 Task: Look for space in Cajueiro, Brazil from 2nd June, 2023 to 15th June, 2023 for 2 adults and 1 pet in price range Rs.10000 to Rs.15000. Place can be entire place with 1  bedroom having 1 bed and 1 bathroom. Property type can be house, flat, guest house, hotel. Booking option can be shelf check-in. Required host language is Spanish.
Action: Mouse moved to (456, 96)
Screenshot: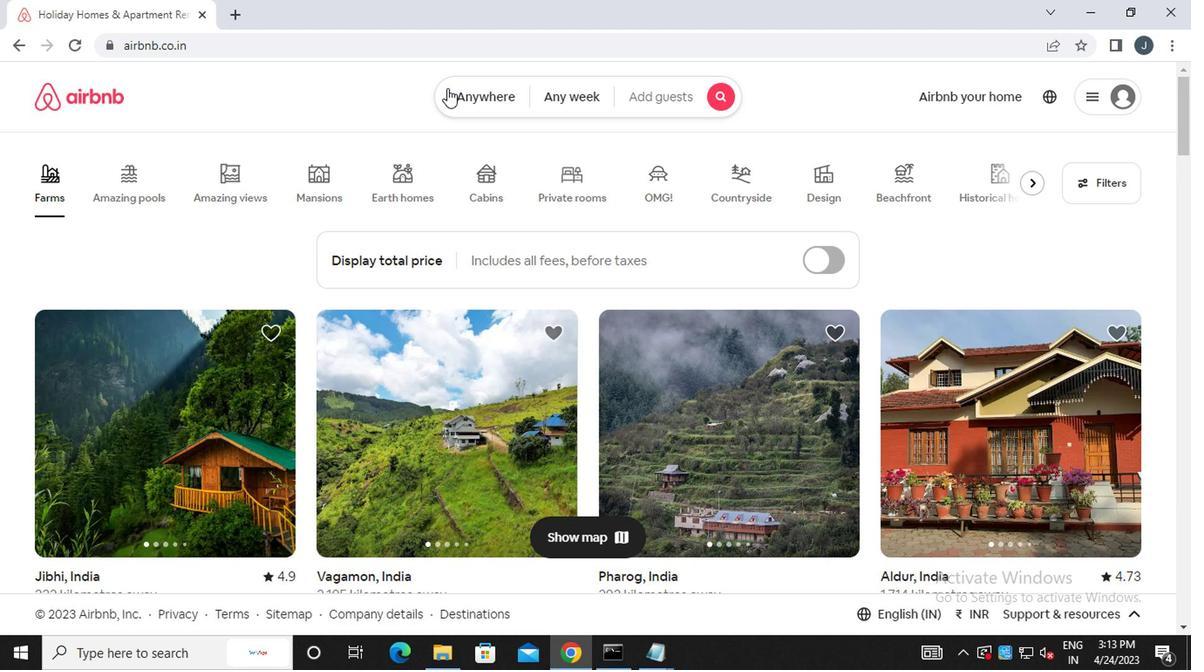 
Action: Mouse pressed left at (456, 96)
Screenshot: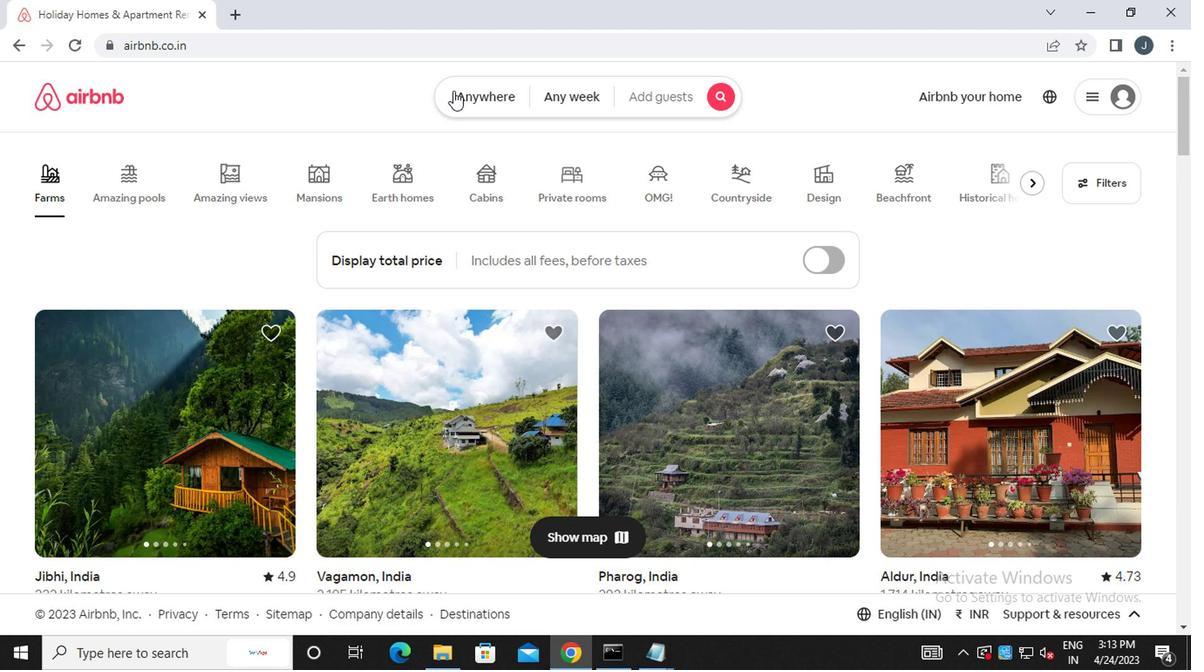 
Action: Mouse moved to (317, 170)
Screenshot: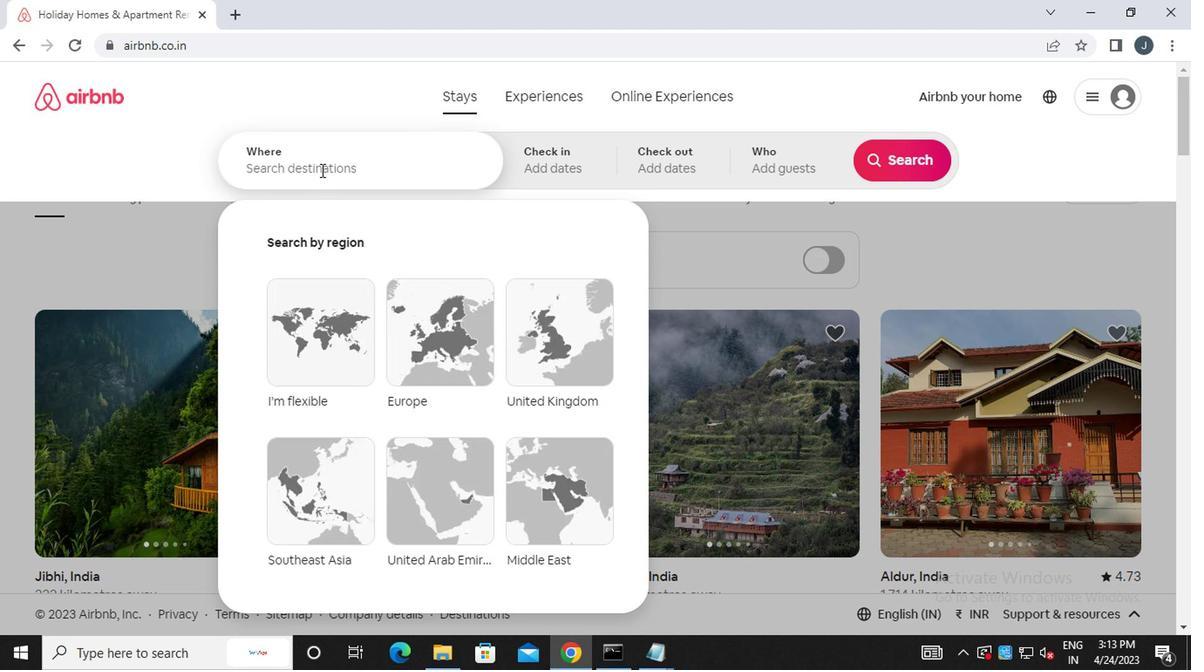 
Action: Mouse pressed left at (317, 170)
Screenshot: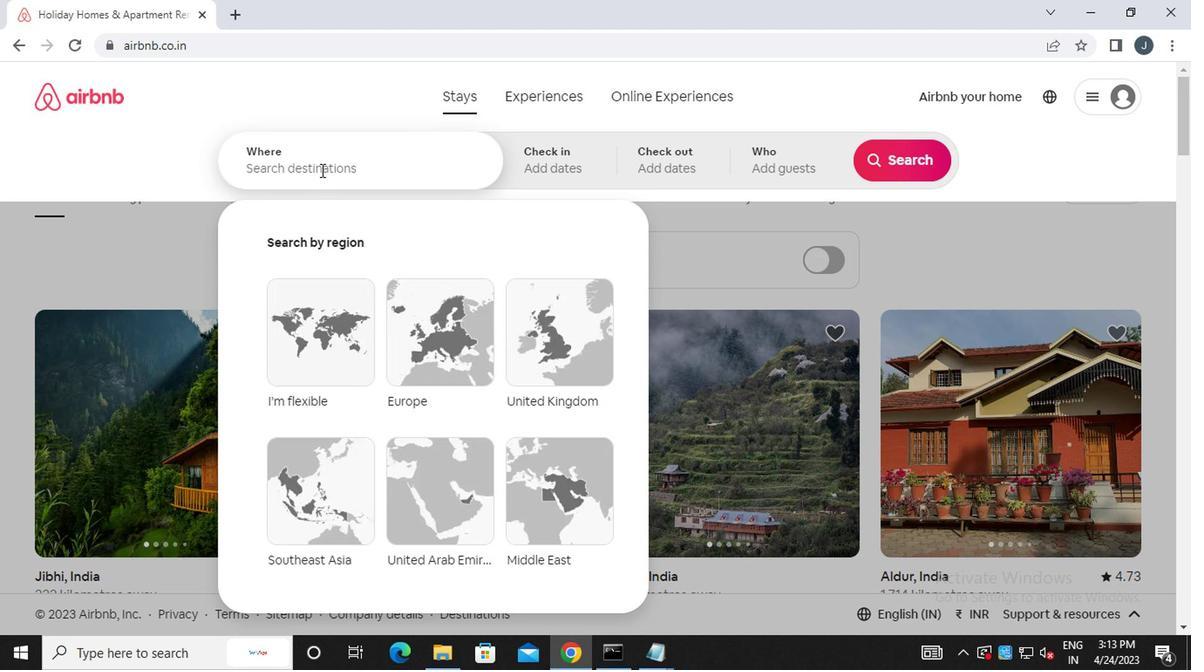 
Action: Key pressed c<Key.caps_lock>ajueiro
Screenshot: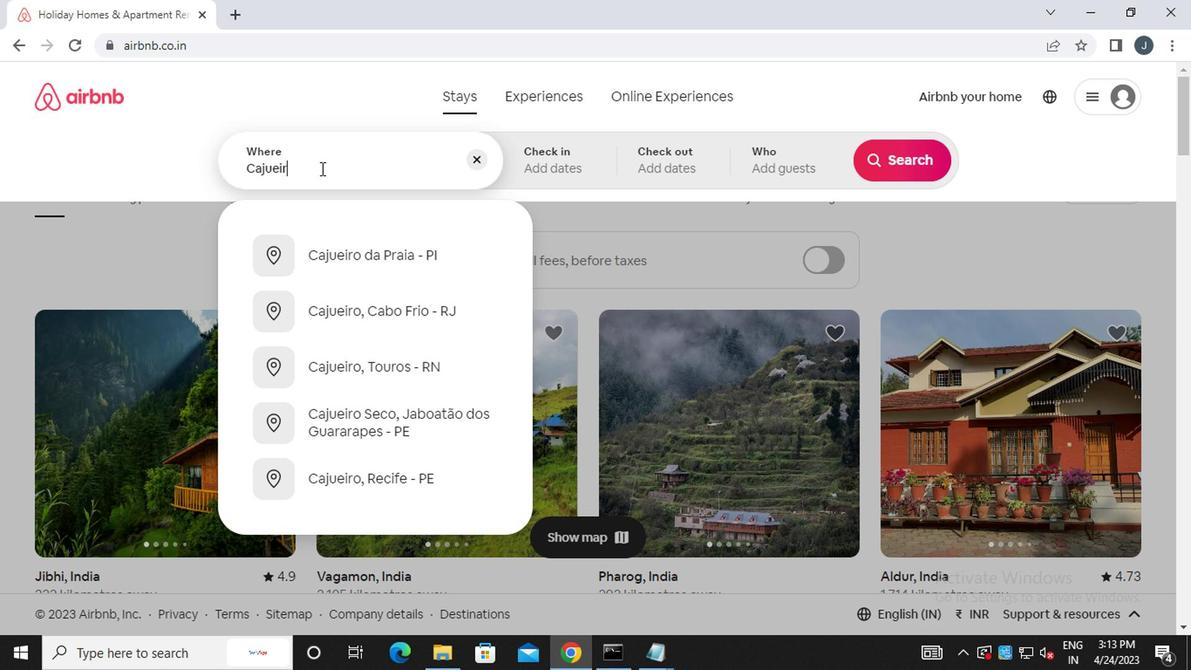 
Action: Mouse moved to (315, 170)
Screenshot: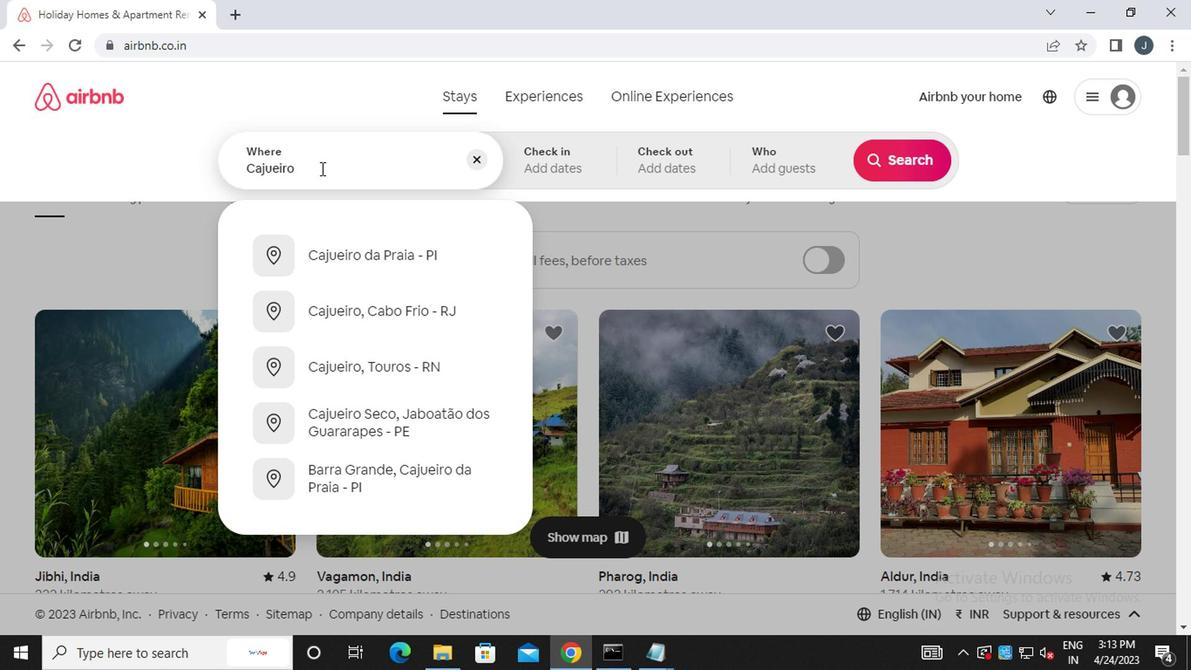 
Action: Key pressed ,<Key.caps_lock>b<Key.caps_lock>razil
Screenshot: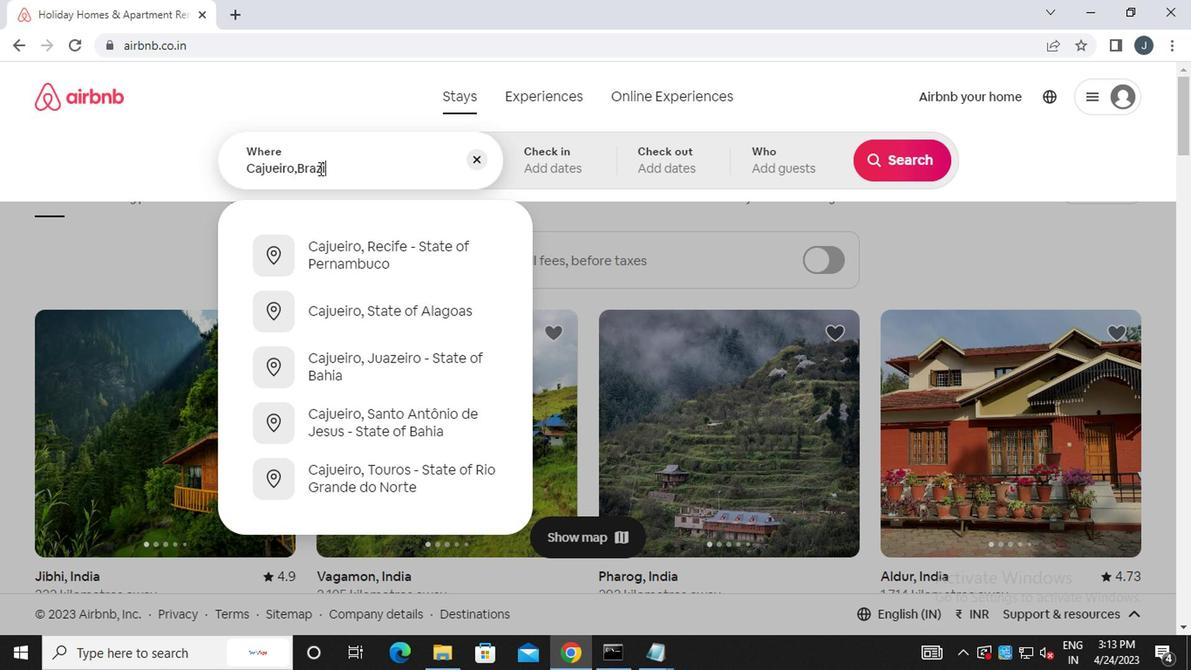 
Action: Mouse moved to (443, 201)
Screenshot: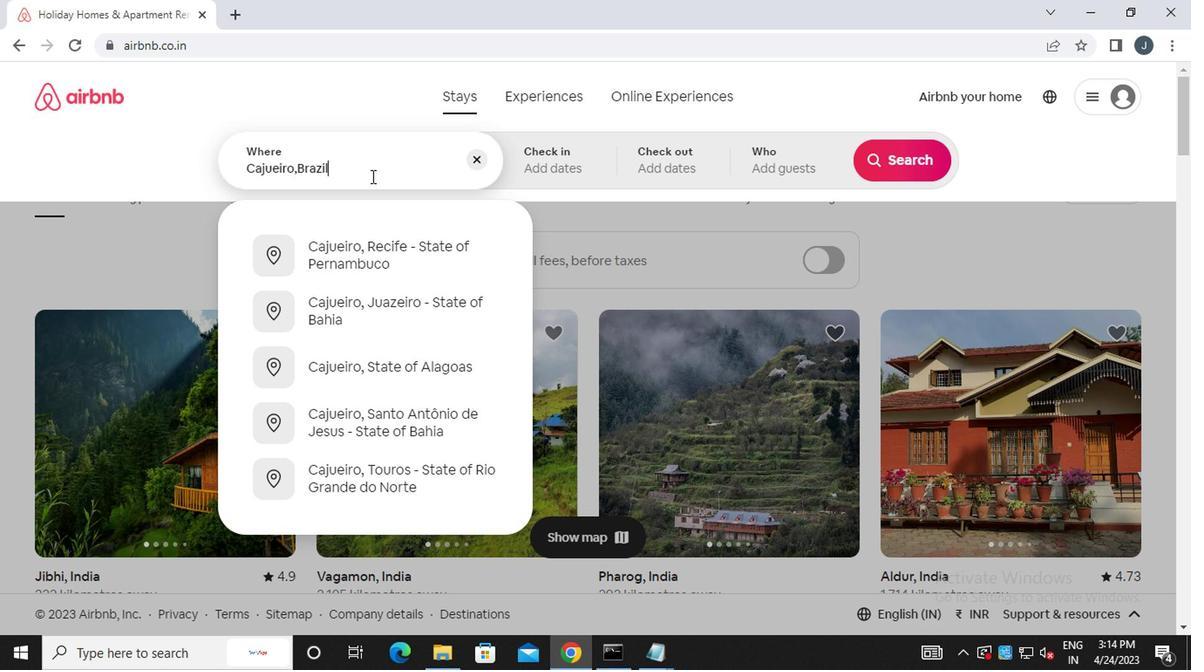
Action: Mouse scrolled (443, 201) with delta (0, 0)
Screenshot: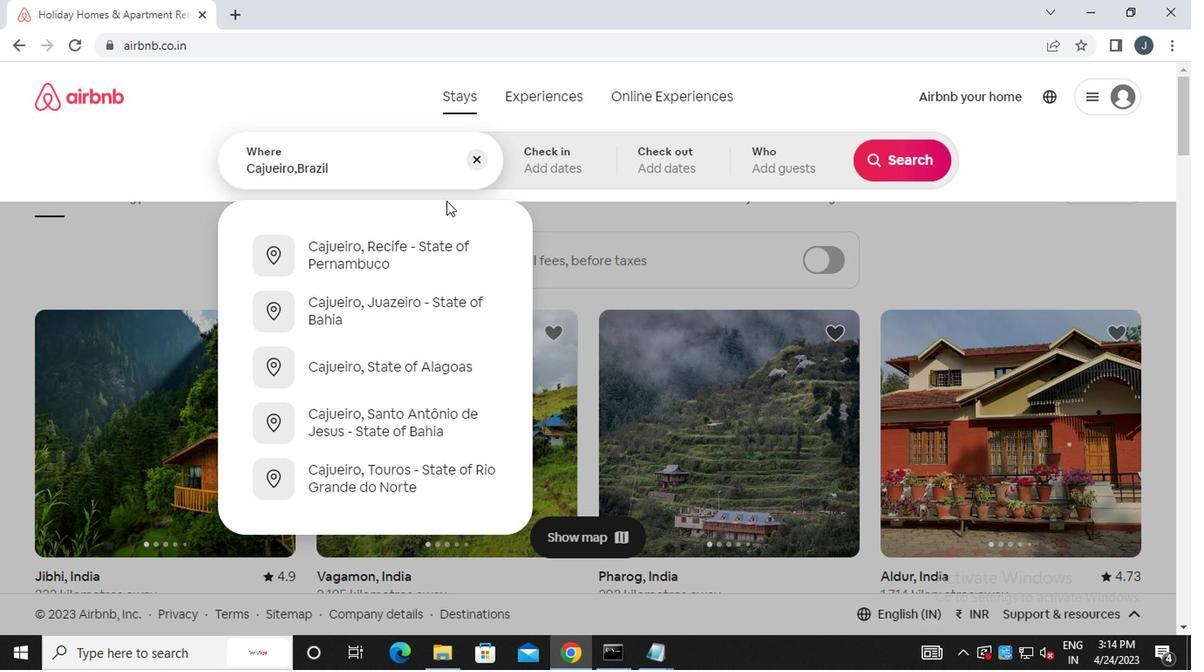 
Action: Mouse moved to (552, 153)
Screenshot: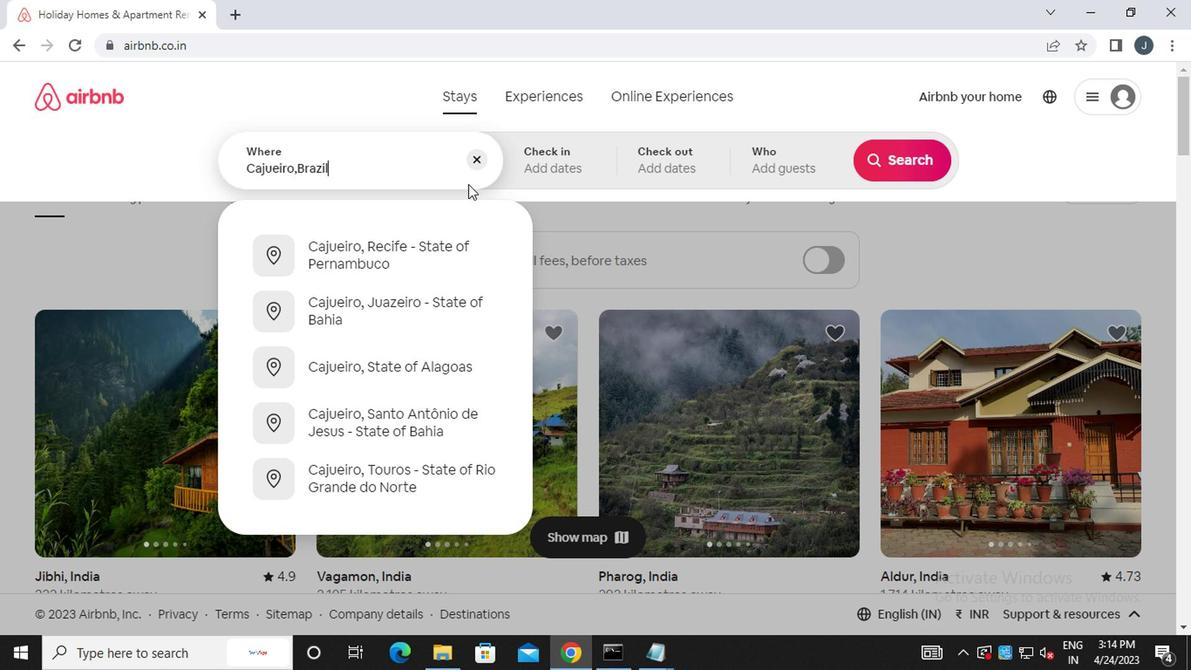 
Action: Mouse pressed left at (552, 153)
Screenshot: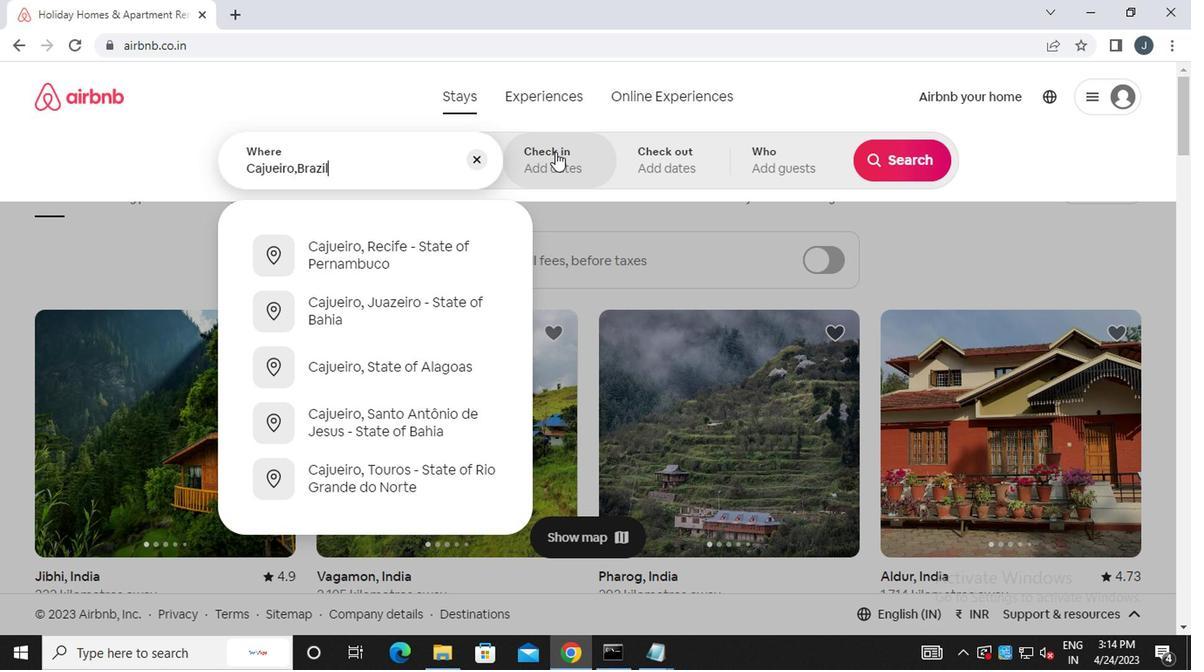 
Action: Mouse moved to (892, 307)
Screenshot: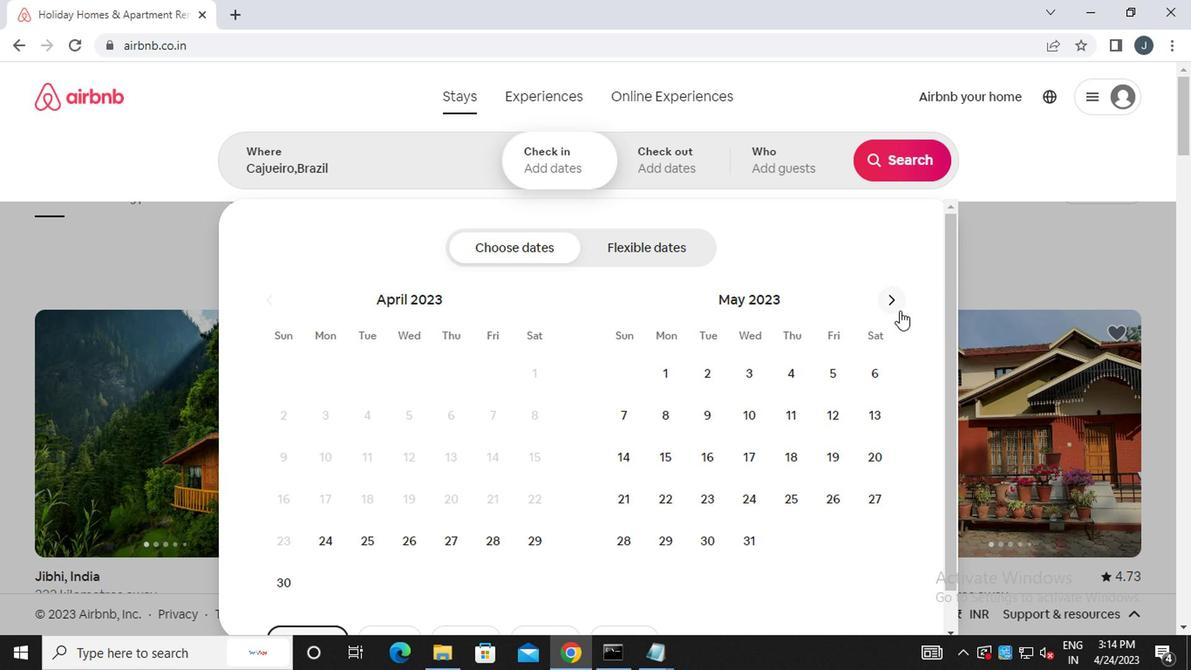 
Action: Mouse pressed left at (892, 307)
Screenshot: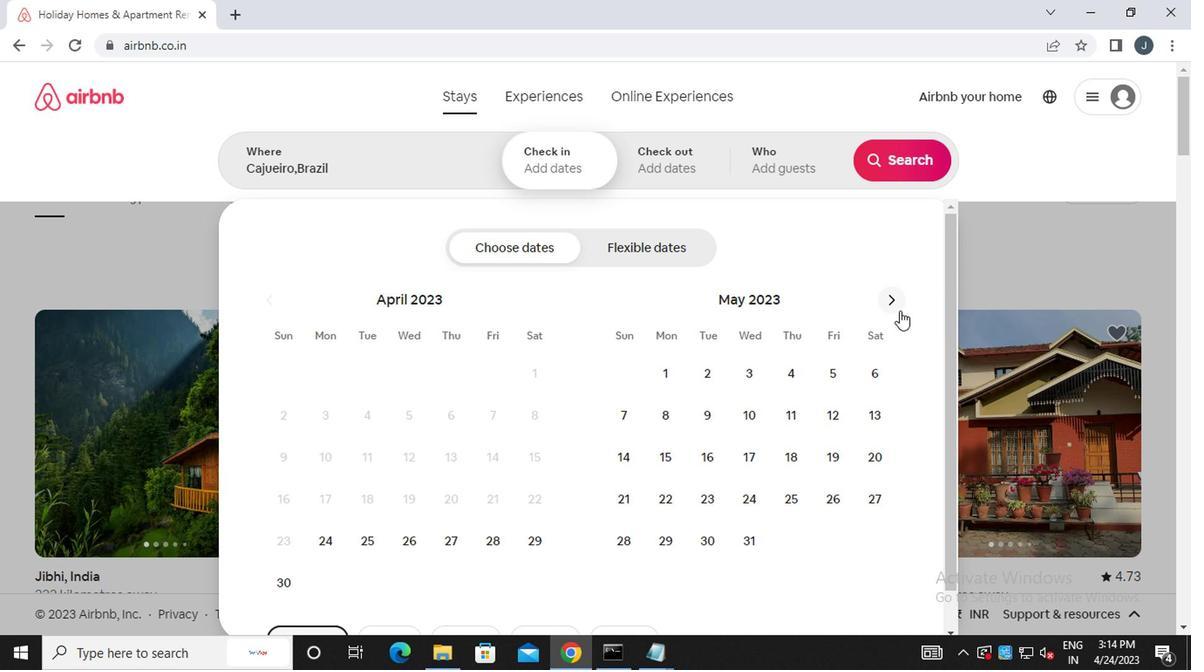 
Action: Mouse pressed left at (892, 307)
Screenshot: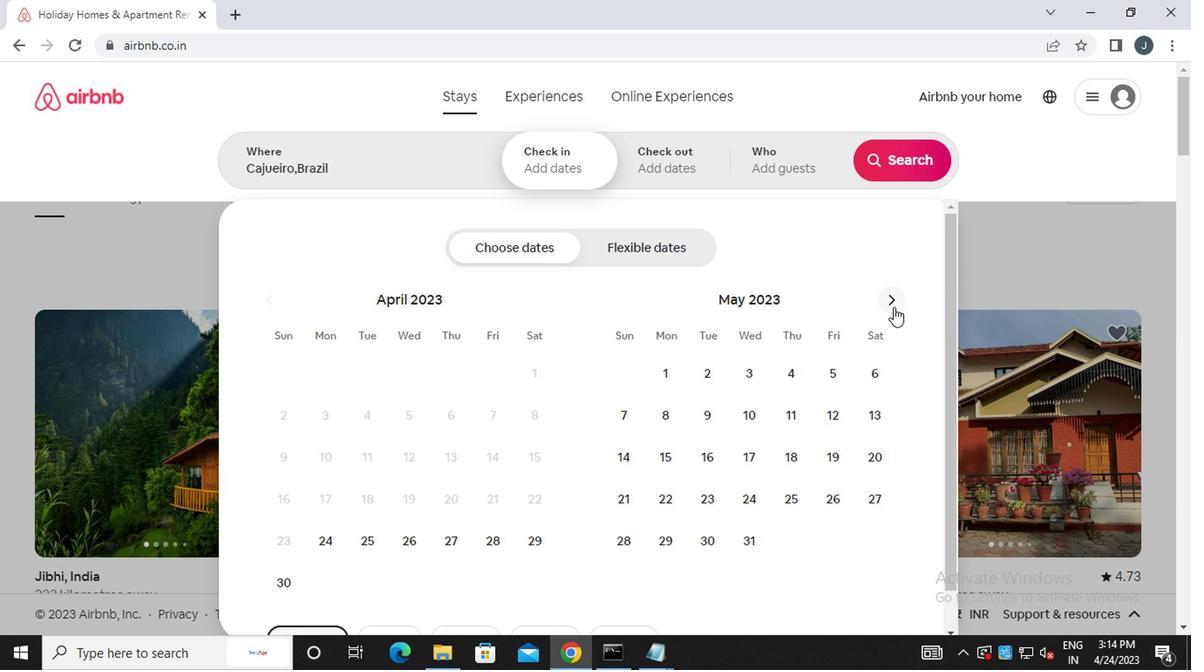 
Action: Mouse moved to (890, 307)
Screenshot: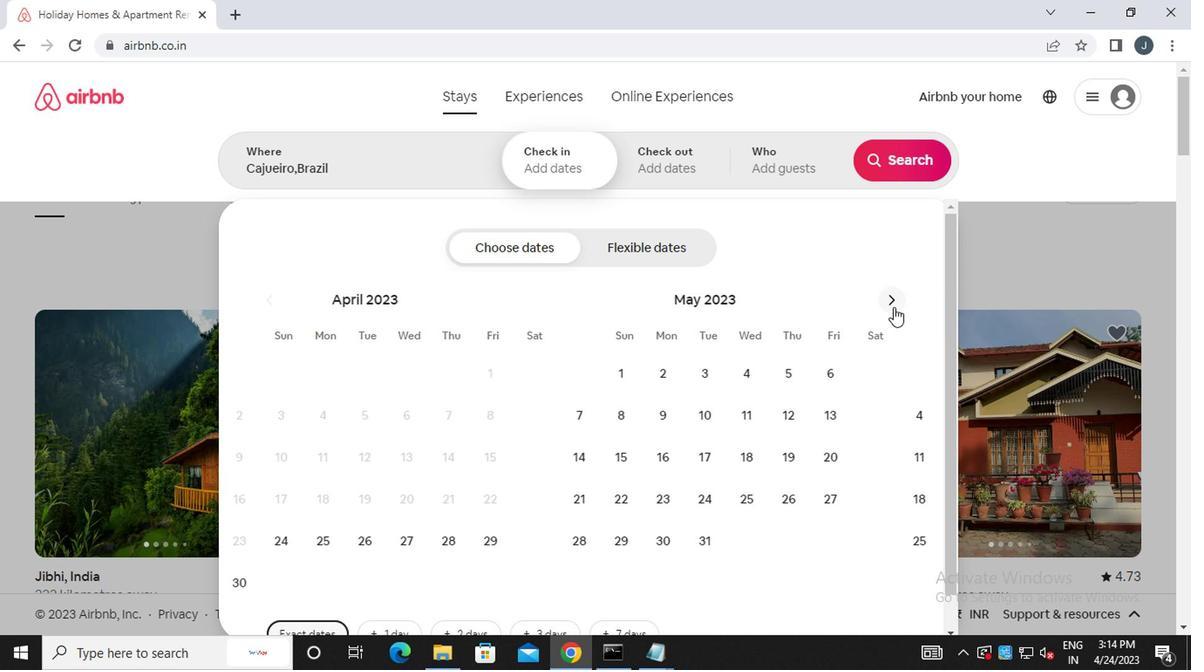 
Action: Mouse pressed left at (890, 307)
Screenshot: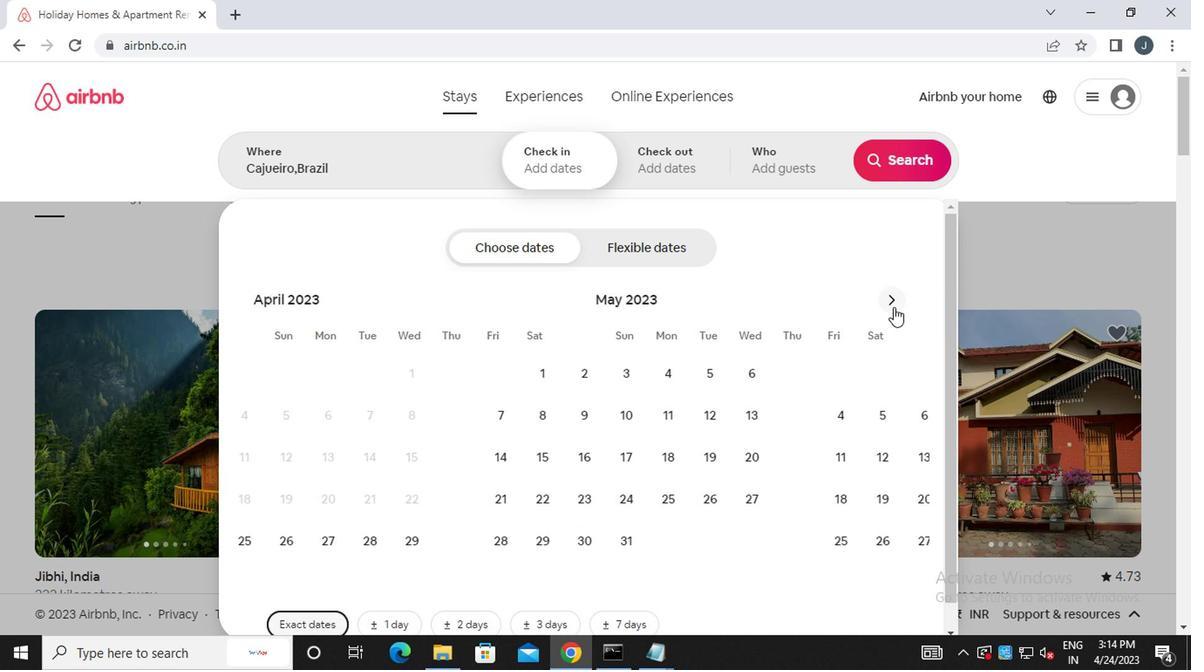
Action: Mouse moved to (481, 370)
Screenshot: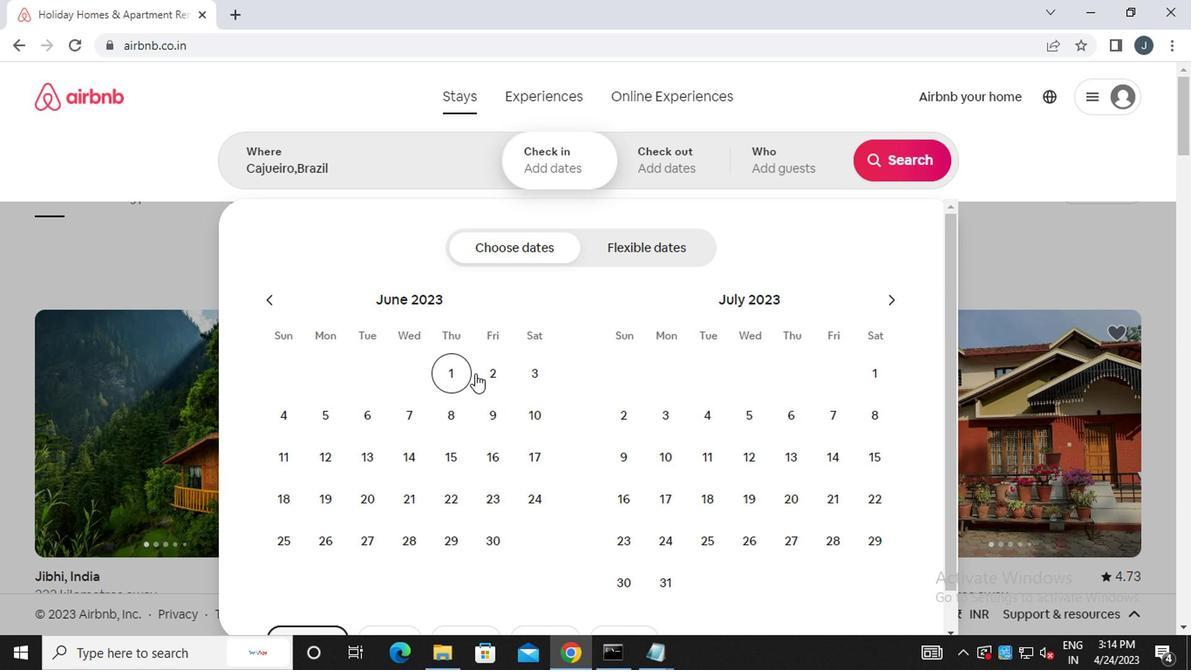 
Action: Mouse pressed left at (481, 370)
Screenshot: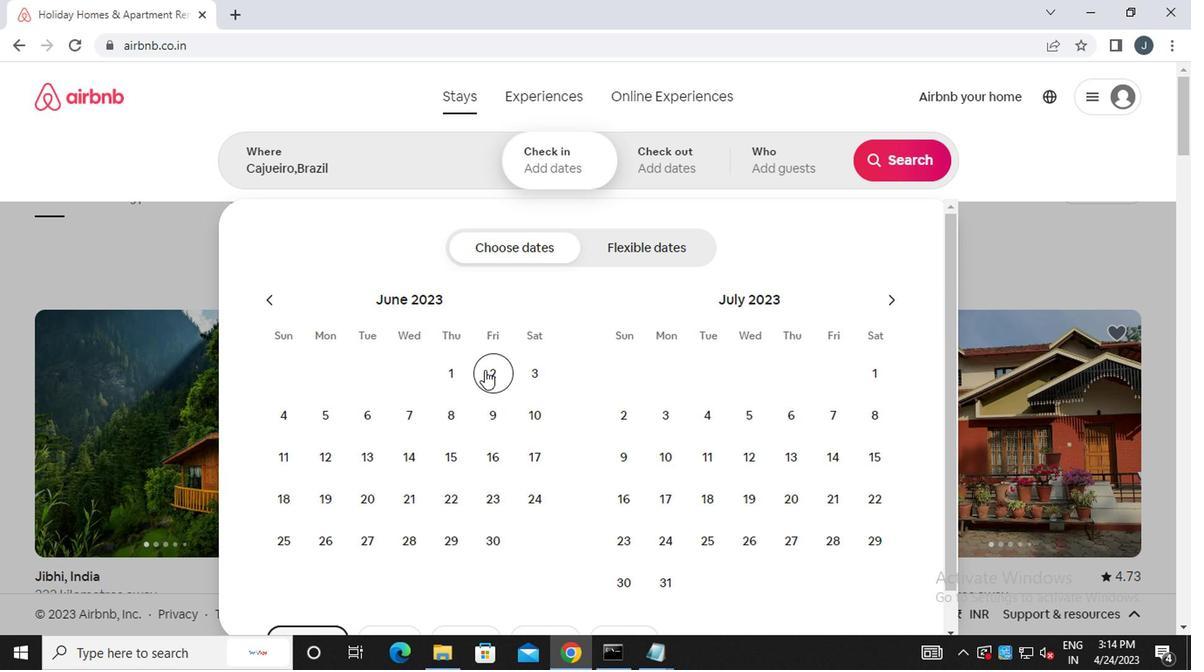 
Action: Mouse moved to (432, 458)
Screenshot: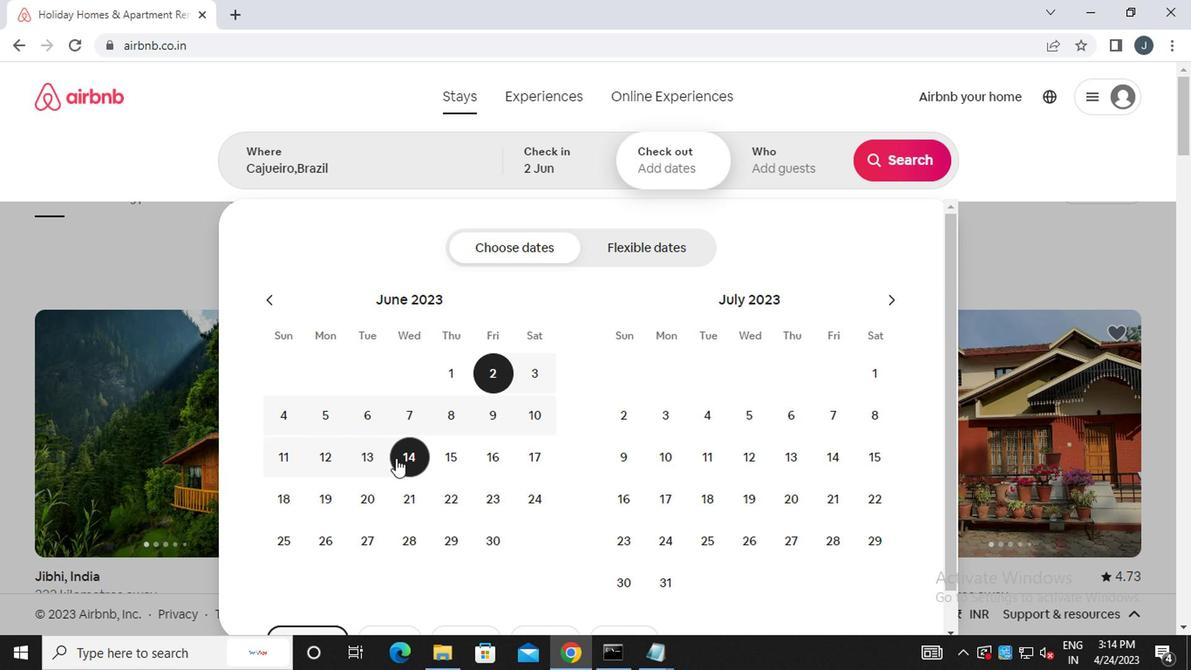 
Action: Mouse pressed left at (432, 458)
Screenshot: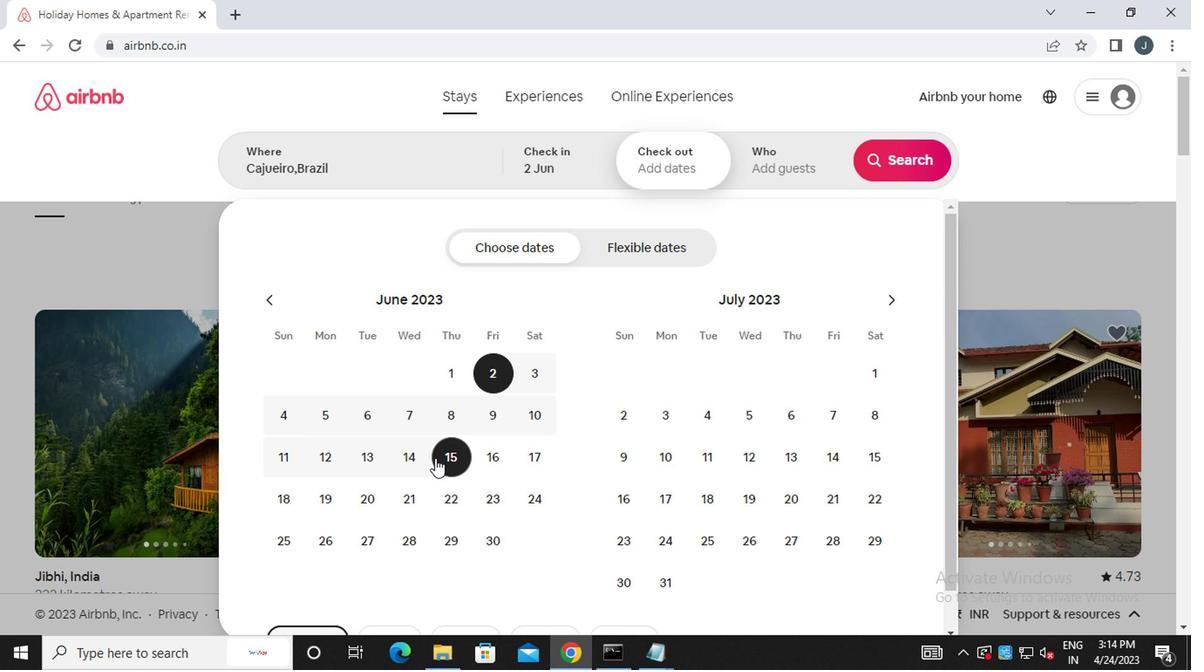 
Action: Mouse moved to (780, 174)
Screenshot: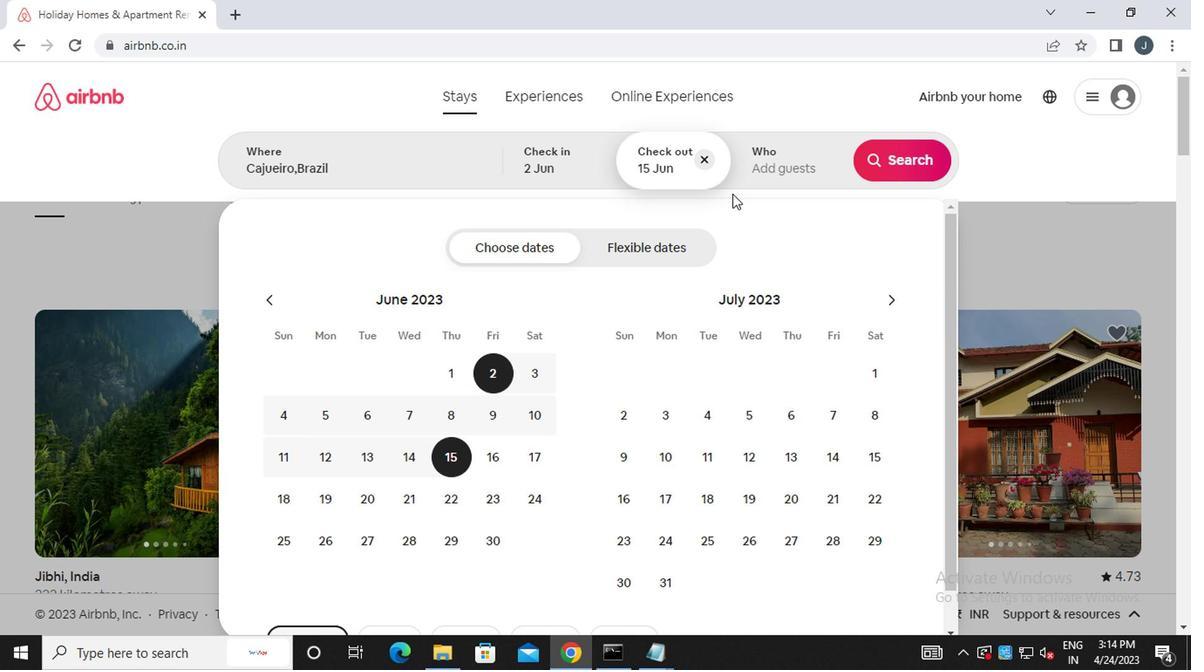 
Action: Mouse pressed left at (780, 174)
Screenshot: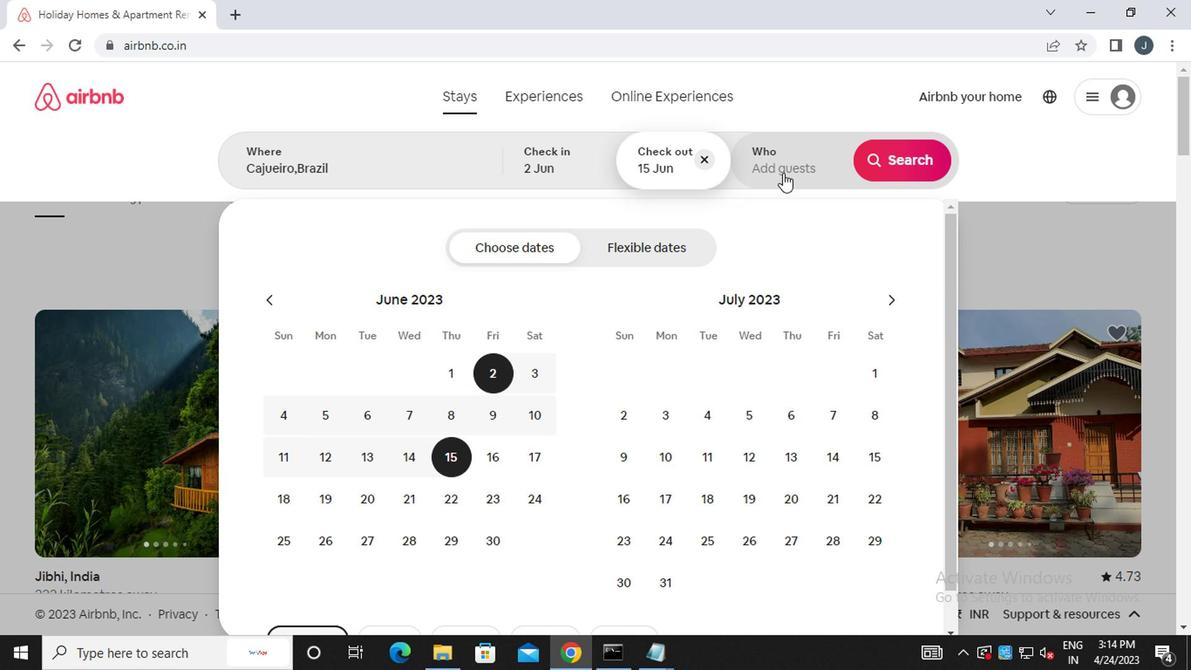 
Action: Mouse moved to (900, 255)
Screenshot: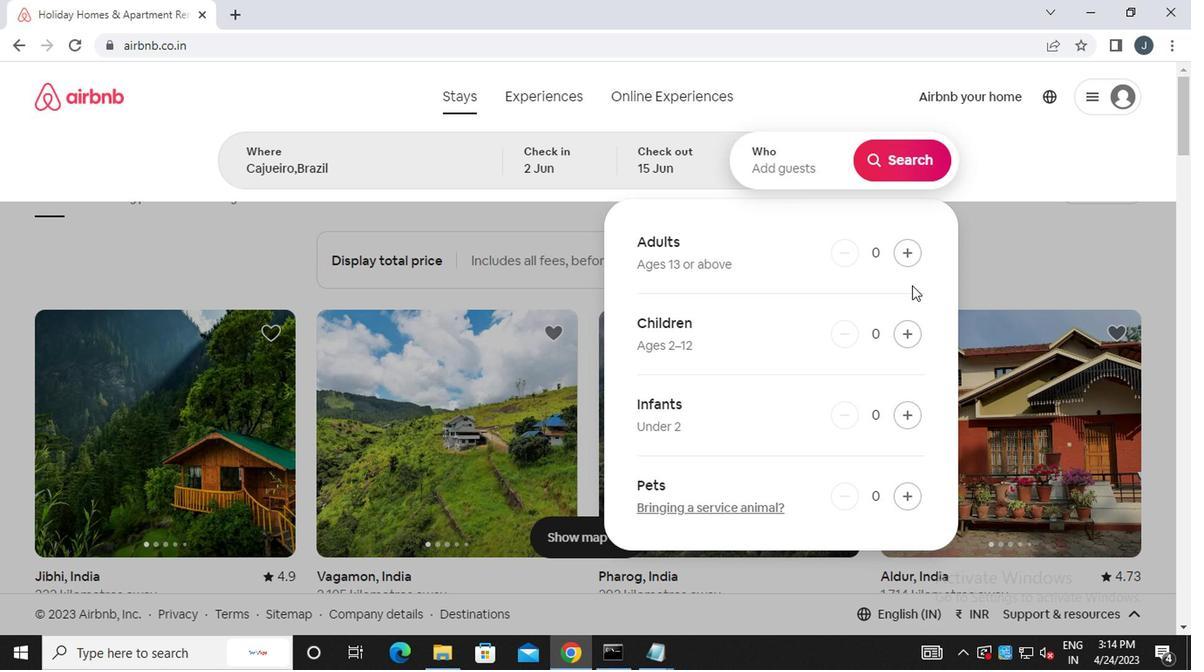 
Action: Mouse pressed left at (900, 255)
Screenshot: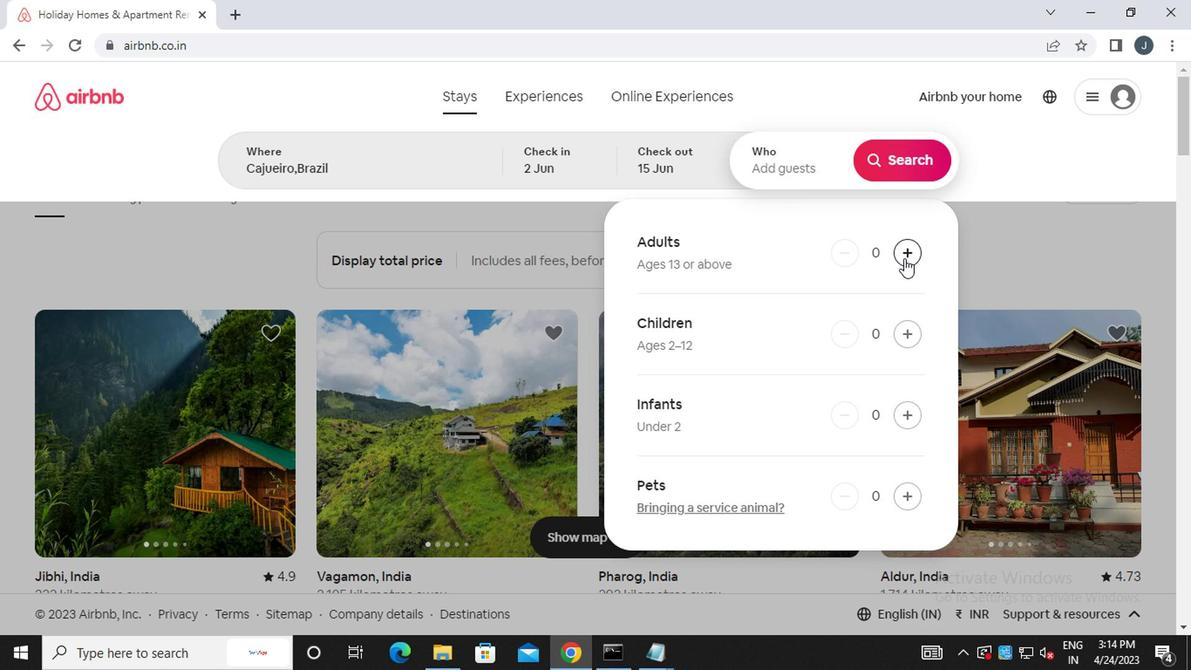 
Action: Mouse pressed left at (900, 255)
Screenshot: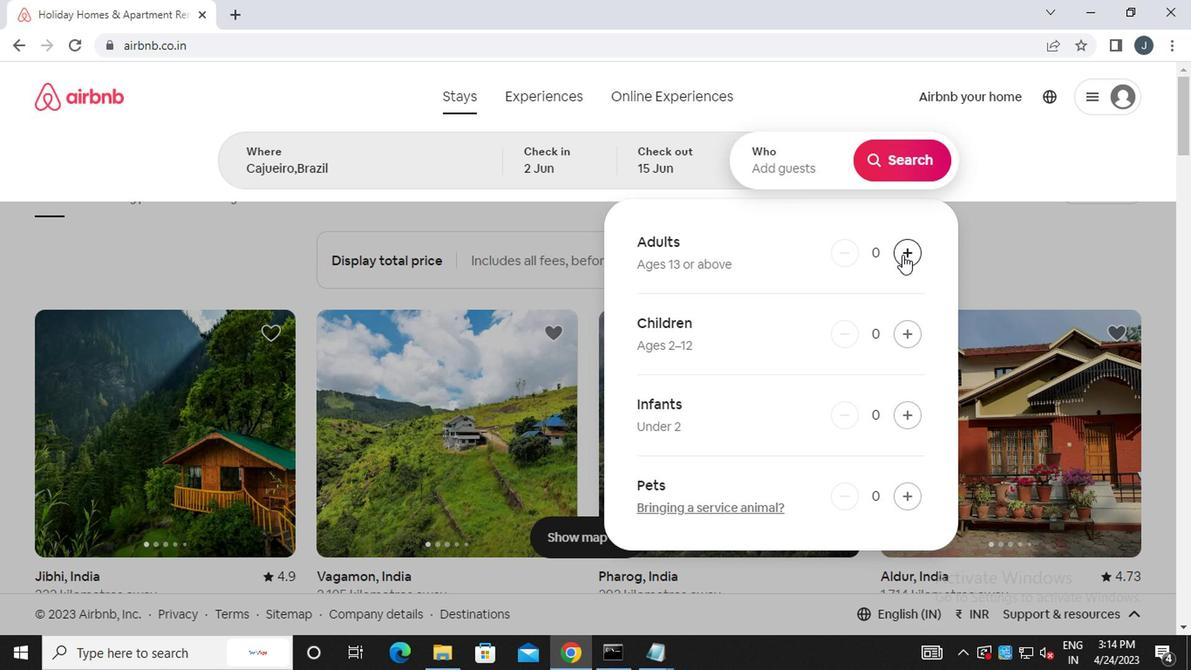 
Action: Mouse moved to (907, 504)
Screenshot: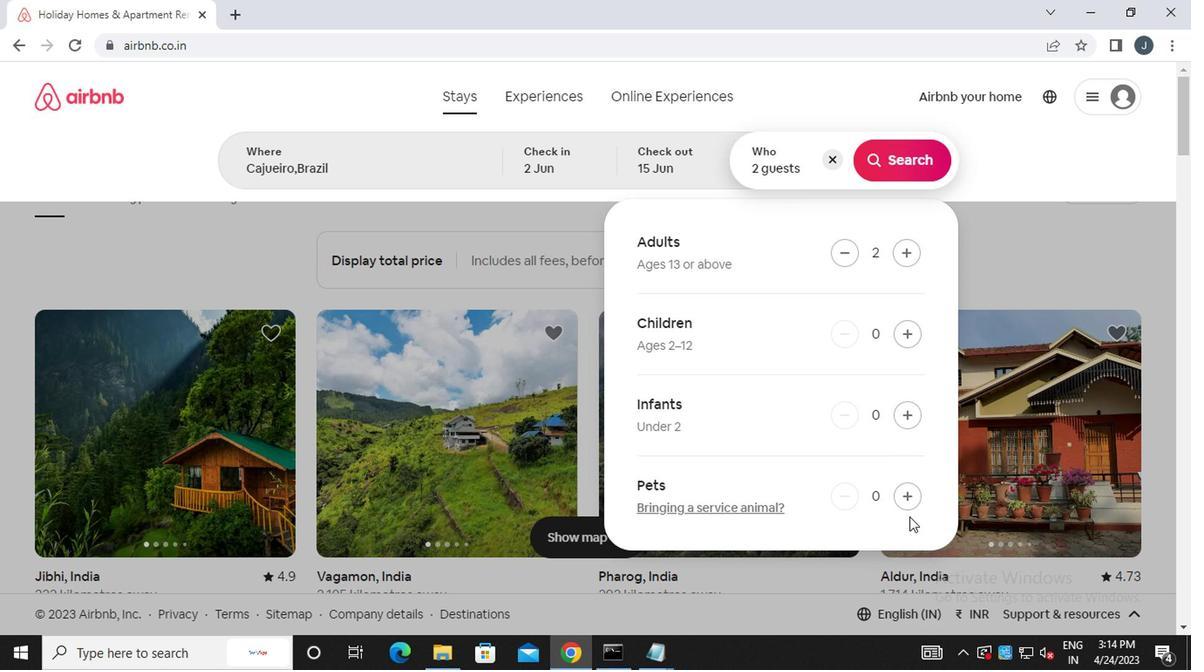 
Action: Mouse pressed left at (907, 504)
Screenshot: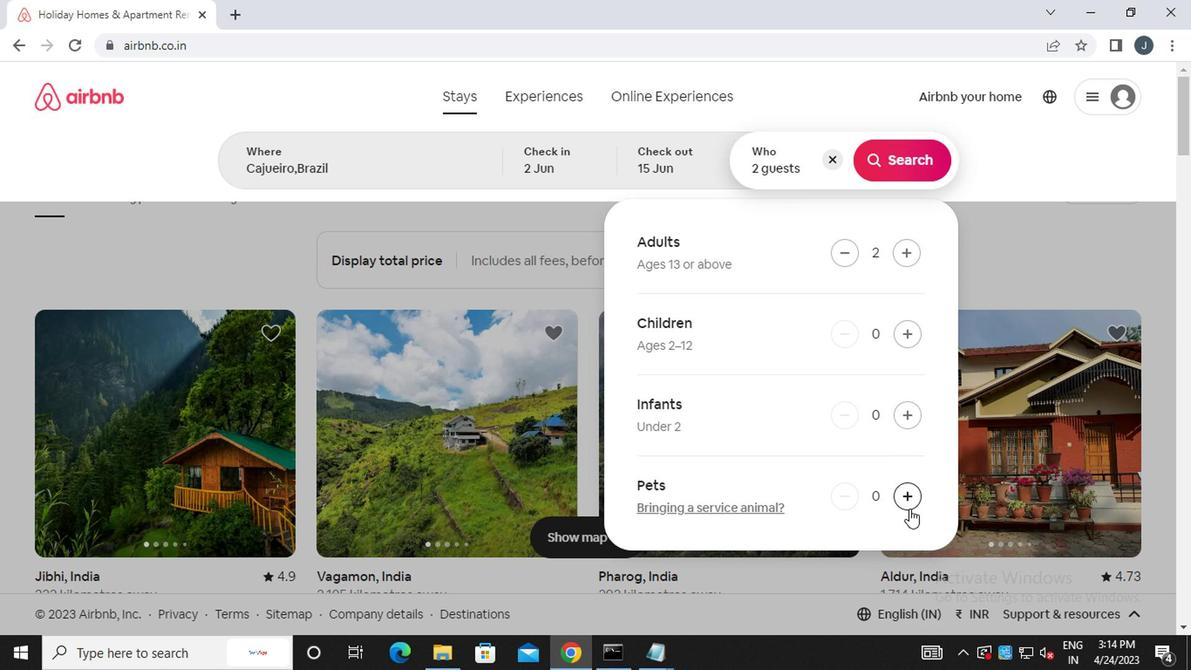 
Action: Mouse moved to (915, 160)
Screenshot: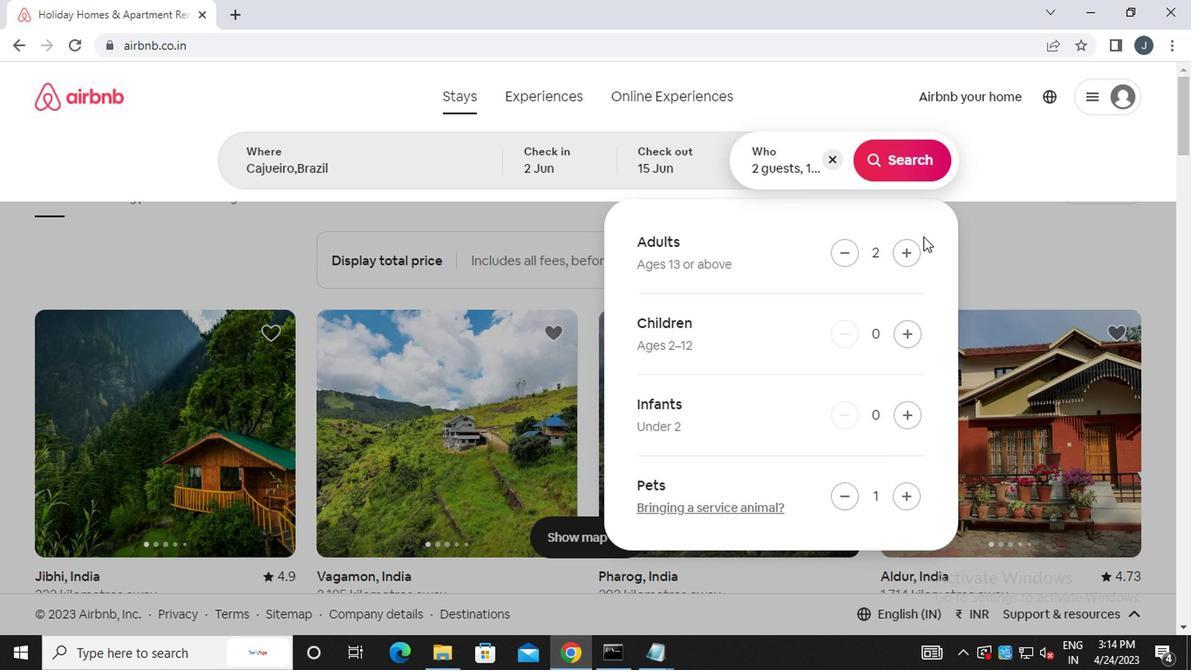 
Action: Mouse pressed left at (915, 160)
Screenshot: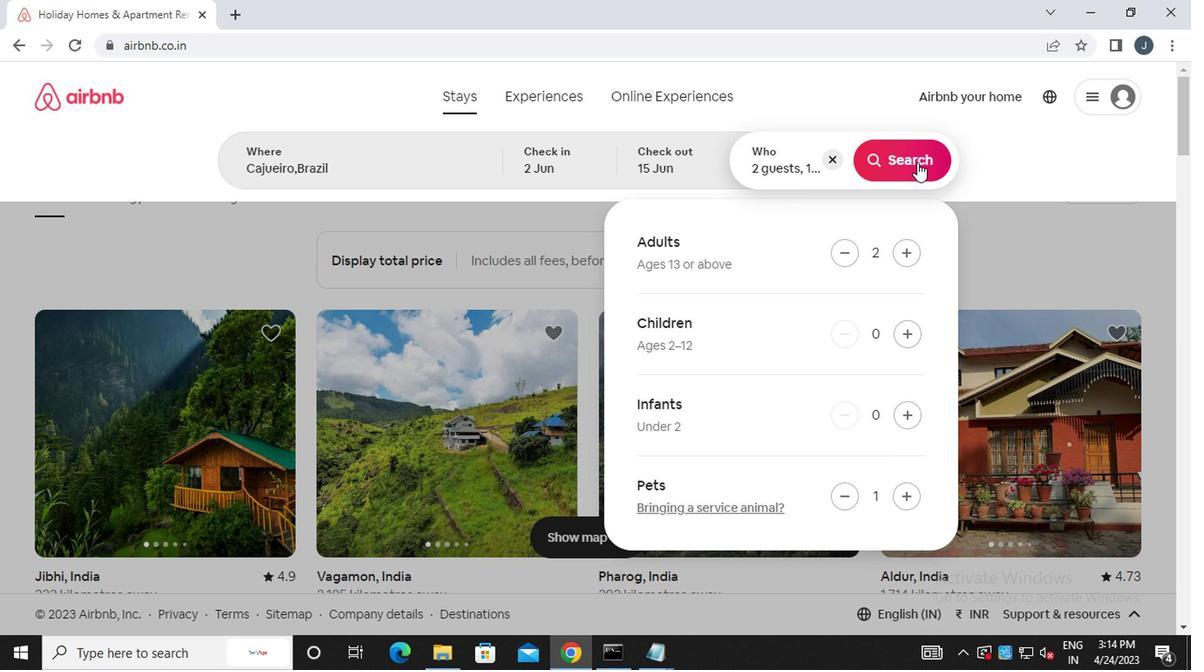 
Action: Mouse moved to (1119, 165)
Screenshot: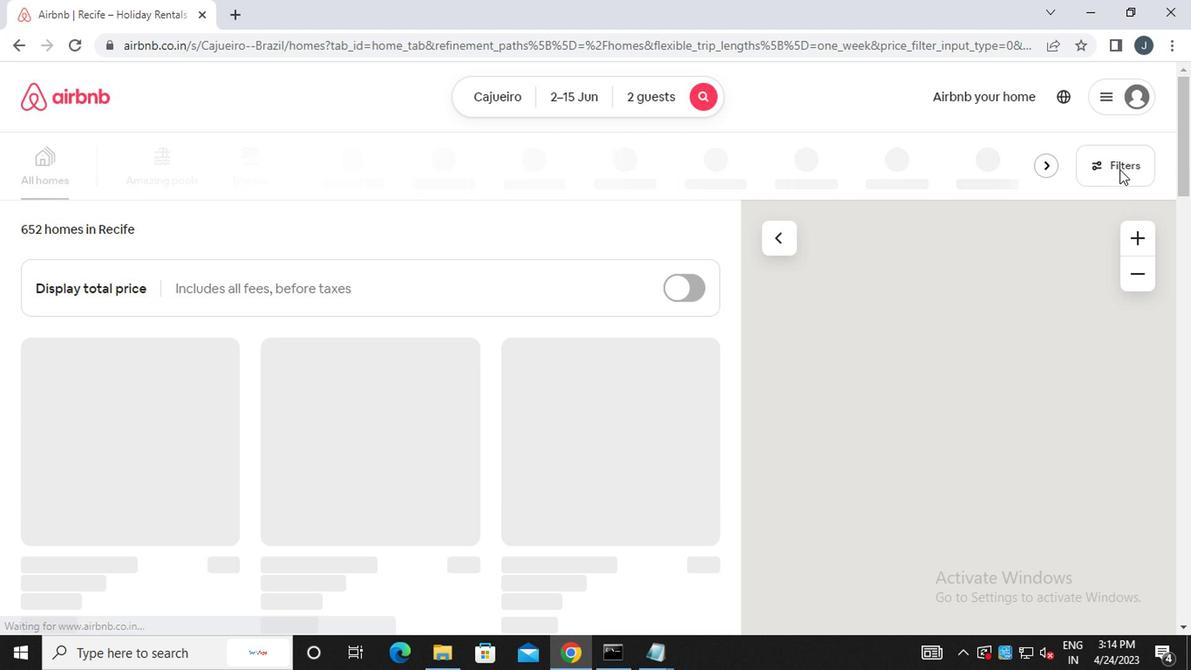 
Action: Mouse pressed left at (1119, 165)
Screenshot: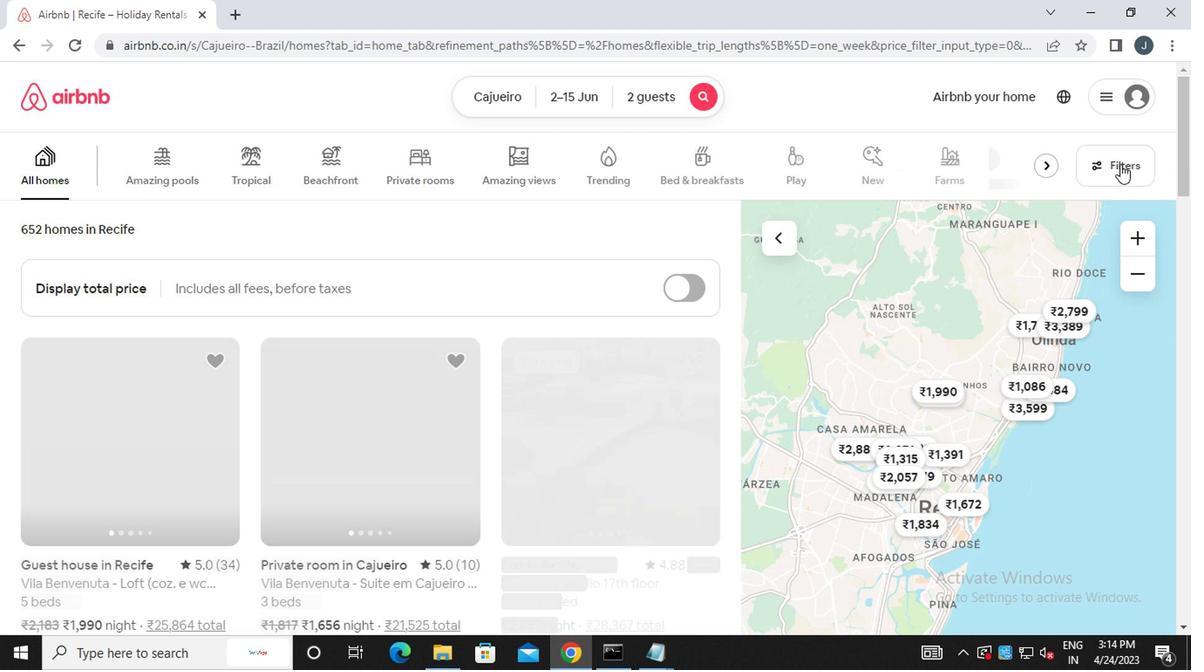 
Action: Mouse moved to (413, 385)
Screenshot: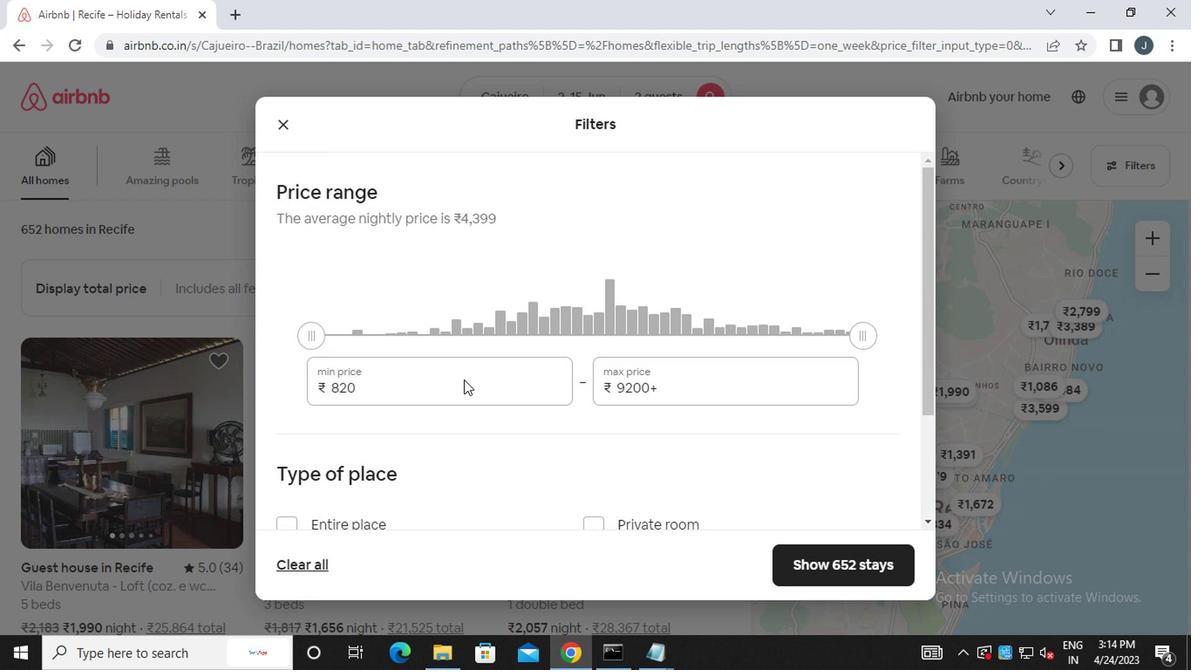 
Action: Mouse pressed left at (413, 385)
Screenshot: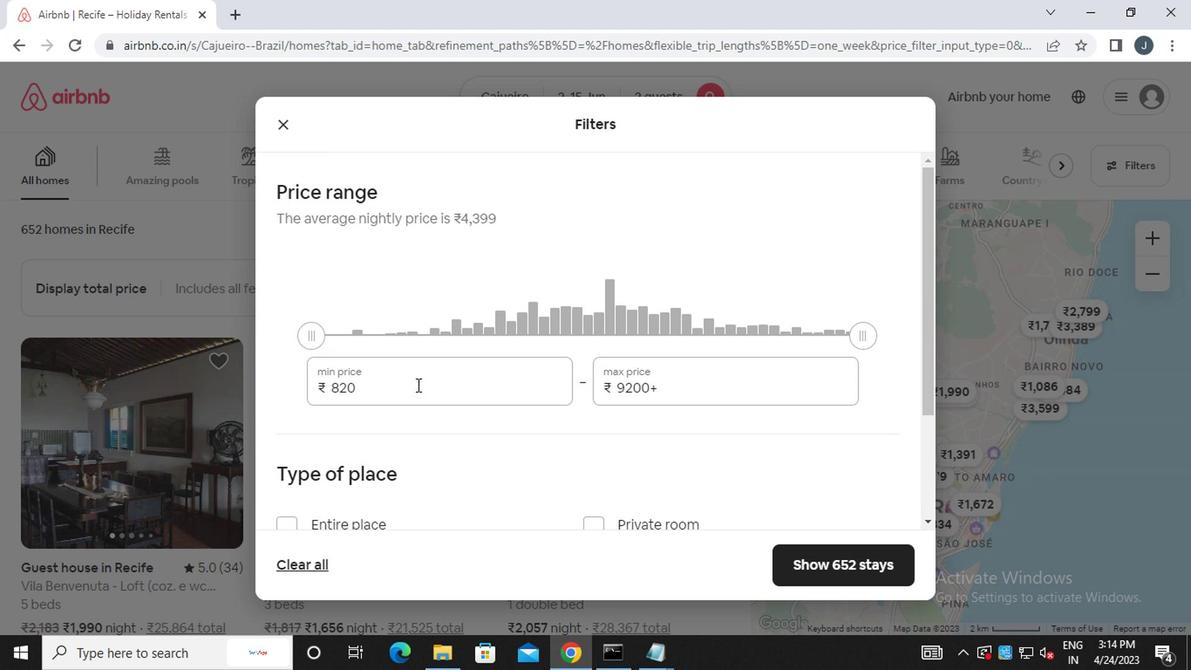 
Action: Mouse moved to (409, 385)
Screenshot: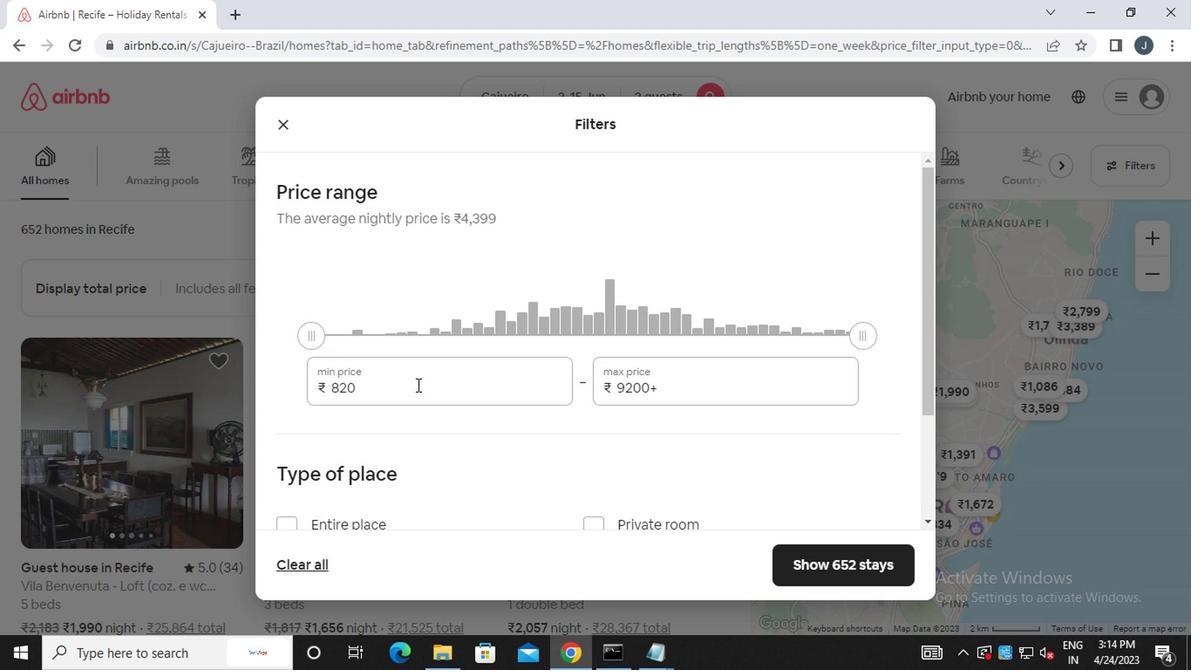 
Action: Key pressed <Key.backspace><Key.backspace><Key.backspace><<97>><<96>><<96>><<96>><<96>>
Screenshot: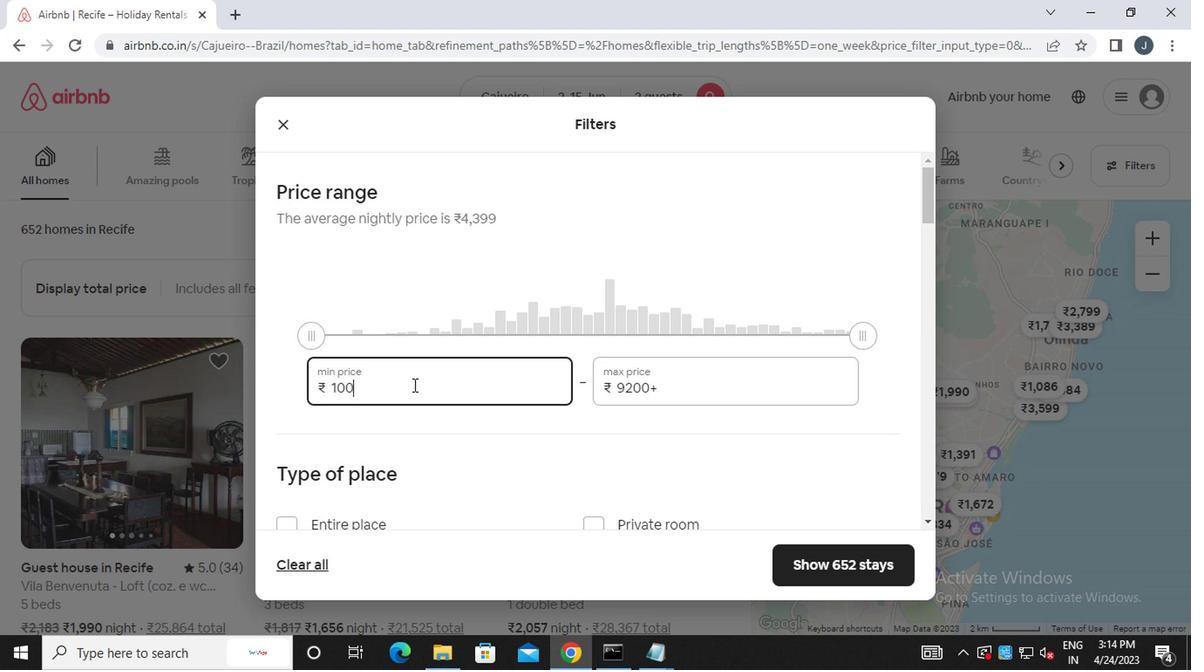 
Action: Mouse moved to (673, 392)
Screenshot: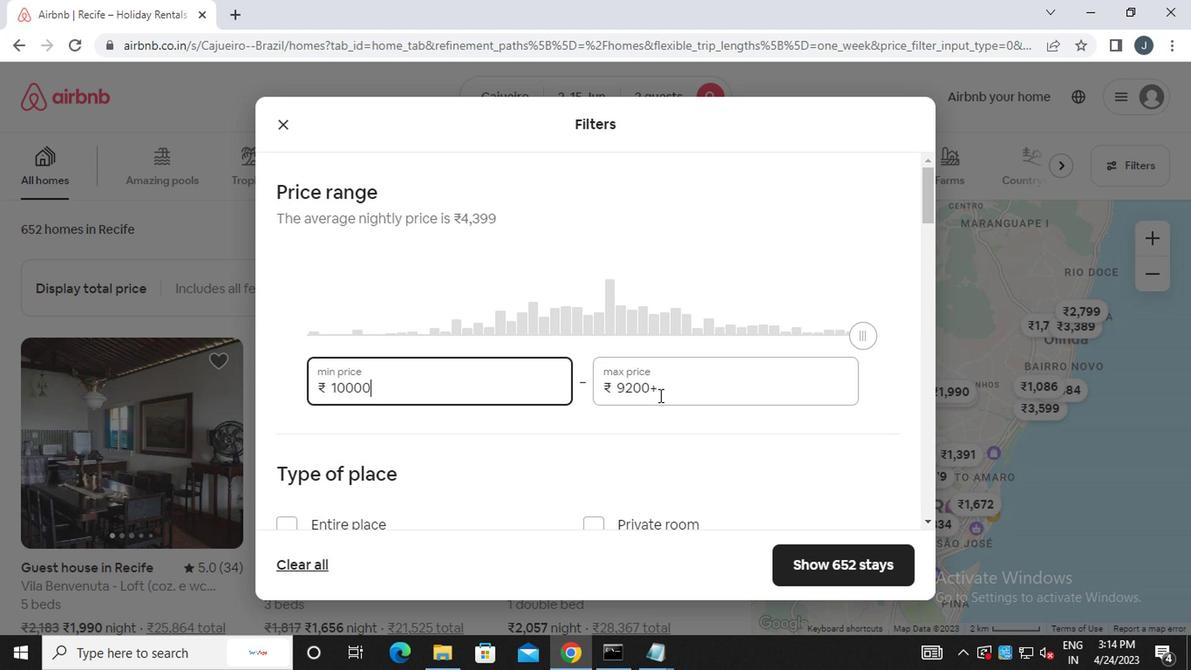
Action: Mouse pressed left at (673, 392)
Screenshot: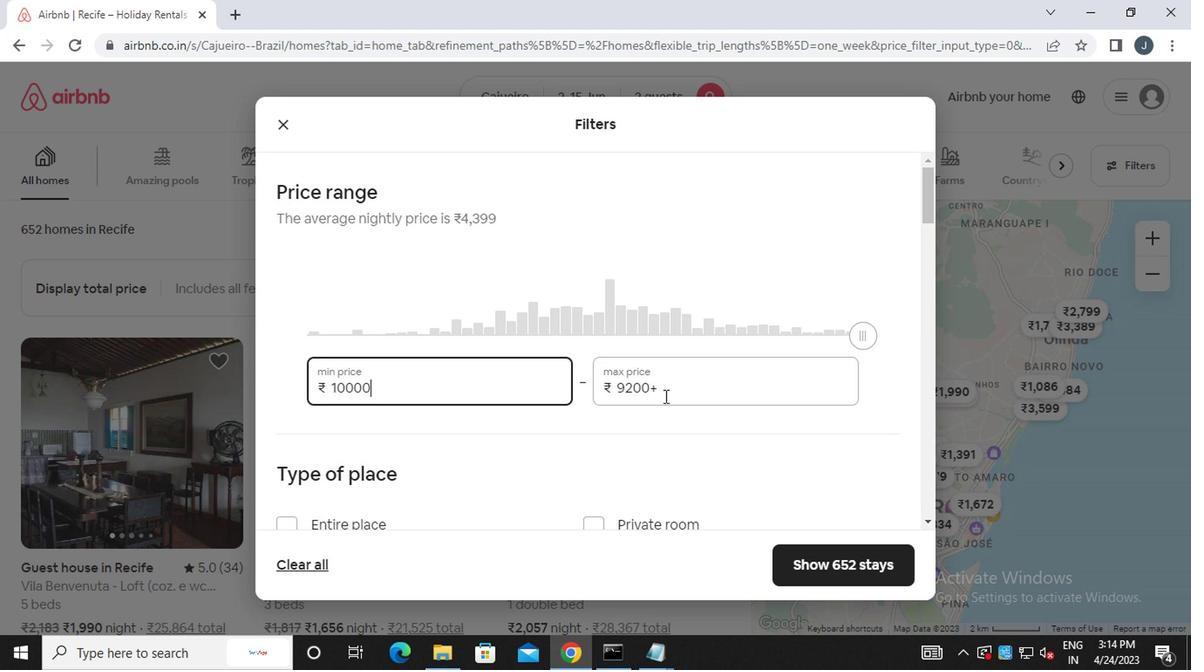 
Action: Mouse moved to (667, 392)
Screenshot: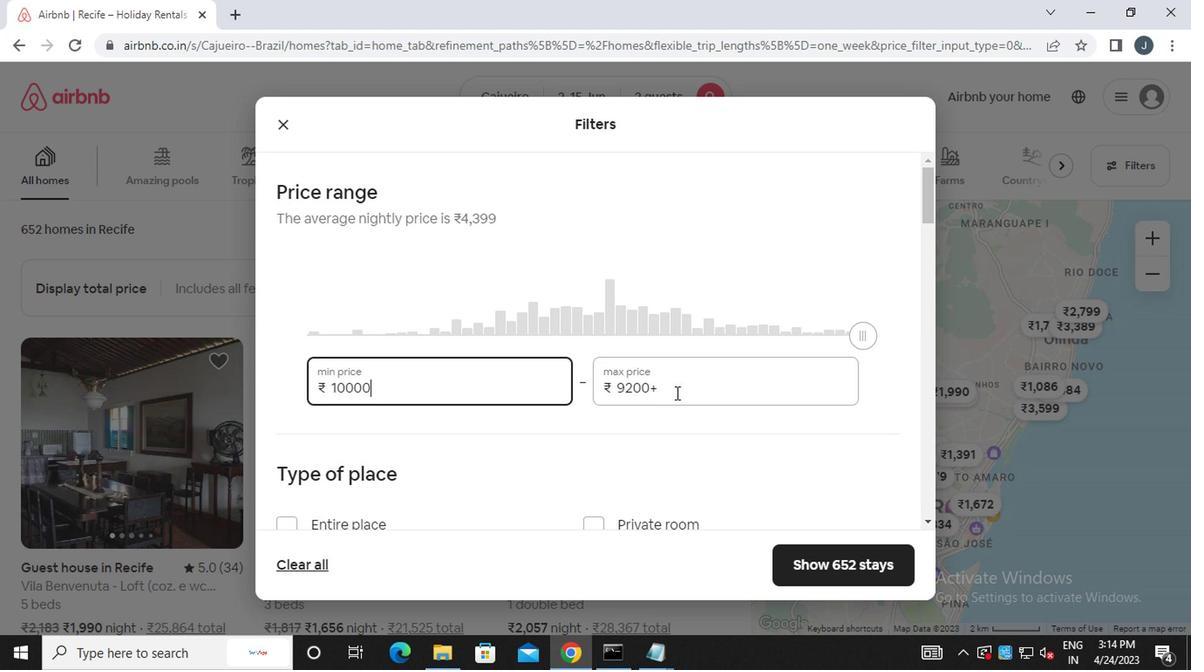 
Action: Key pressed <Key.backspace><Key.backspace><Key.backspace><Key.backspace><Key.backspace><Key.backspace><Key.backspace><Key.backspace><Key.backspace><Key.backspace><Key.backspace><Key.backspace><Key.backspace><Key.backspace><Key.backspace><Key.backspace><<97>><<101>><<96>><<96>><<96>>
Screenshot: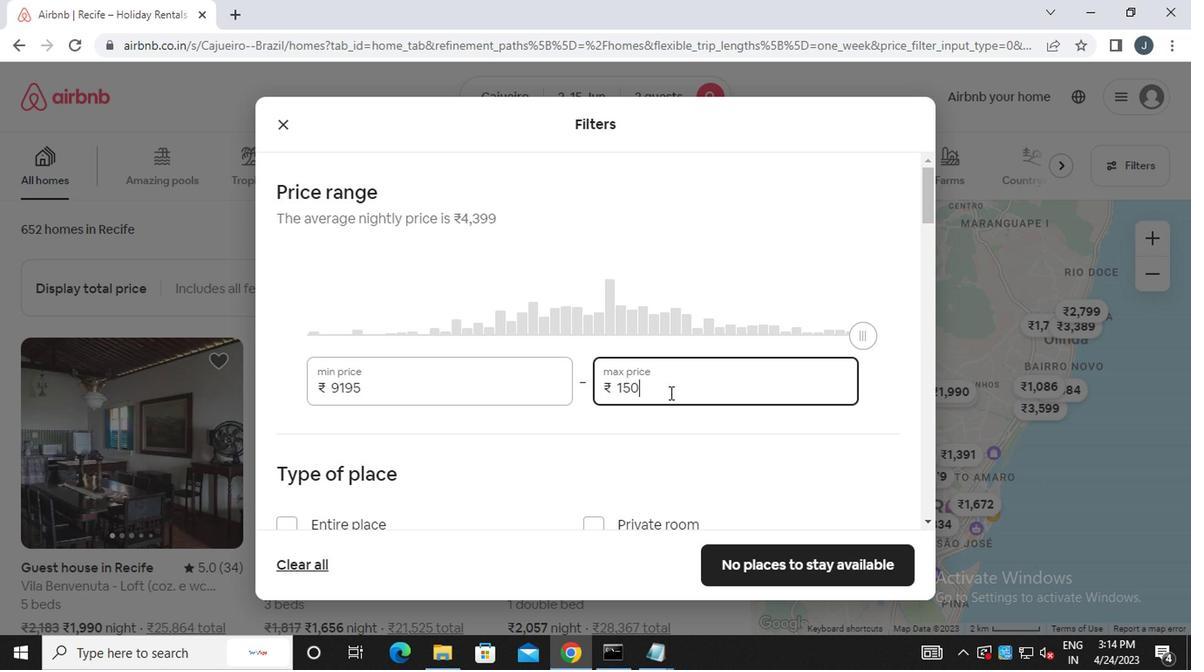 
Action: Mouse scrolled (667, 392) with delta (0, 0)
Screenshot: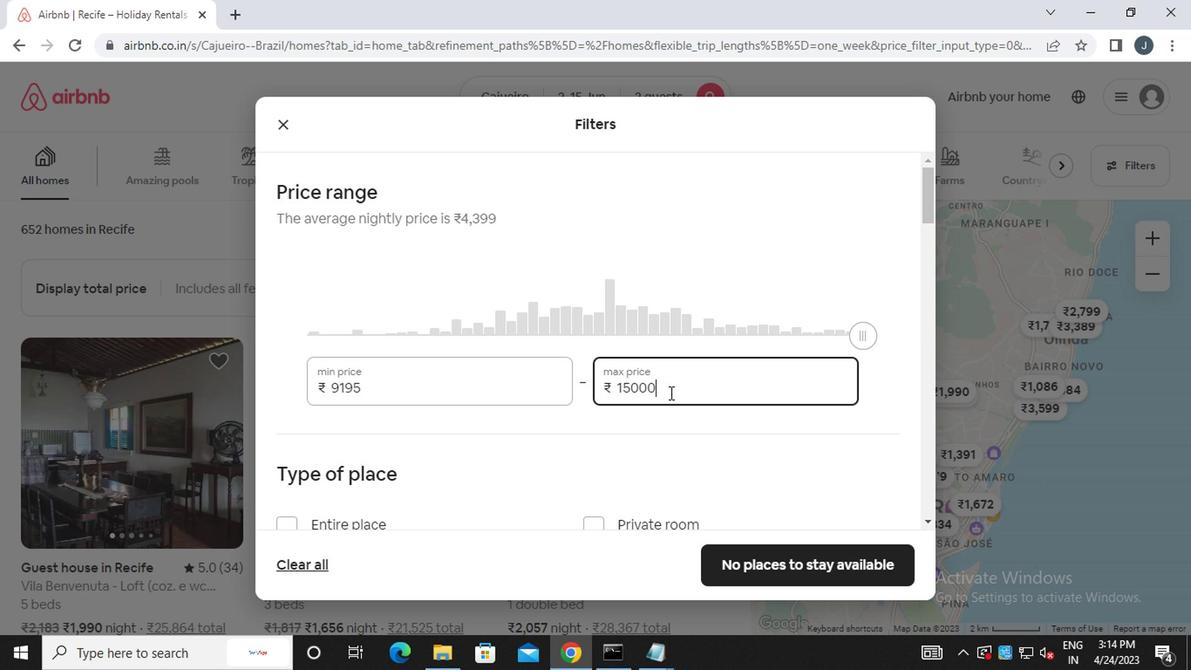 
Action: Mouse moved to (667, 392)
Screenshot: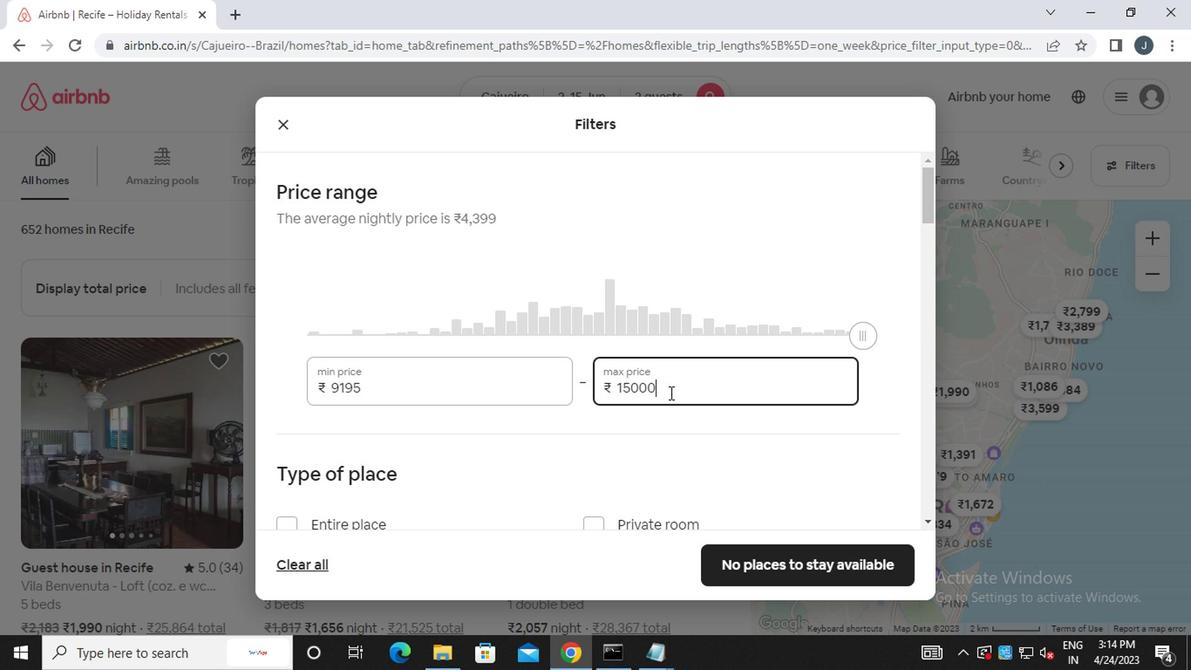 
Action: Mouse scrolled (667, 392) with delta (0, 0)
Screenshot: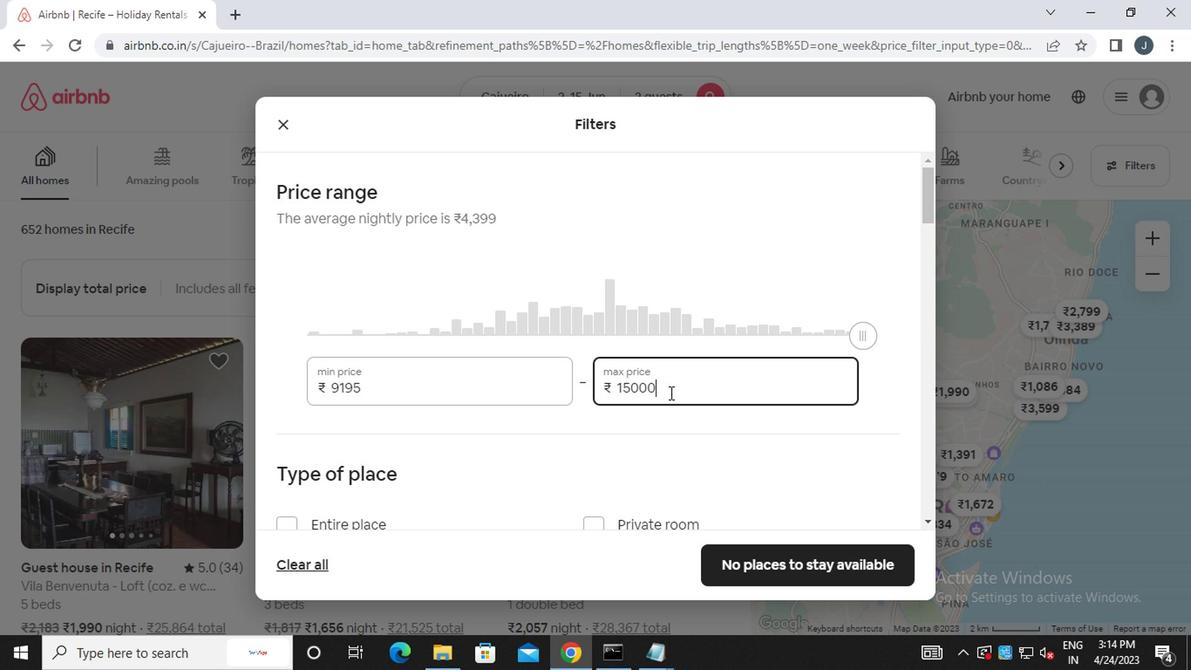 
Action: Mouse moved to (263, 355)
Screenshot: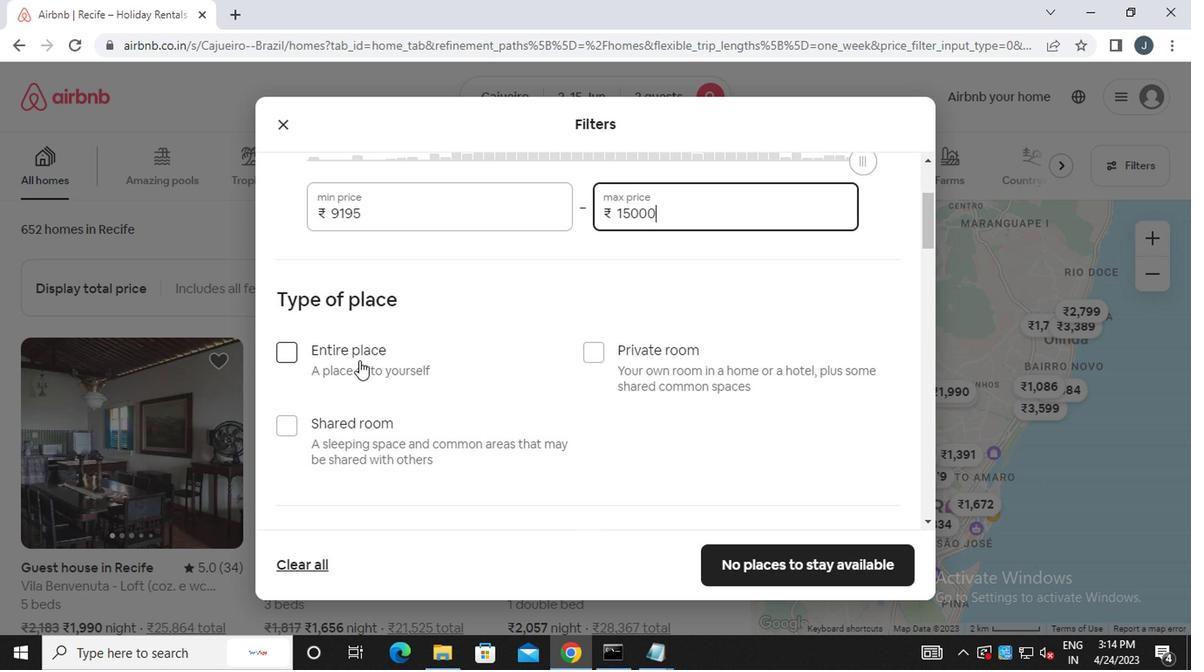 
Action: Mouse pressed left at (263, 355)
Screenshot: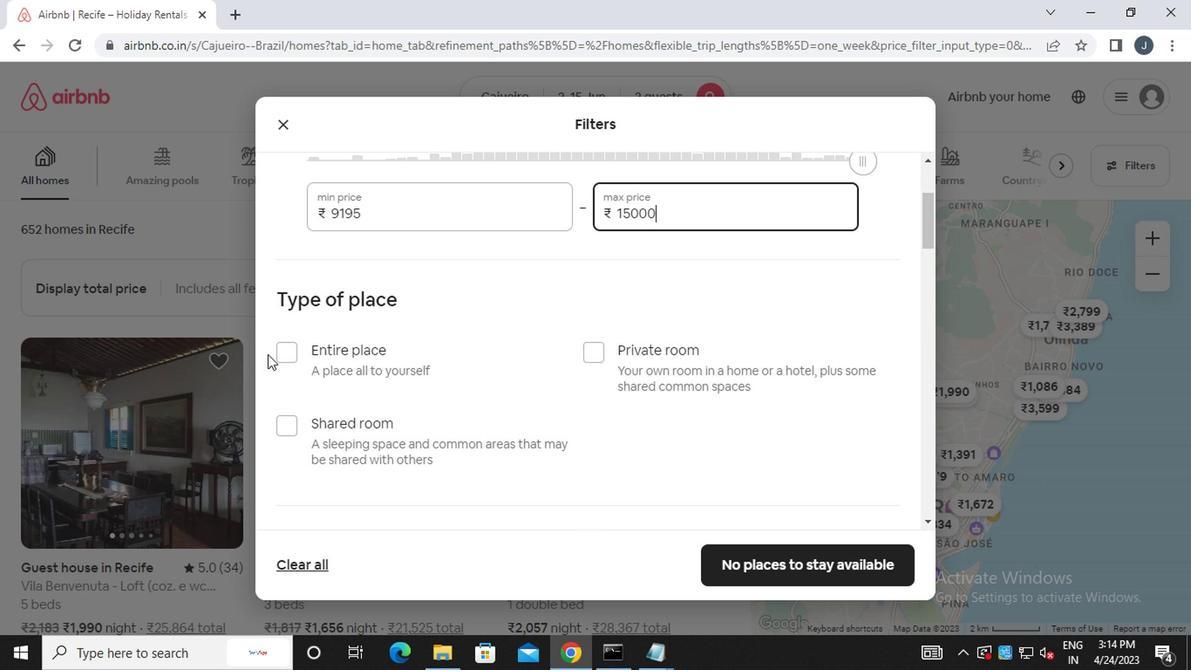 
Action: Mouse moved to (283, 359)
Screenshot: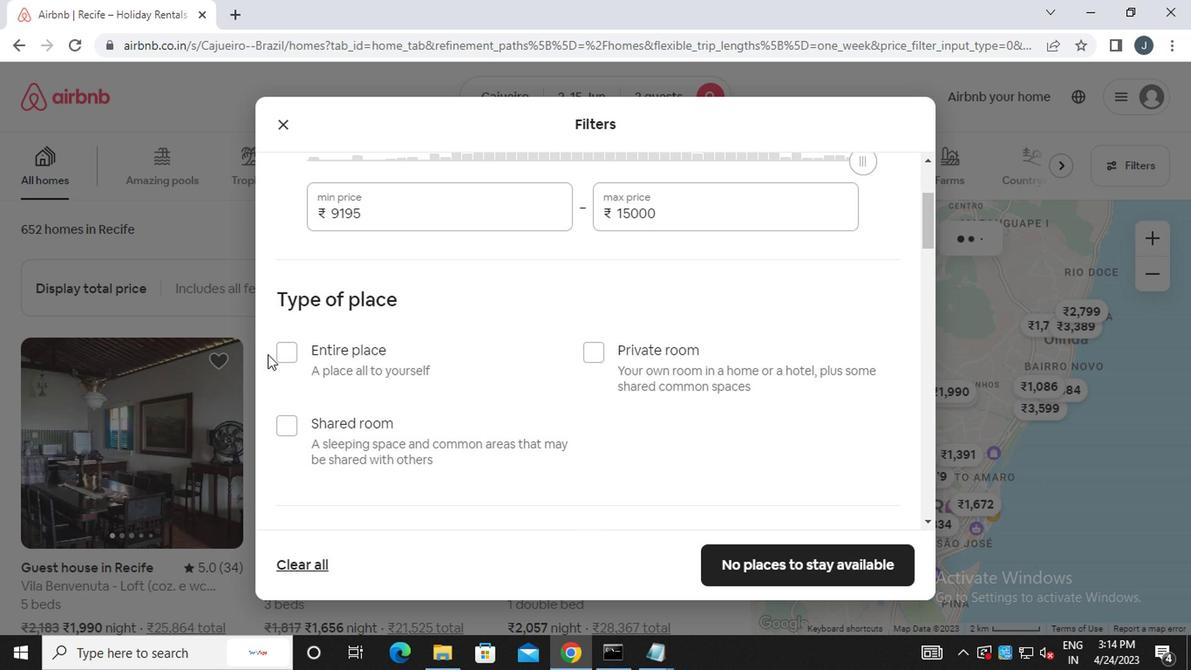 
Action: Mouse pressed left at (283, 359)
Screenshot: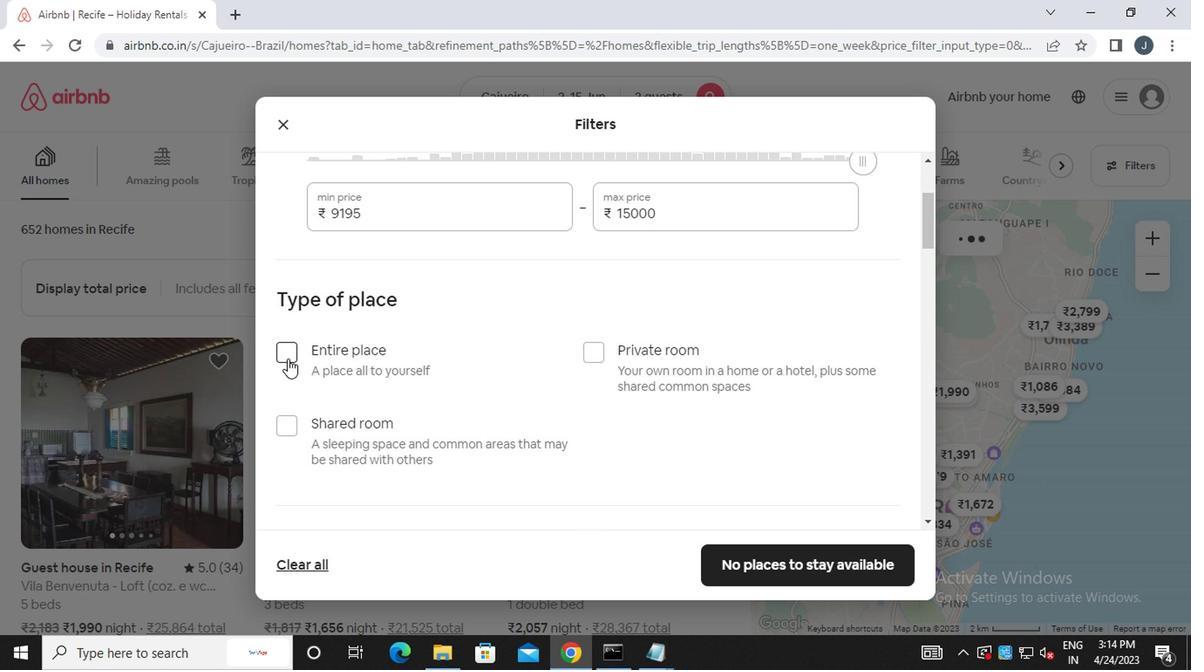 
Action: Mouse moved to (370, 381)
Screenshot: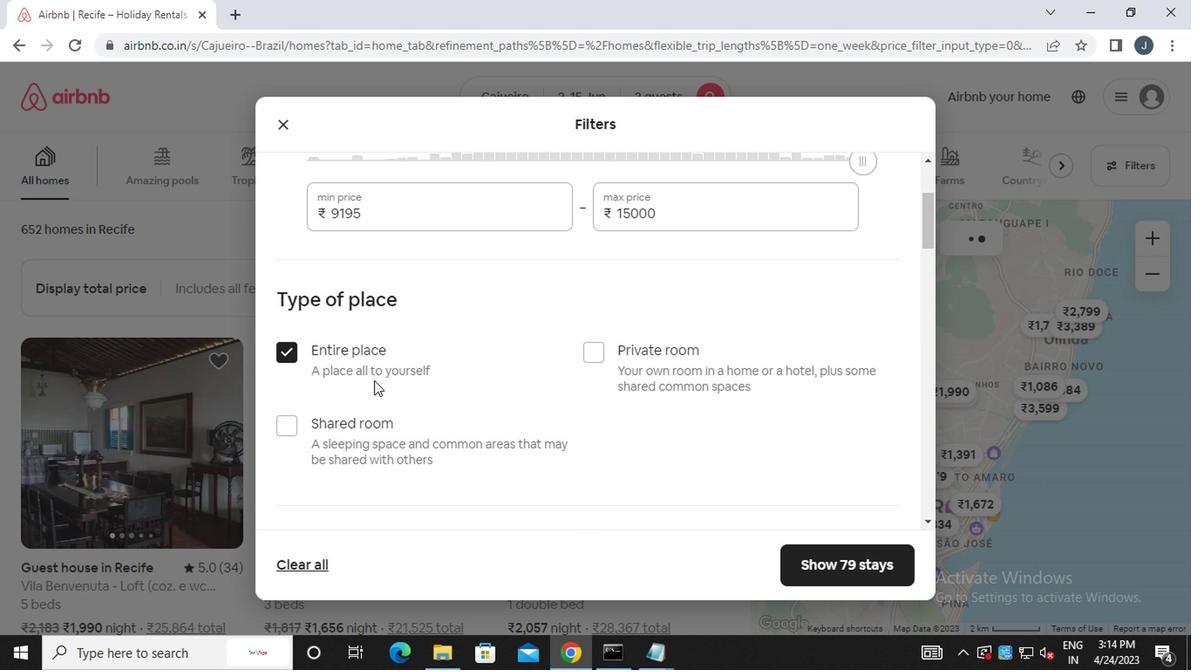 
Action: Mouse scrolled (370, 379) with delta (0, -1)
Screenshot: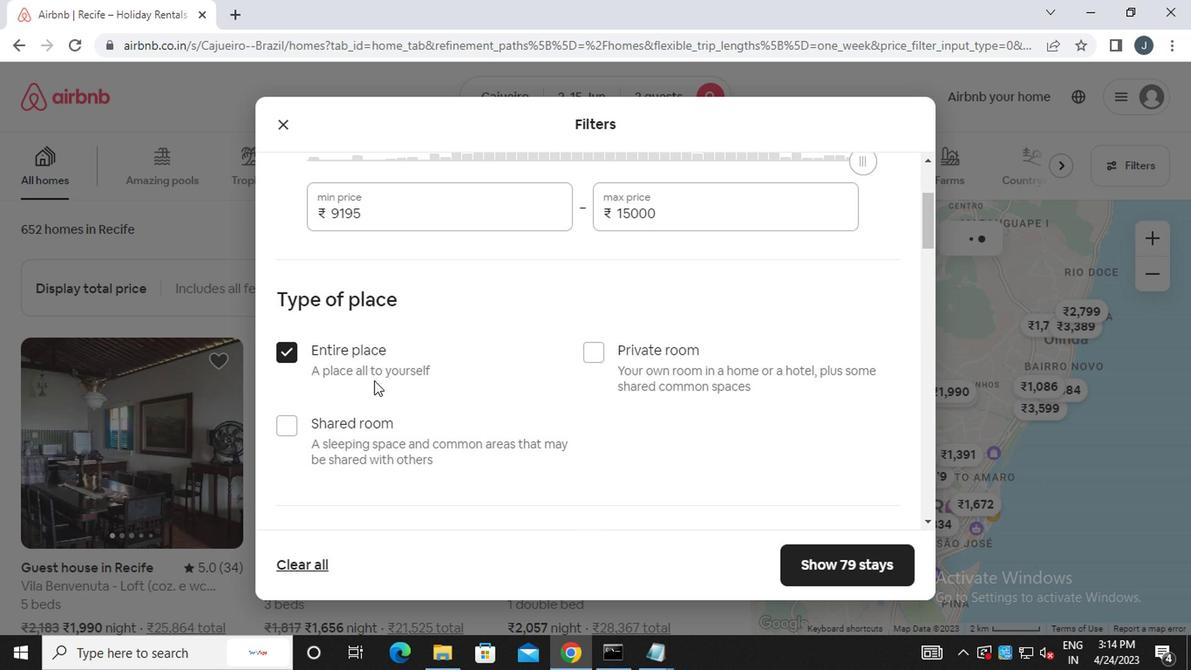 
Action: Mouse scrolled (370, 379) with delta (0, -1)
Screenshot: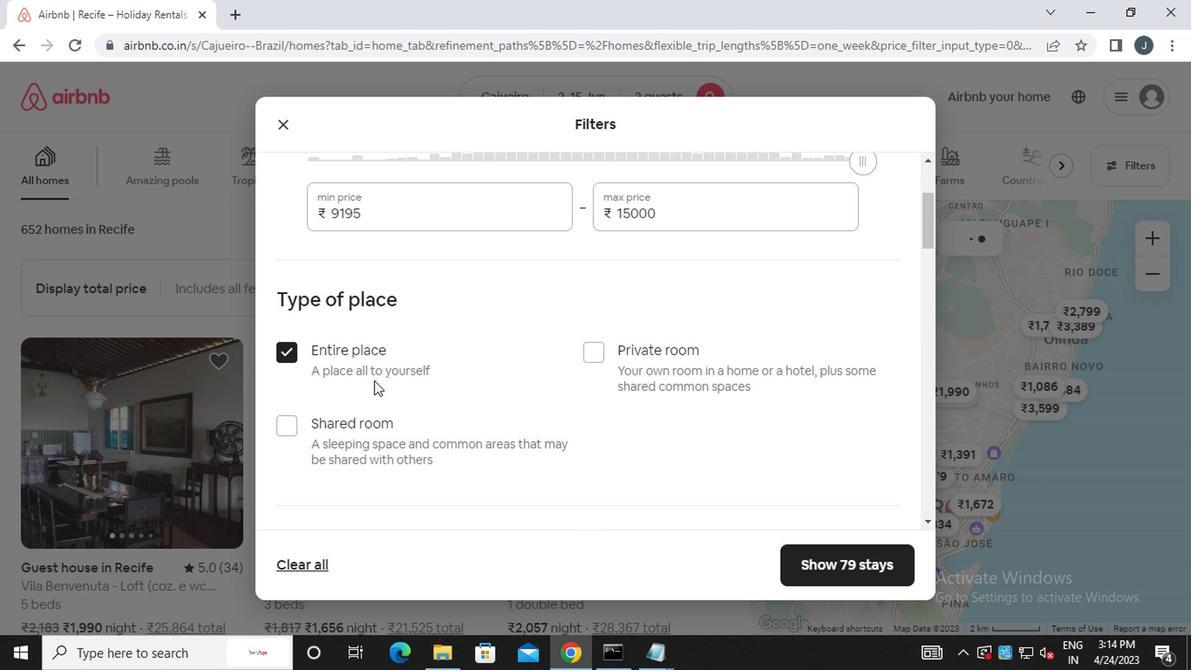 
Action: Mouse scrolled (370, 379) with delta (0, -1)
Screenshot: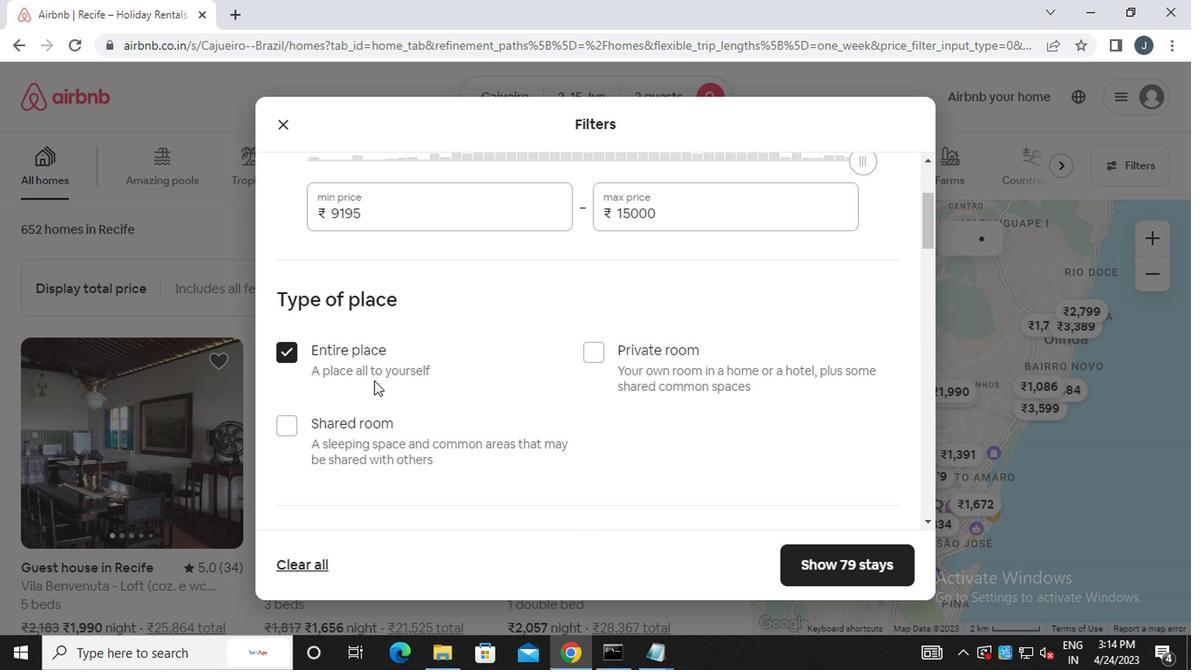
Action: Mouse moved to (360, 405)
Screenshot: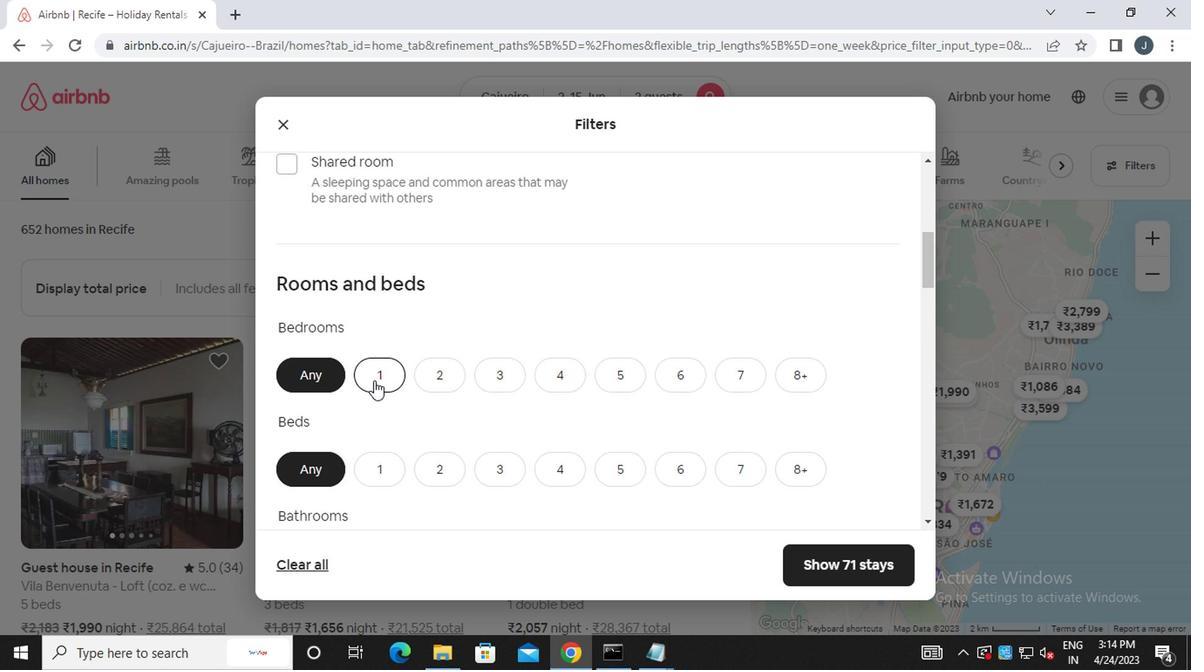 
Action: Mouse scrolled (360, 405) with delta (0, 0)
Screenshot: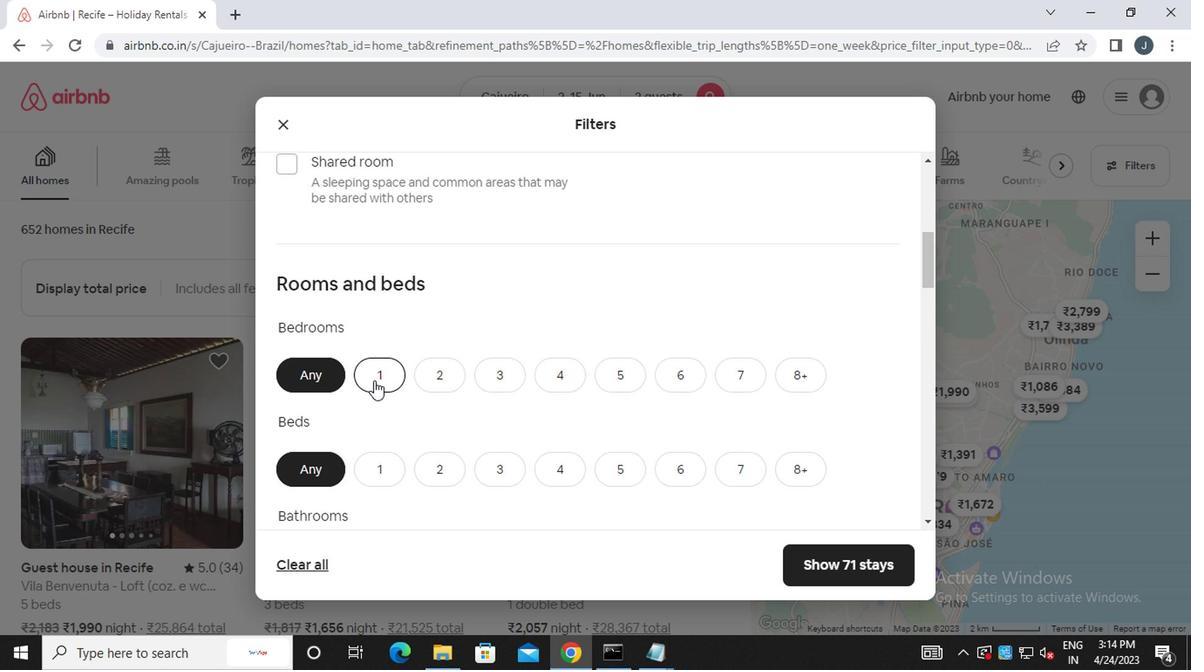 
Action: Mouse moved to (377, 286)
Screenshot: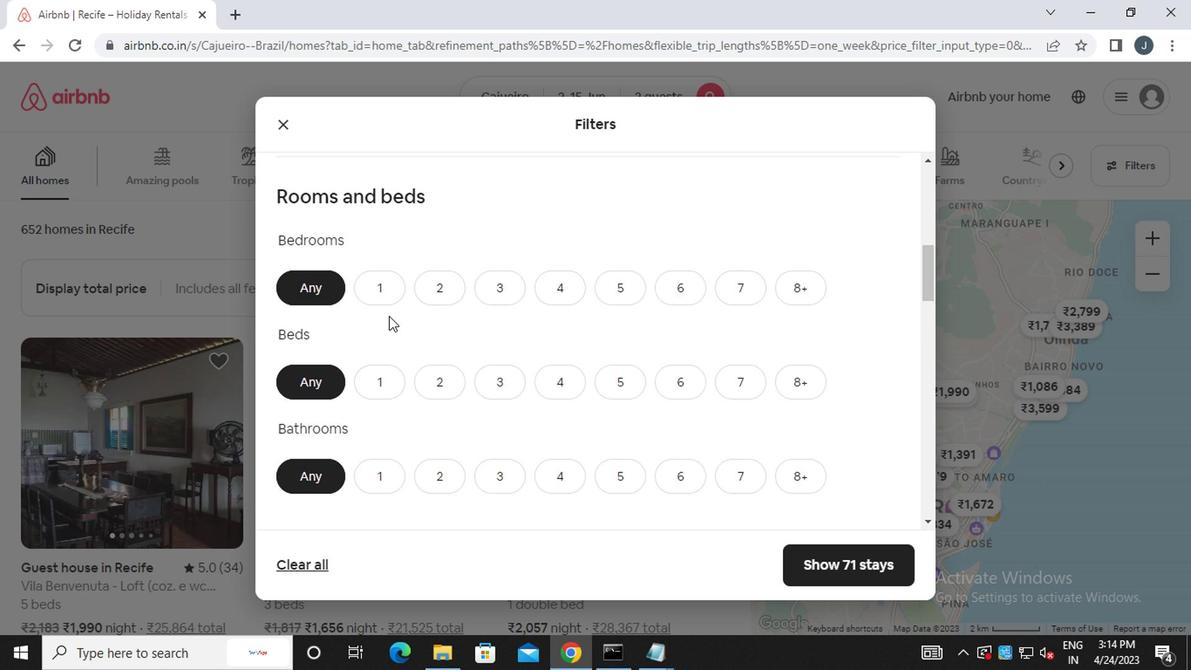 
Action: Mouse pressed left at (377, 286)
Screenshot: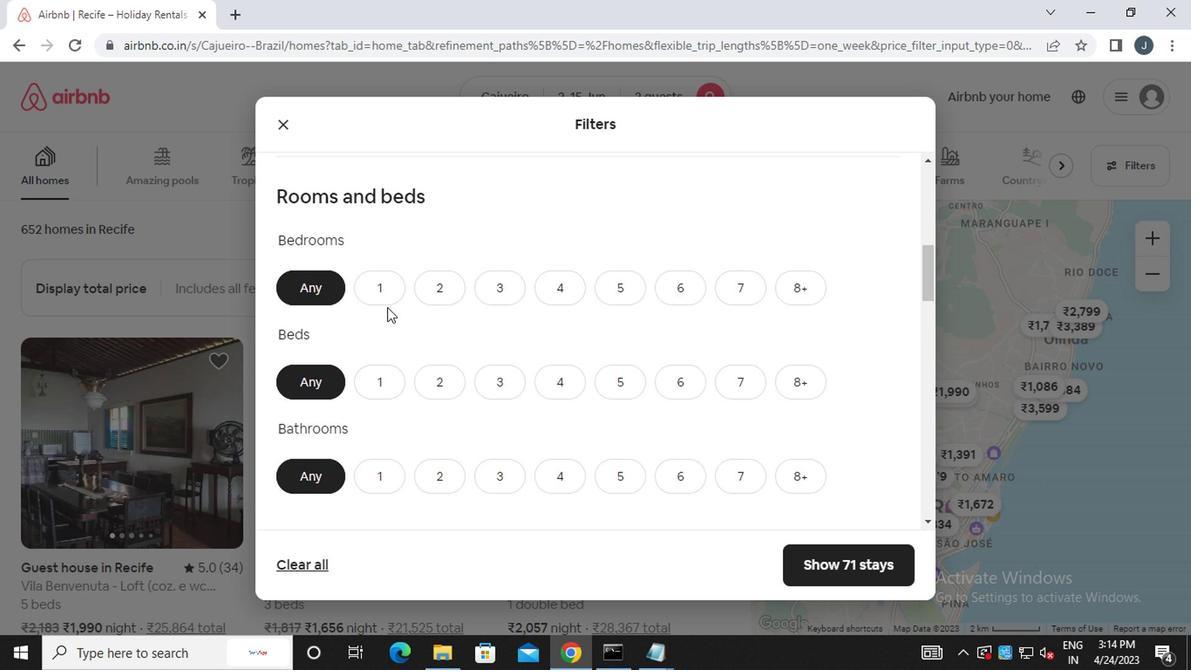 
Action: Mouse moved to (381, 382)
Screenshot: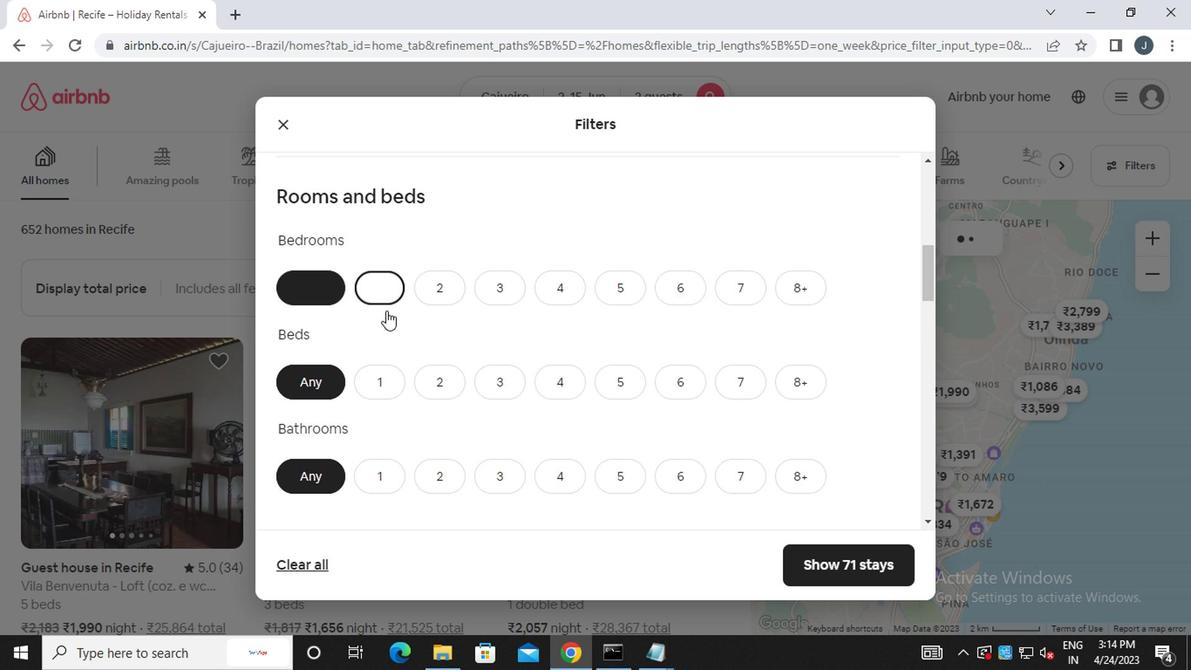 
Action: Mouse pressed left at (381, 382)
Screenshot: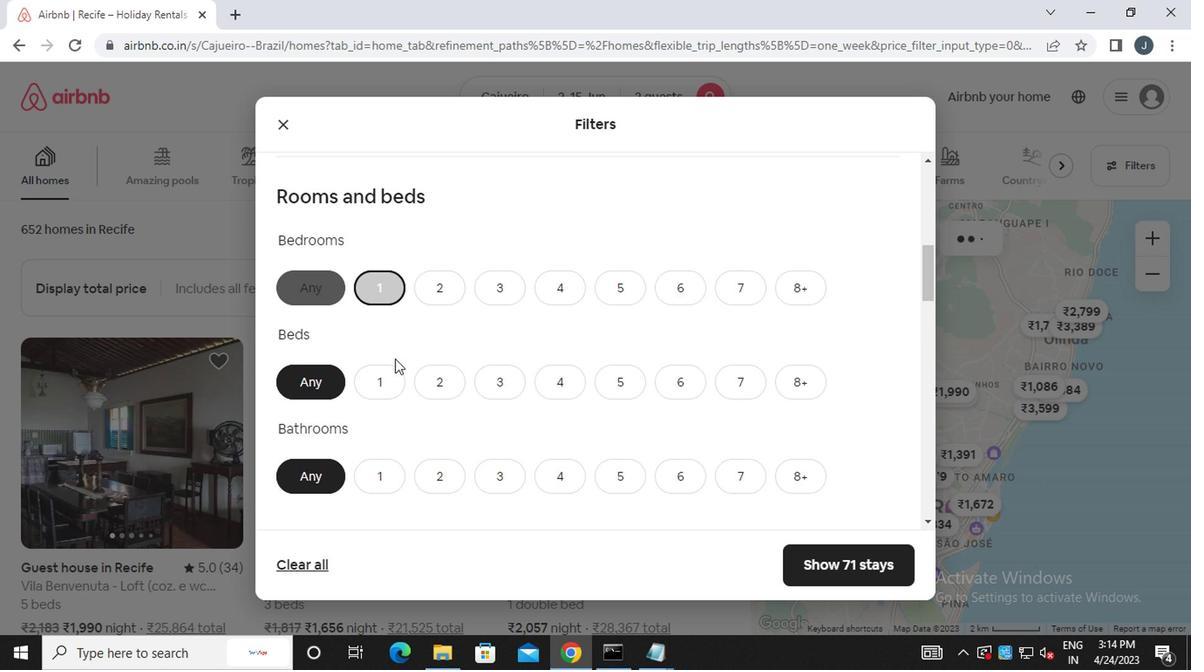
Action: Mouse moved to (383, 468)
Screenshot: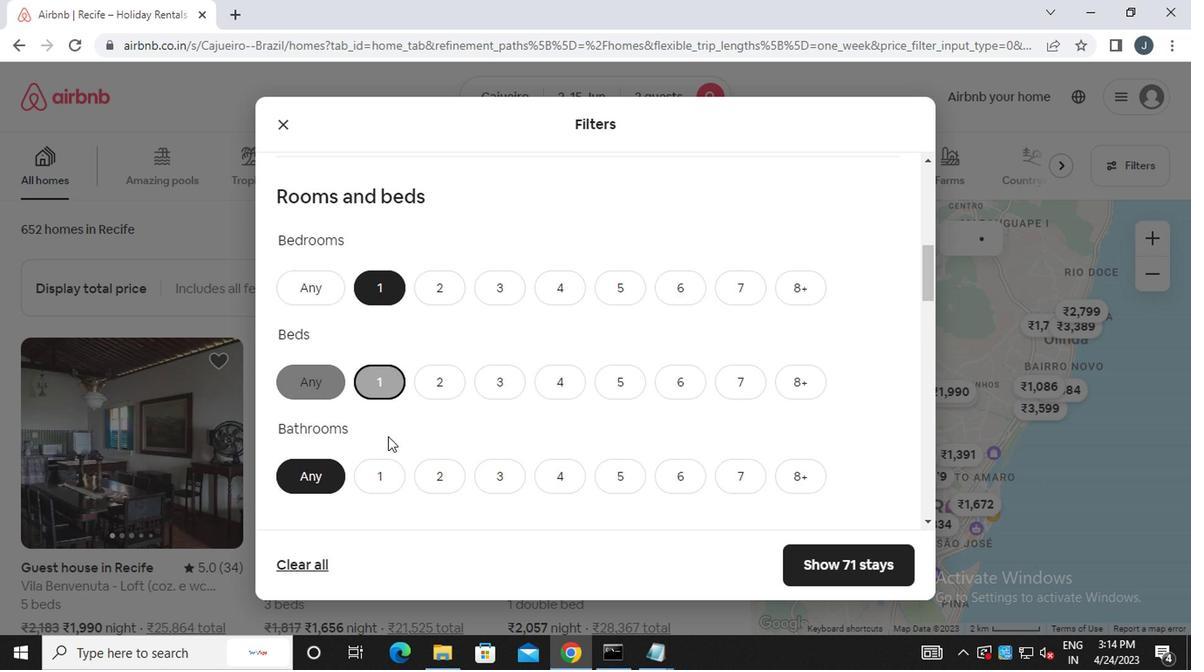 
Action: Mouse pressed left at (383, 468)
Screenshot: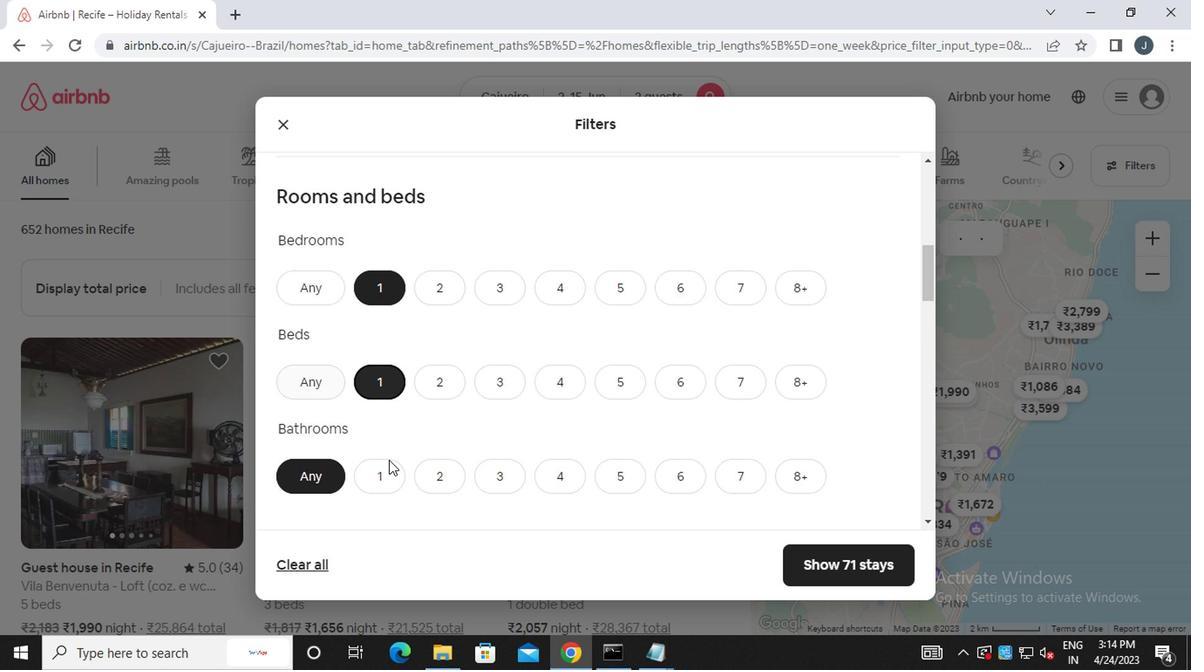 
Action: Mouse scrolled (383, 467) with delta (0, -1)
Screenshot: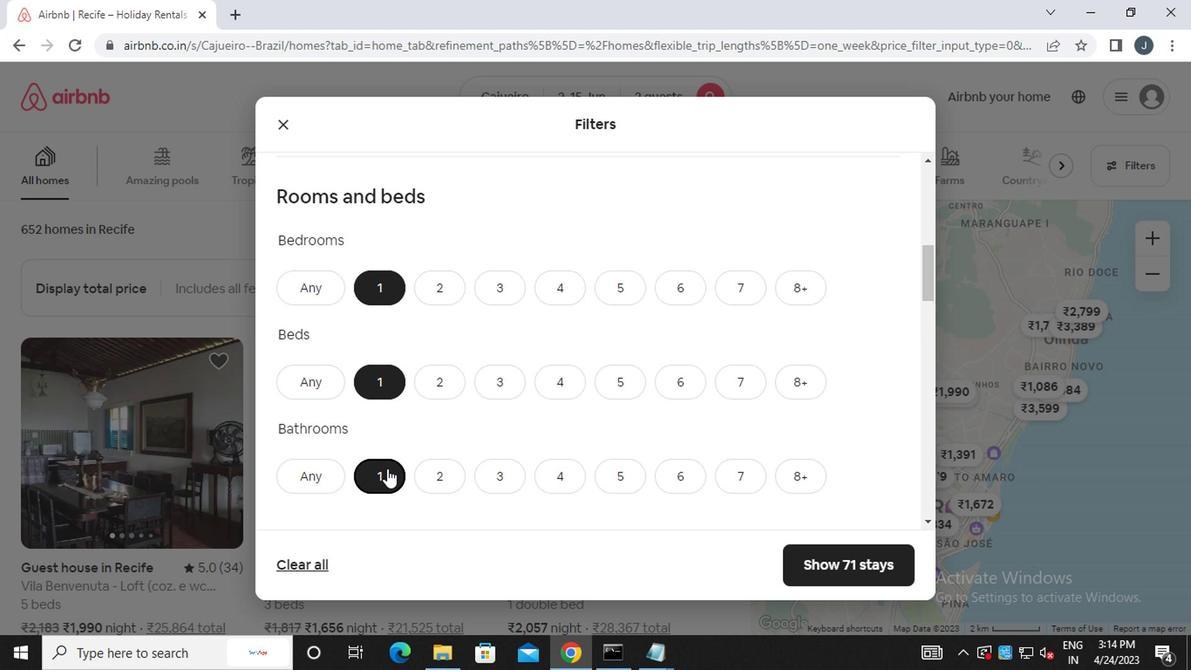 
Action: Mouse scrolled (383, 467) with delta (0, -1)
Screenshot: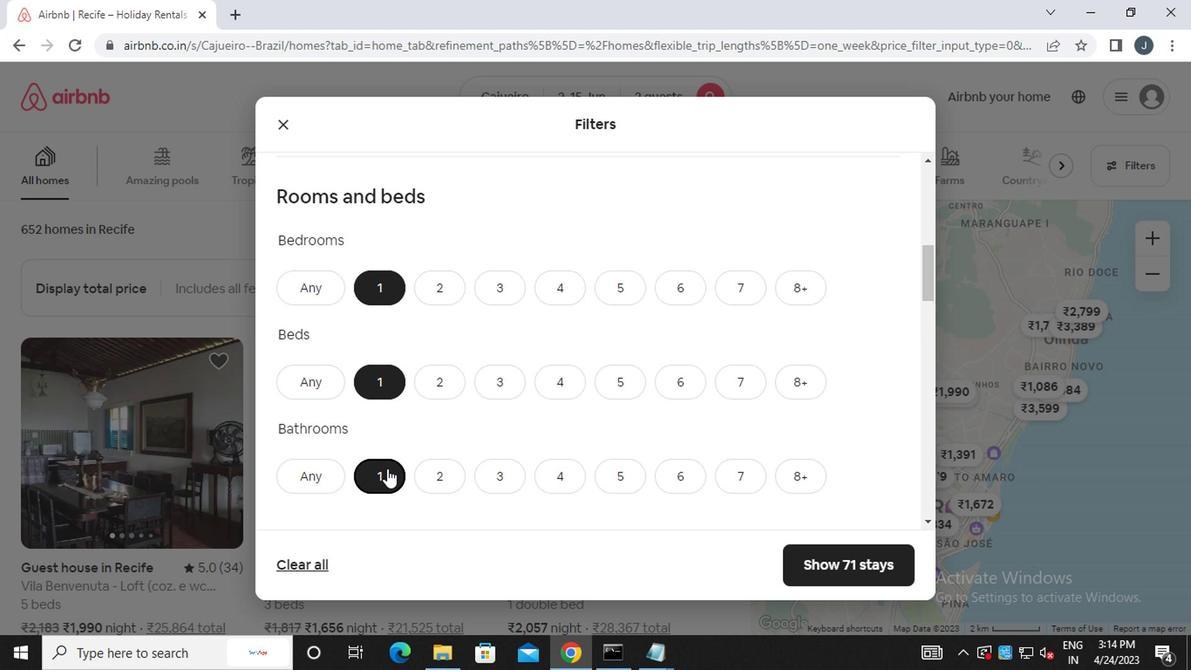 
Action: Mouse scrolled (383, 467) with delta (0, -1)
Screenshot: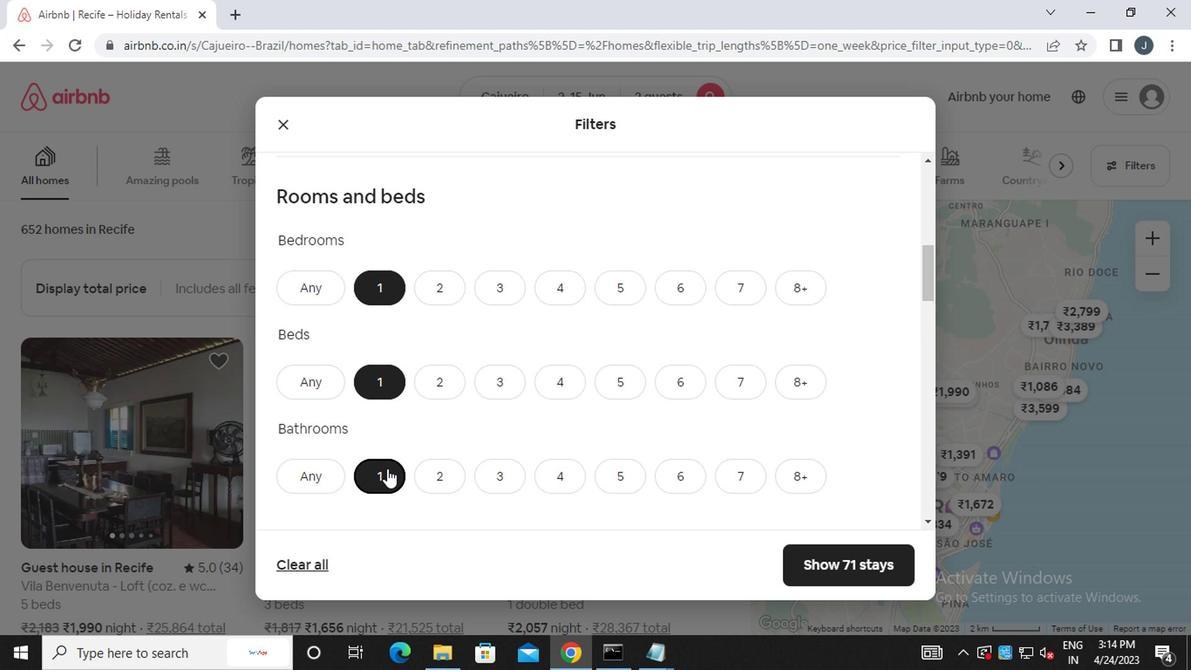 
Action: Mouse scrolled (383, 467) with delta (0, -1)
Screenshot: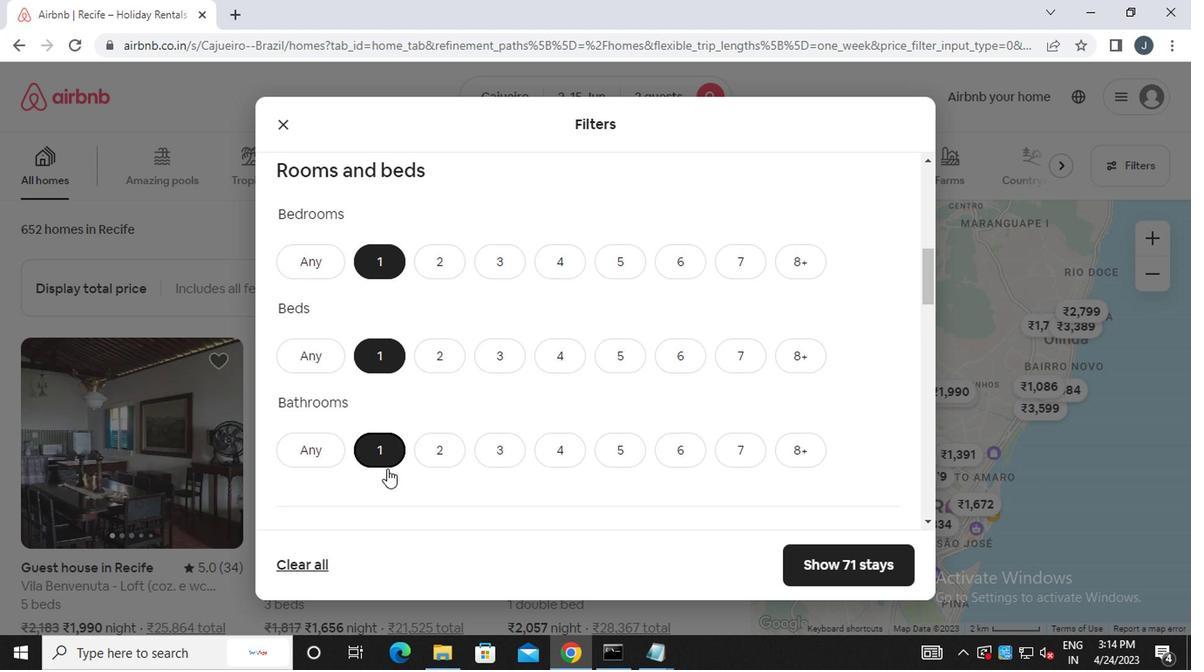 
Action: Mouse moved to (375, 338)
Screenshot: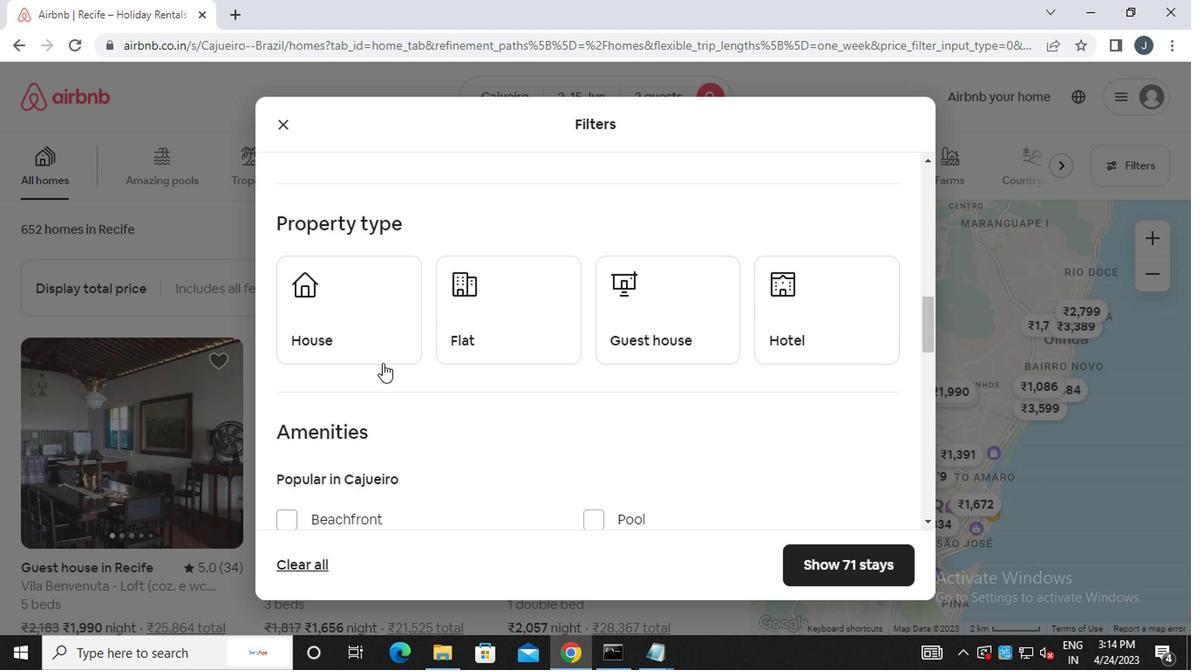 
Action: Mouse pressed left at (375, 338)
Screenshot: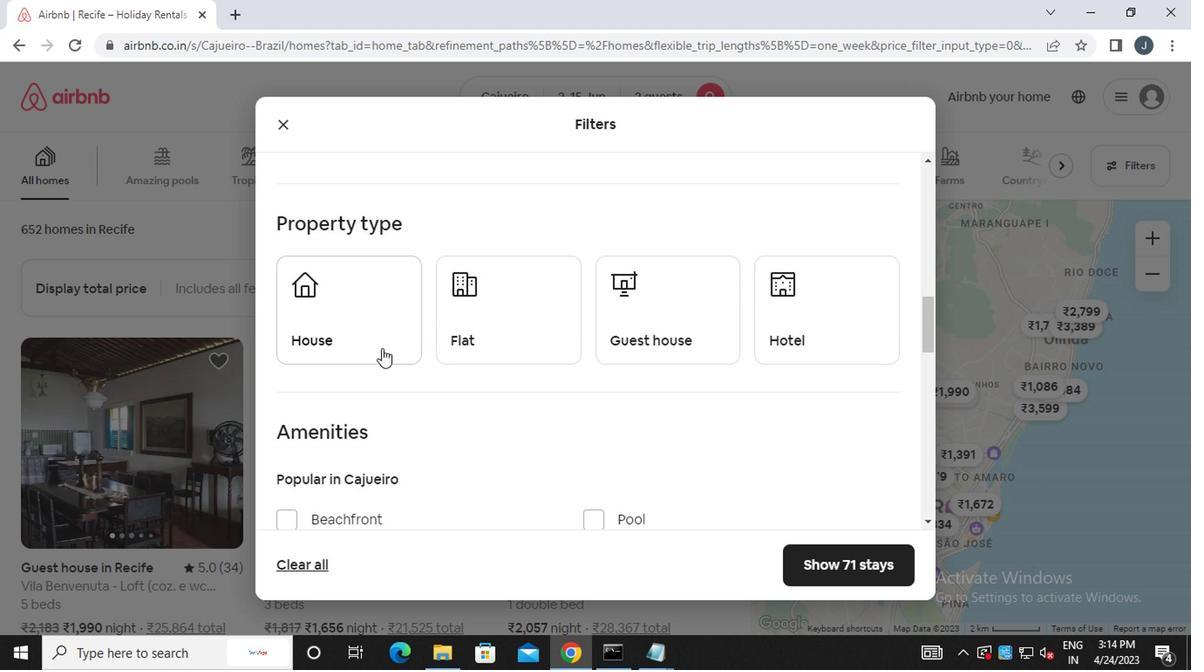 
Action: Mouse moved to (507, 333)
Screenshot: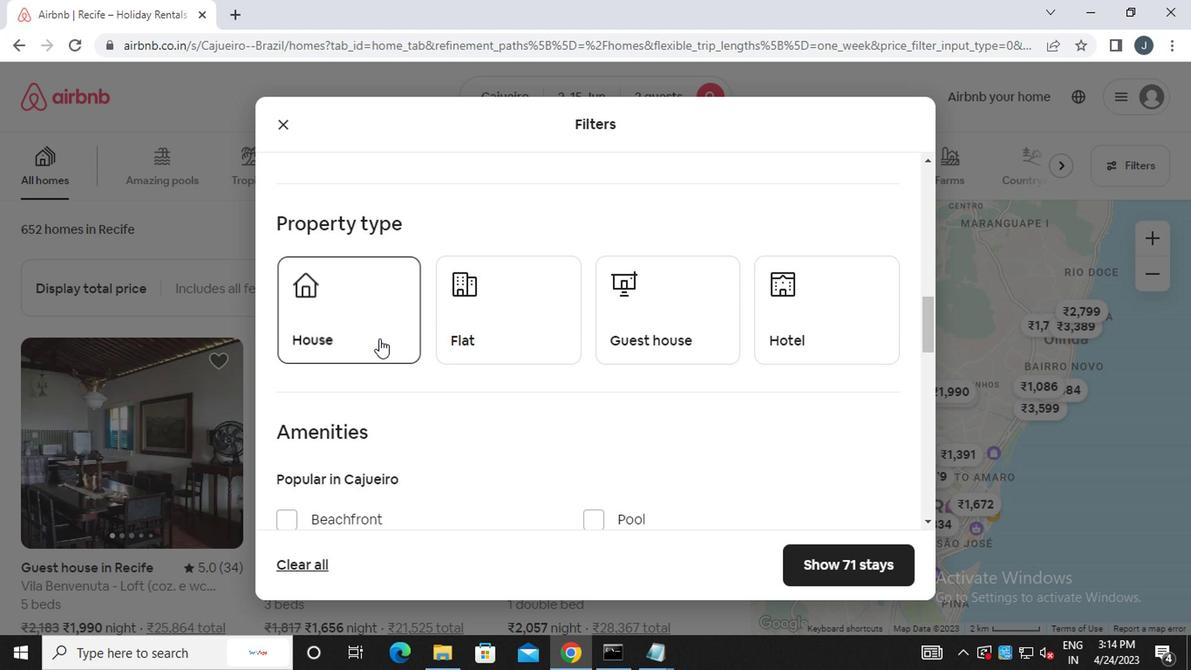 
Action: Mouse pressed left at (507, 333)
Screenshot: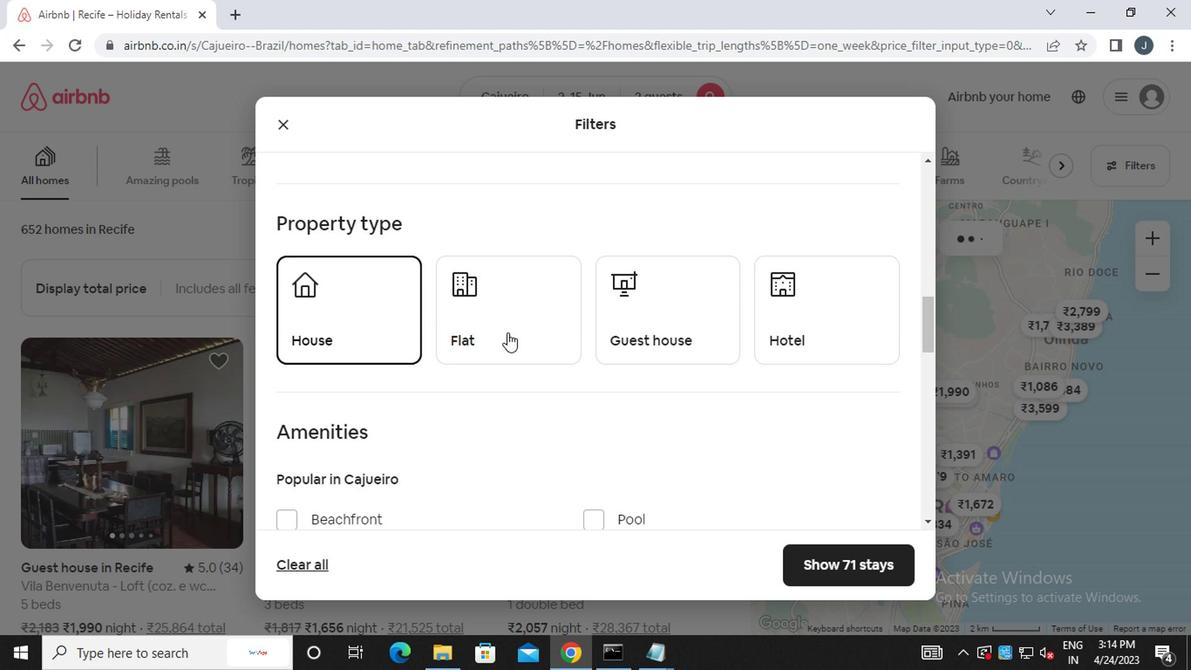 
Action: Mouse moved to (642, 321)
Screenshot: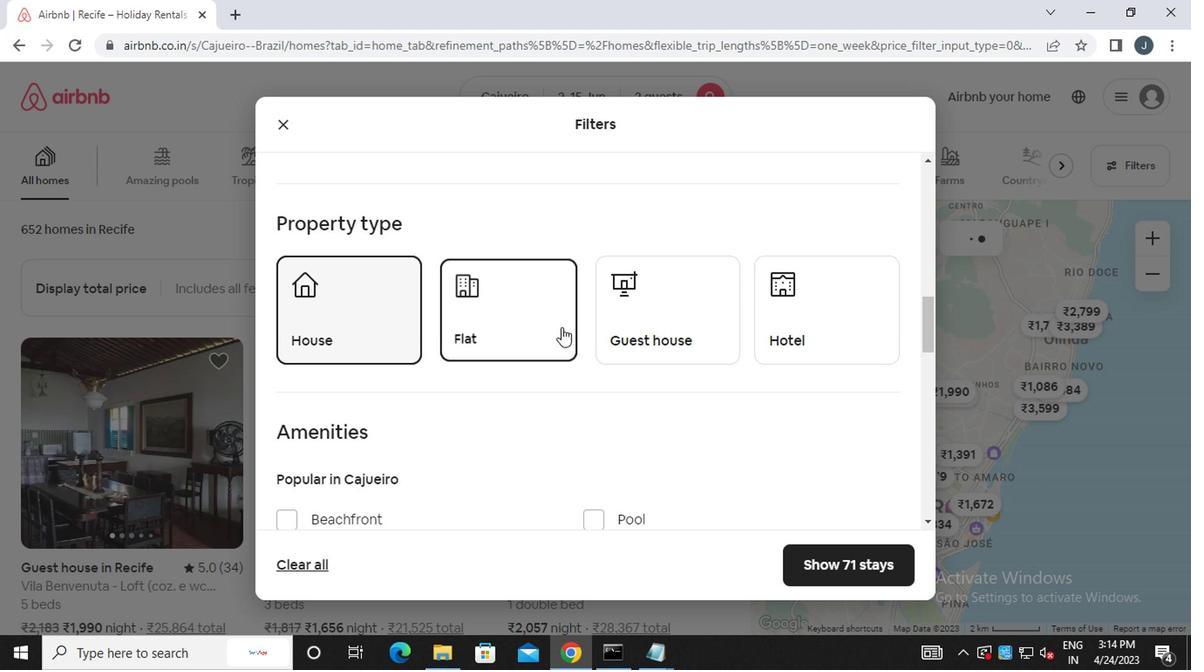 
Action: Mouse pressed left at (642, 321)
Screenshot: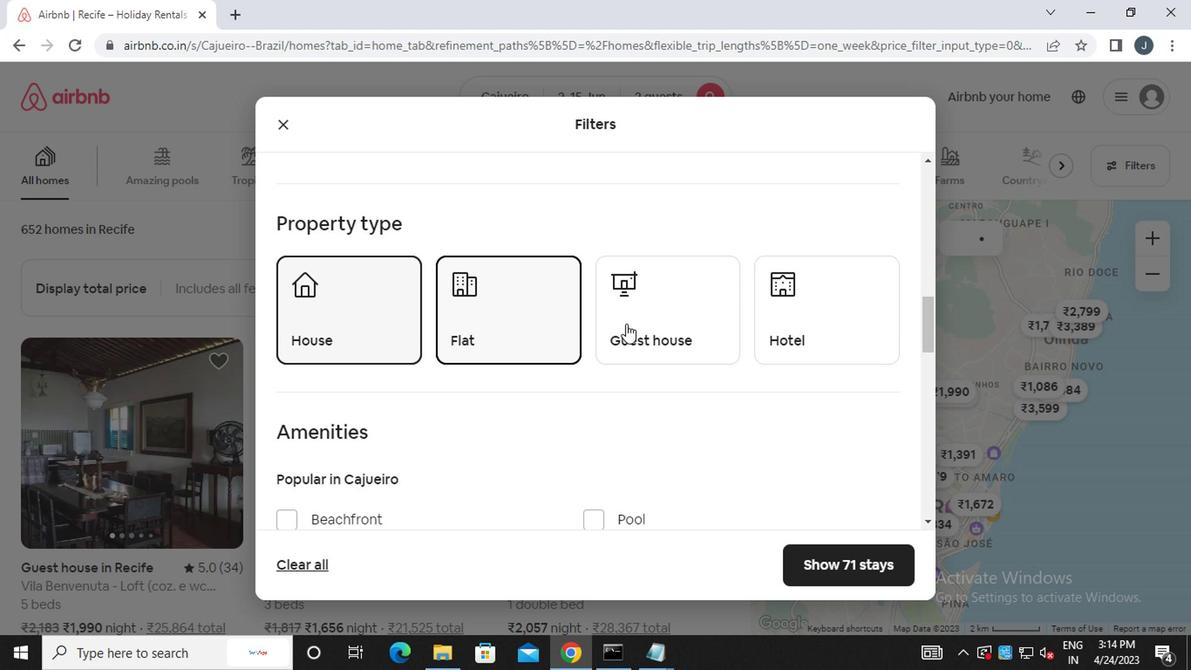 
Action: Mouse moved to (767, 320)
Screenshot: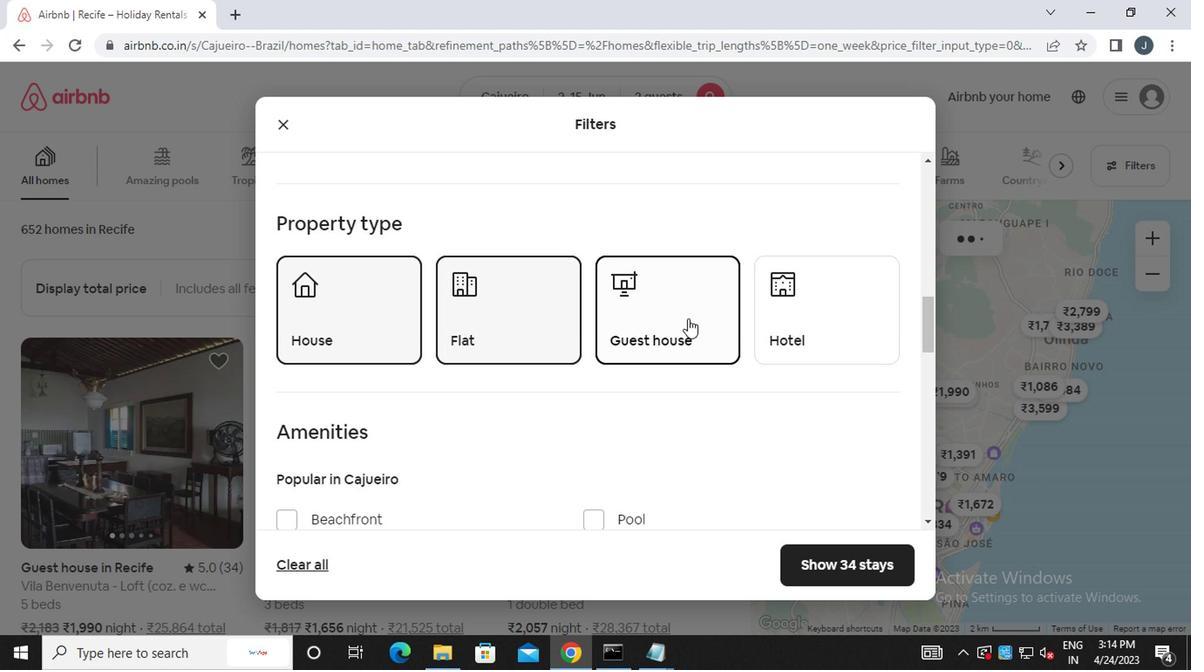 
Action: Mouse pressed left at (767, 320)
Screenshot: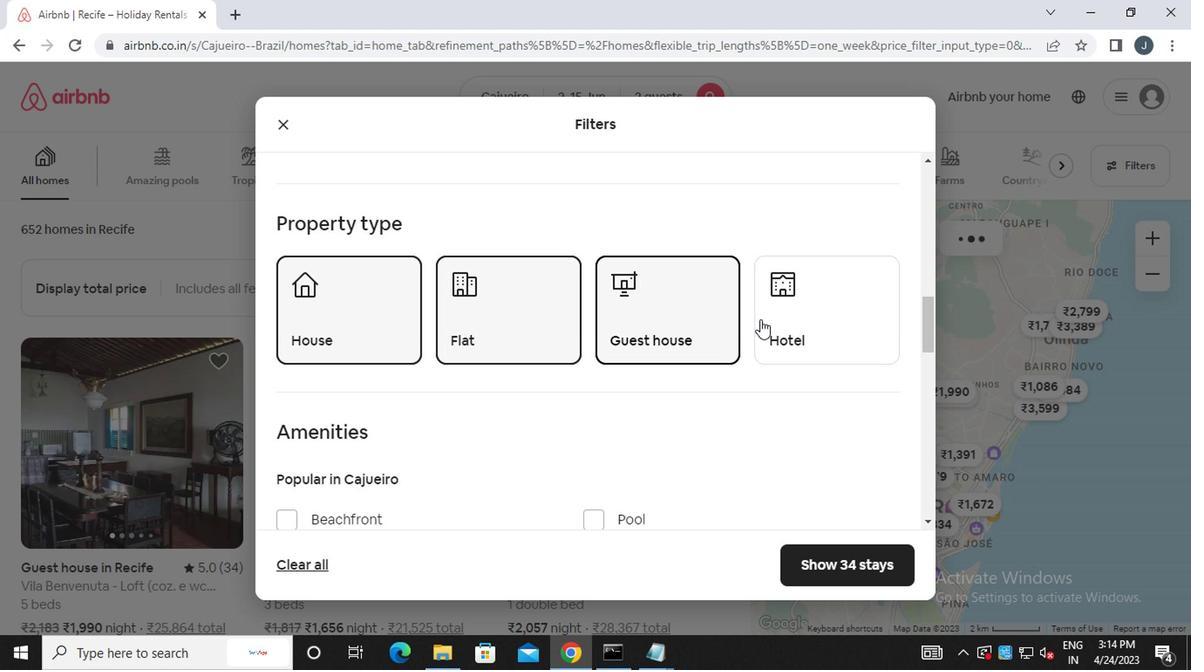 
Action: Mouse moved to (767, 320)
Screenshot: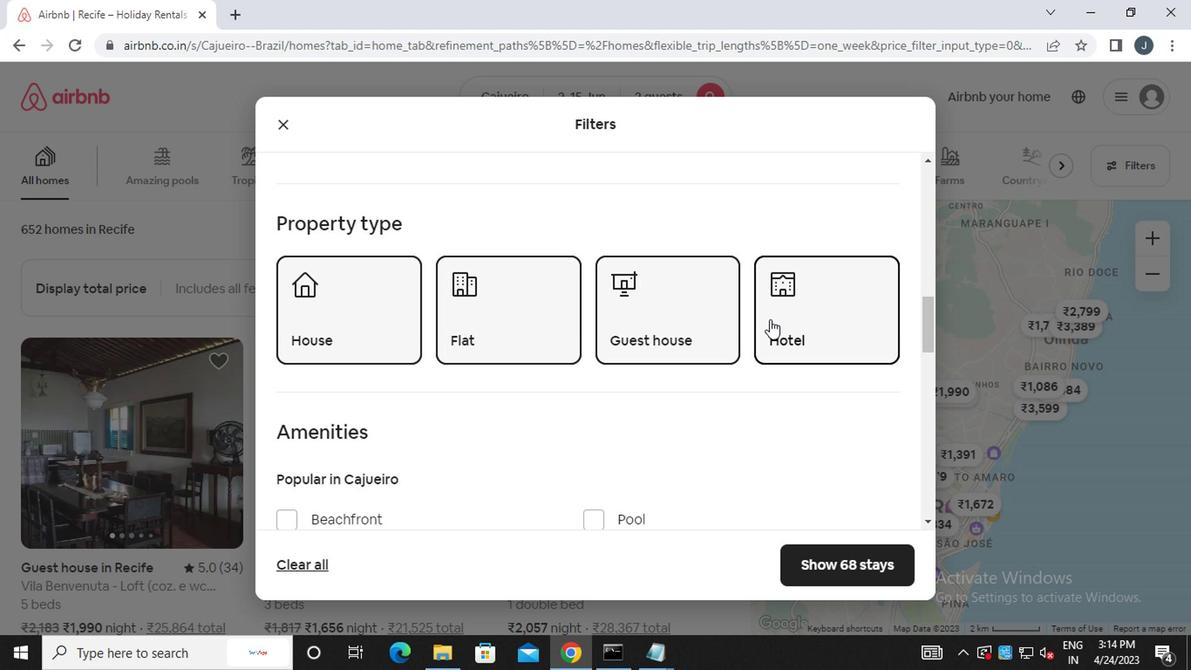 
Action: Mouse scrolled (767, 319) with delta (0, -1)
Screenshot: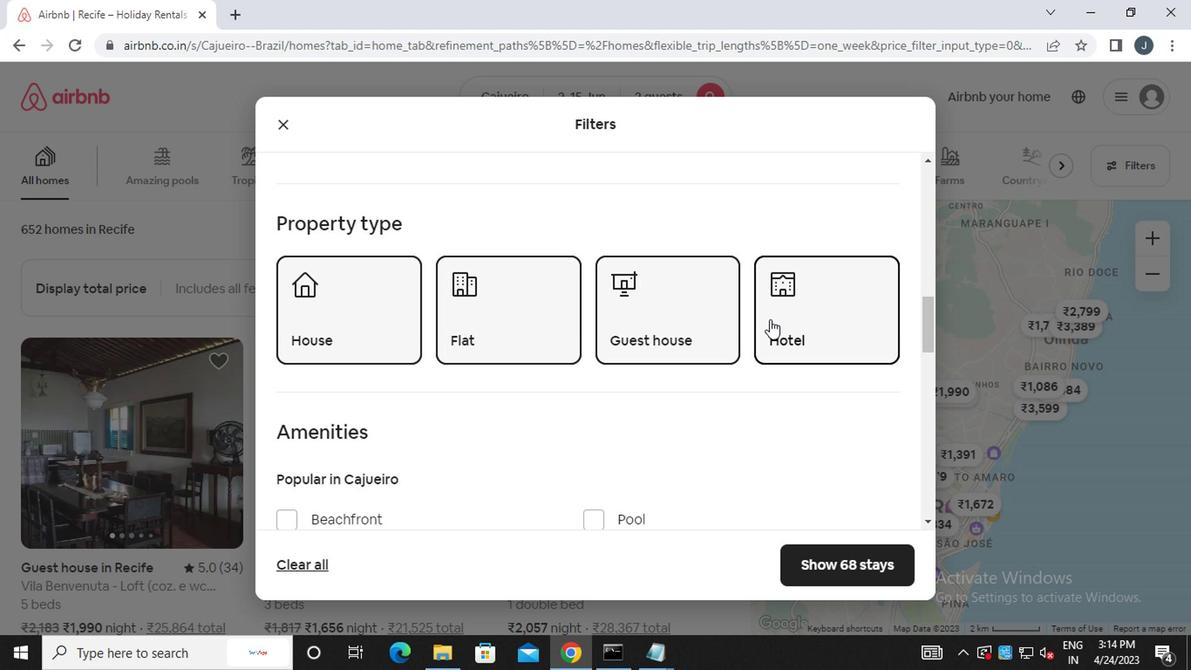 
Action: Mouse moved to (766, 320)
Screenshot: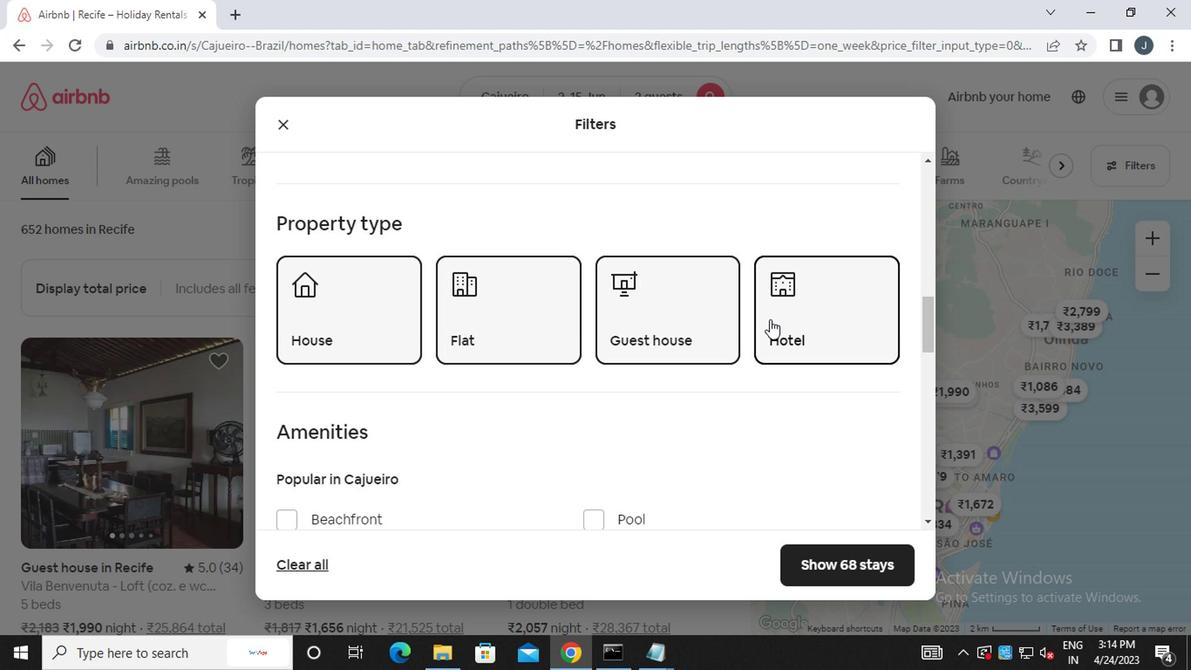 
Action: Mouse scrolled (766, 320) with delta (0, 0)
Screenshot: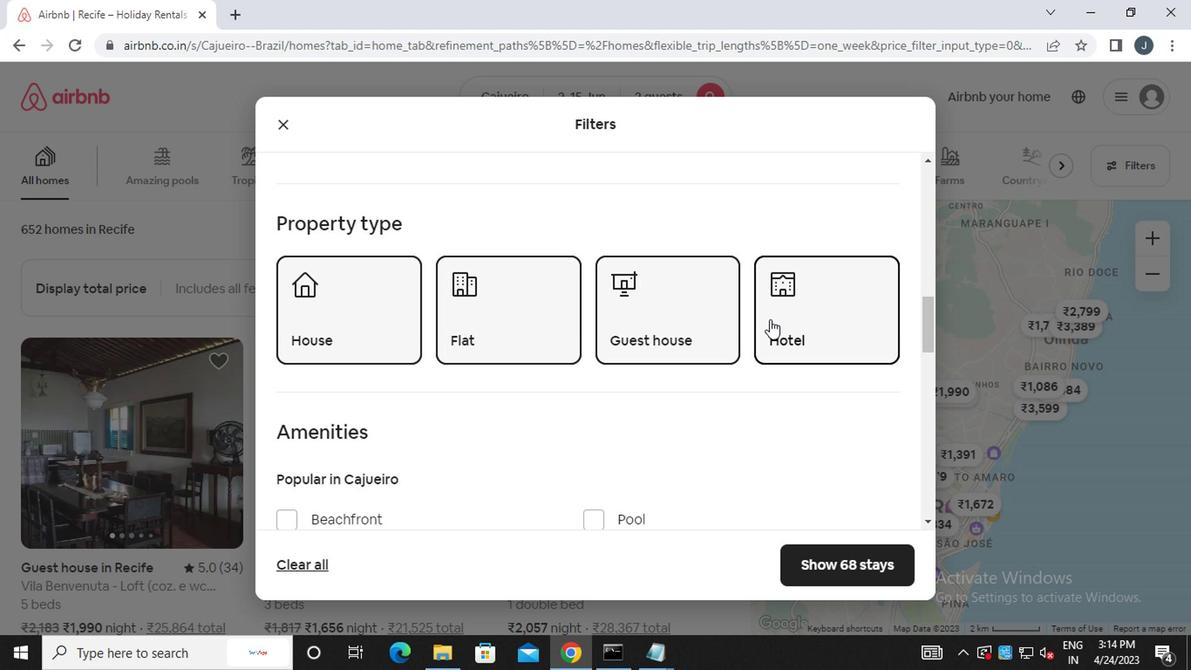 
Action: Mouse scrolled (766, 320) with delta (0, 0)
Screenshot: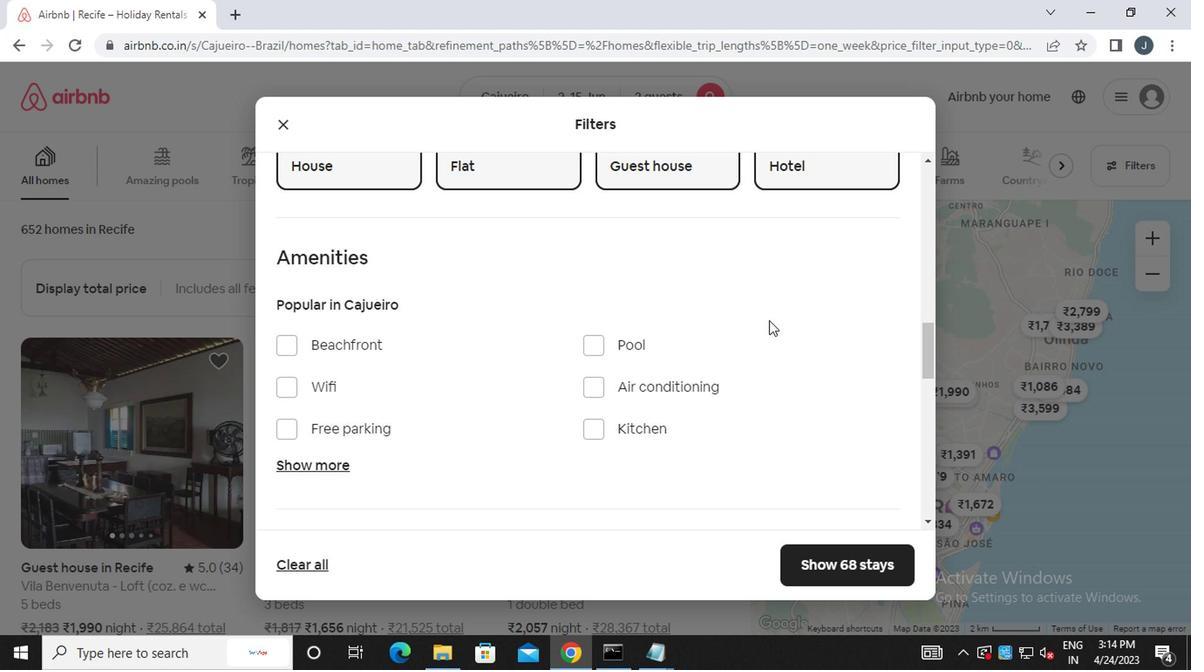 
Action: Mouse scrolled (766, 320) with delta (0, 0)
Screenshot: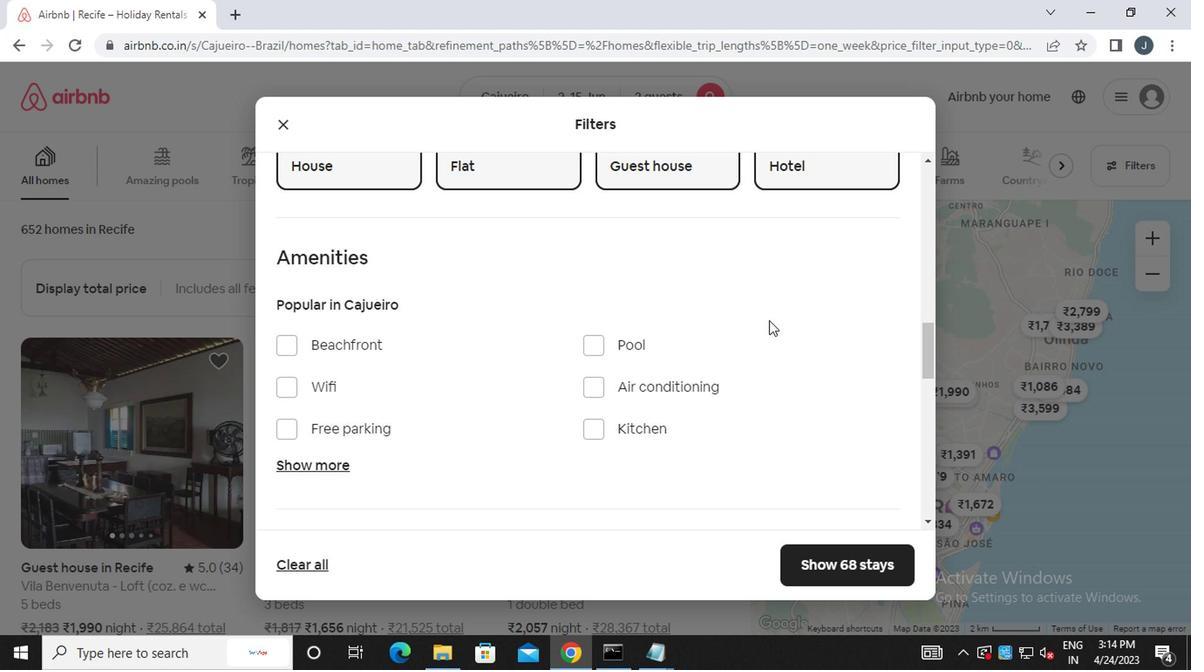 
Action: Mouse scrolled (766, 320) with delta (0, 0)
Screenshot: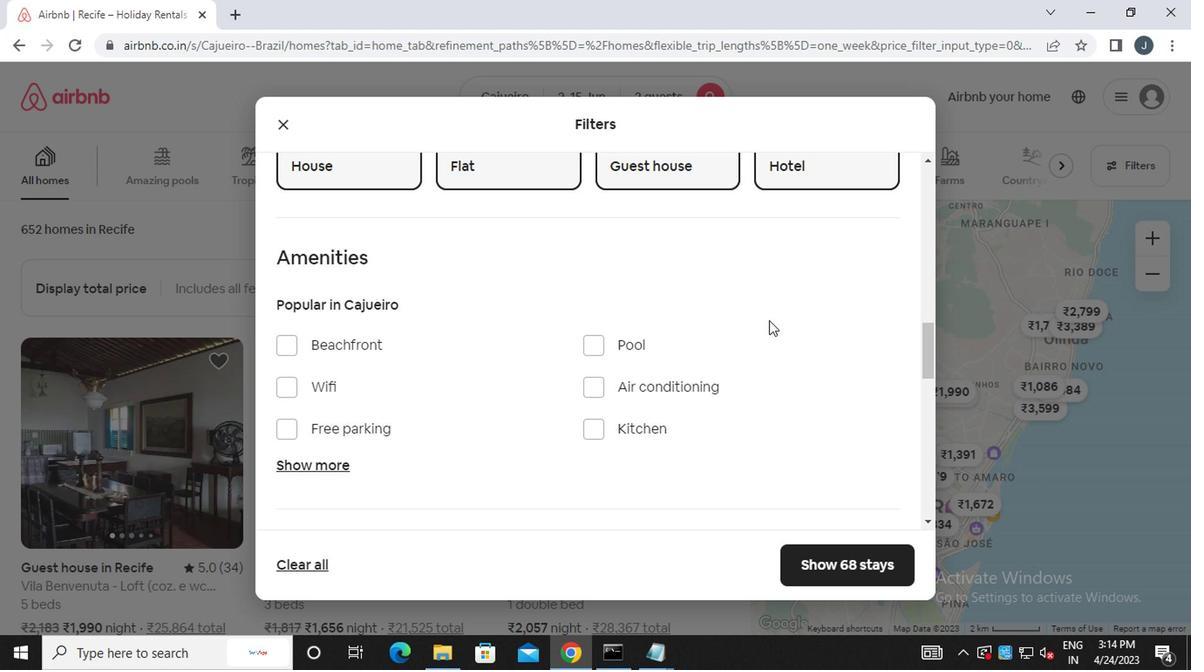 
Action: Mouse scrolled (766, 320) with delta (0, 0)
Screenshot: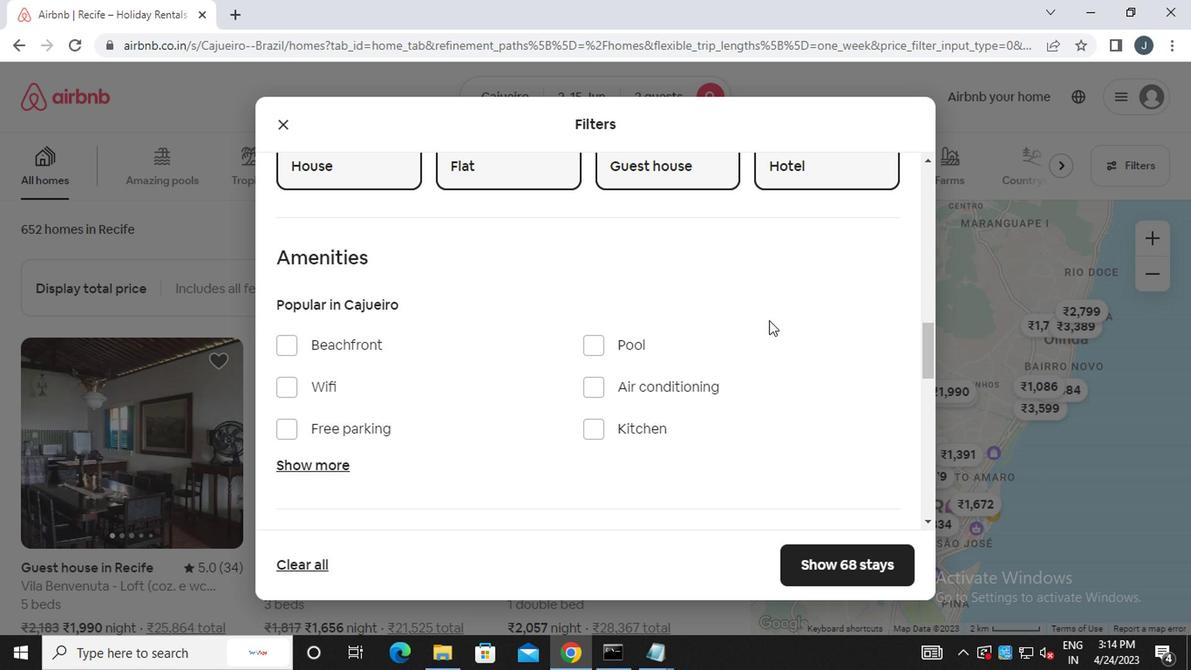 
Action: Mouse moved to (848, 319)
Screenshot: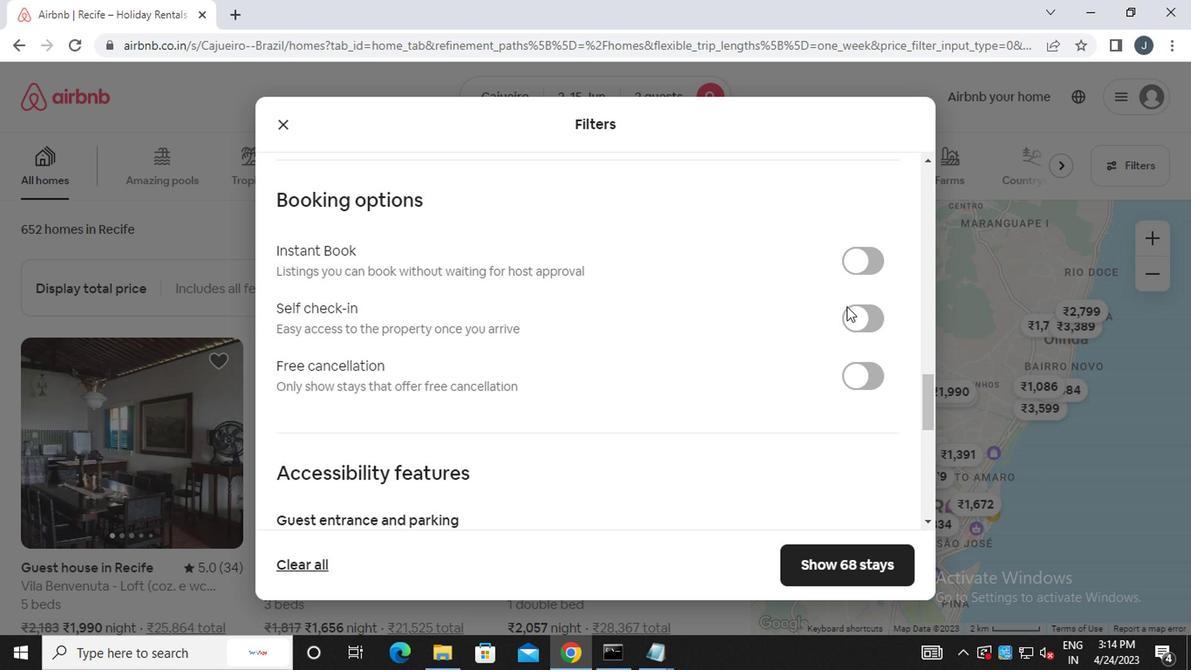 
Action: Mouse pressed left at (848, 319)
Screenshot: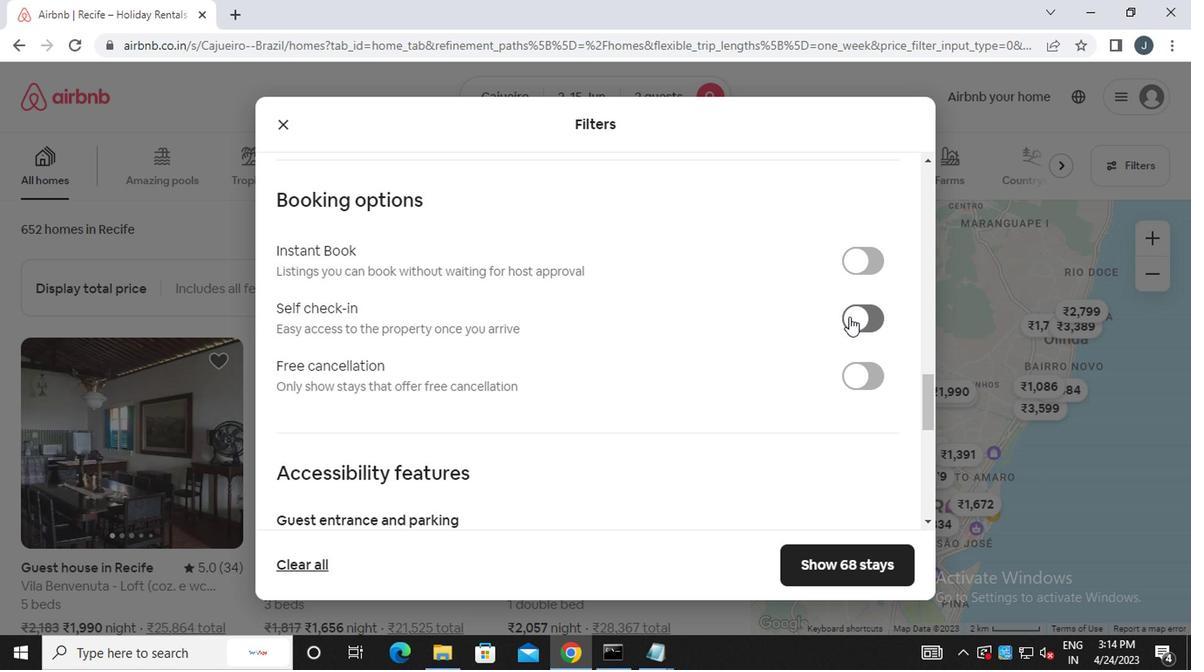
Action: Mouse moved to (791, 355)
Screenshot: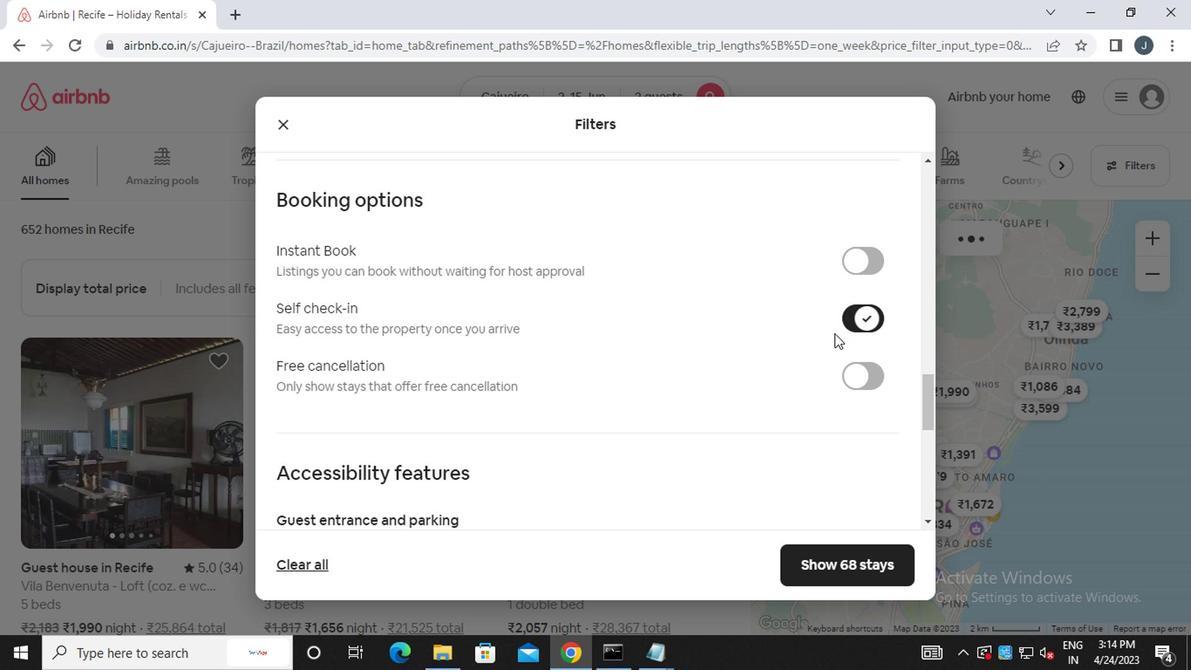 
Action: Mouse scrolled (791, 355) with delta (0, 0)
Screenshot: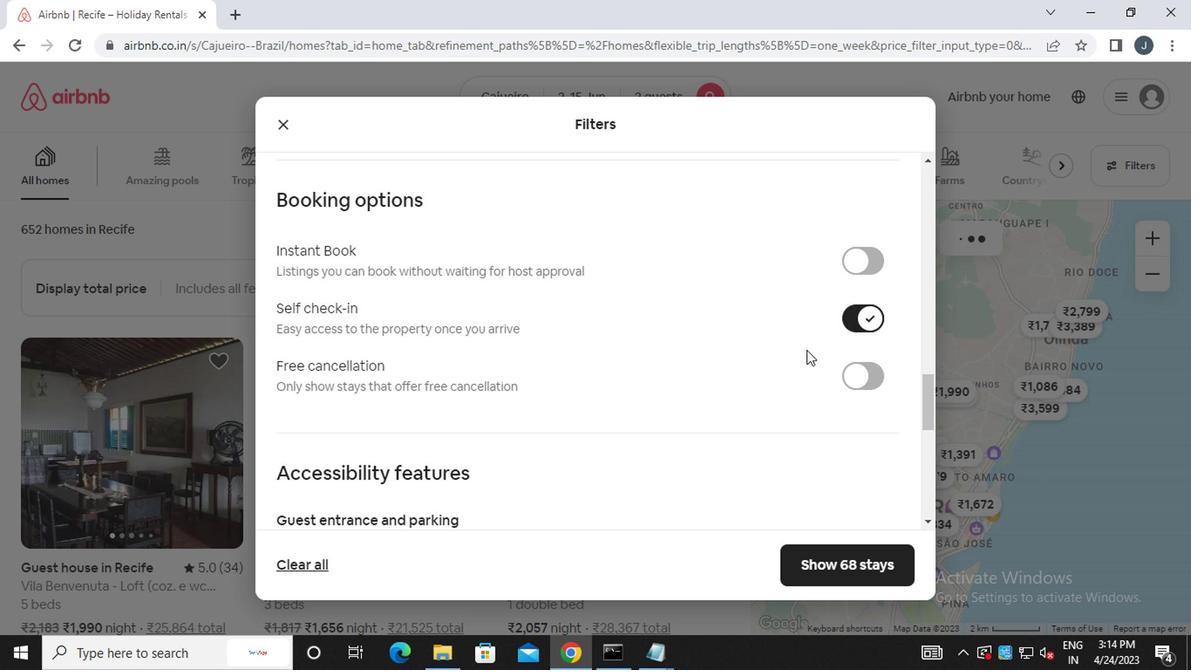 
Action: Mouse scrolled (791, 355) with delta (0, 0)
Screenshot: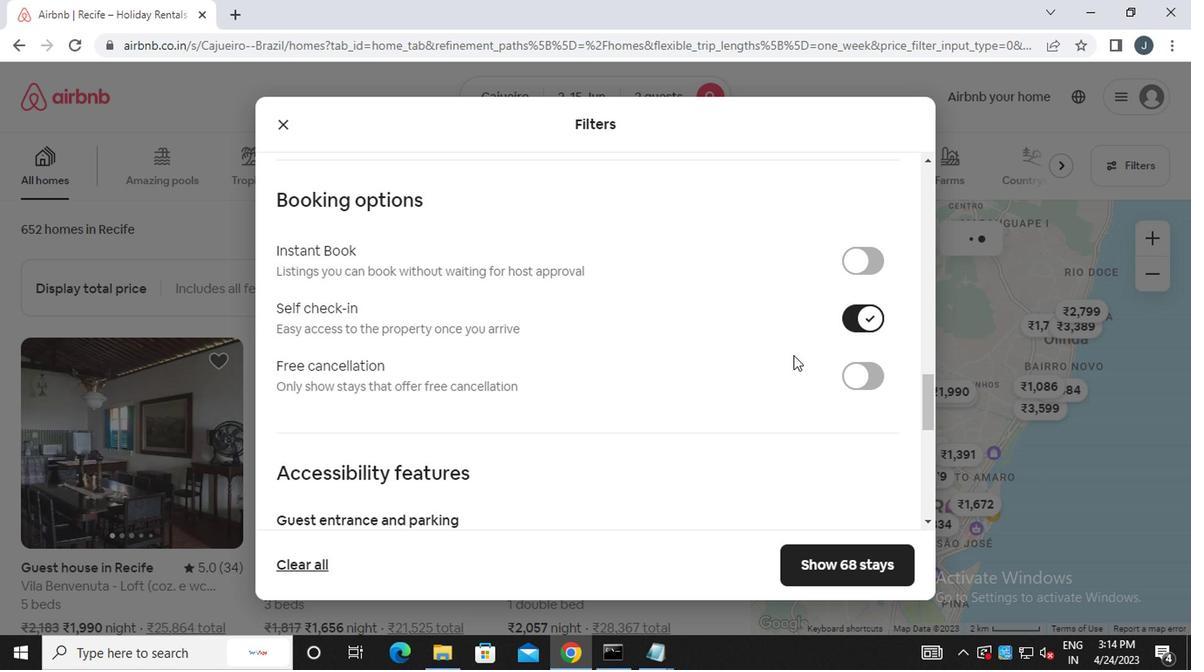 
Action: Mouse scrolled (791, 355) with delta (0, 0)
Screenshot: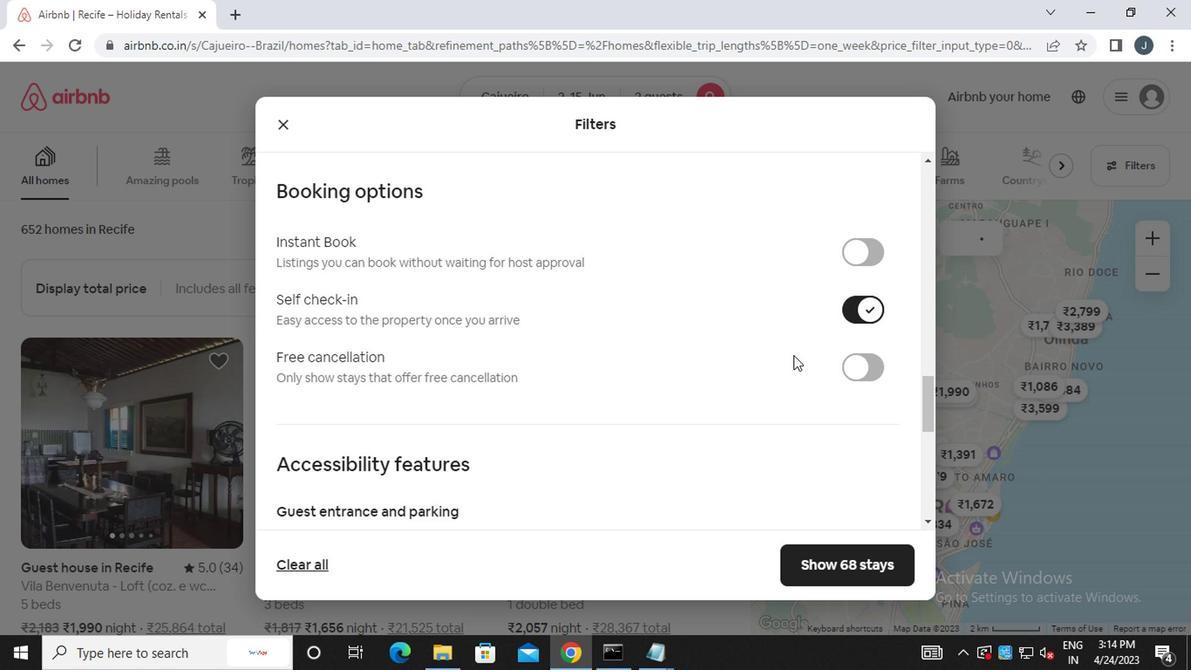 
Action: Mouse scrolled (791, 355) with delta (0, 0)
Screenshot: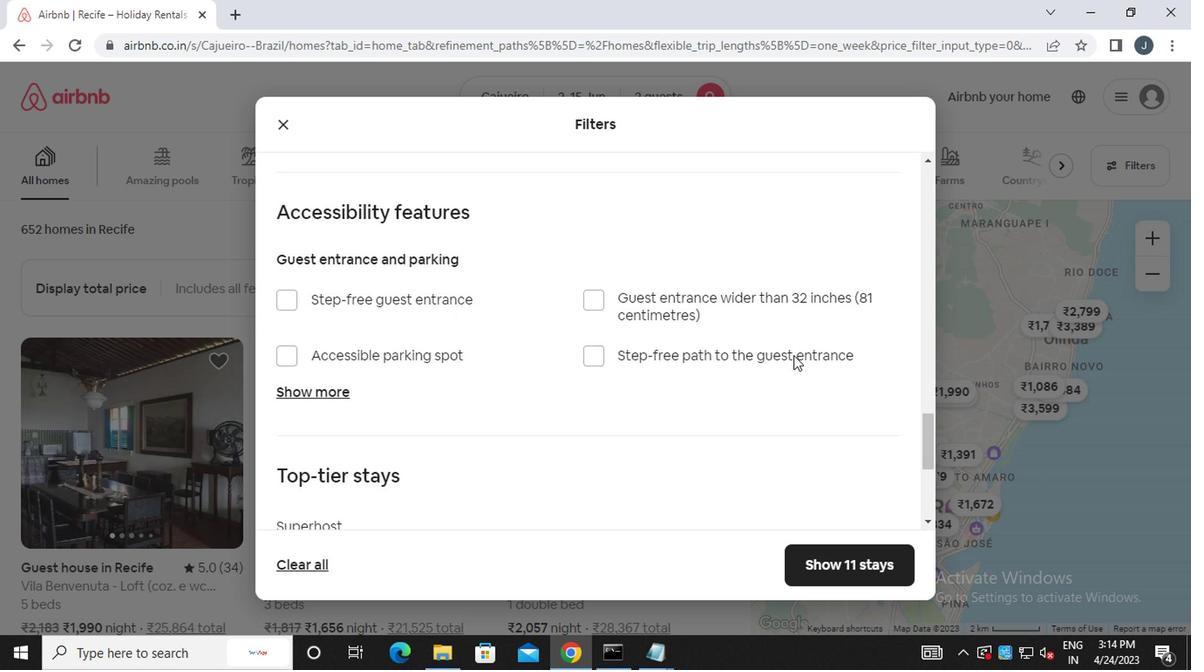 
Action: Mouse scrolled (791, 355) with delta (0, 0)
Screenshot: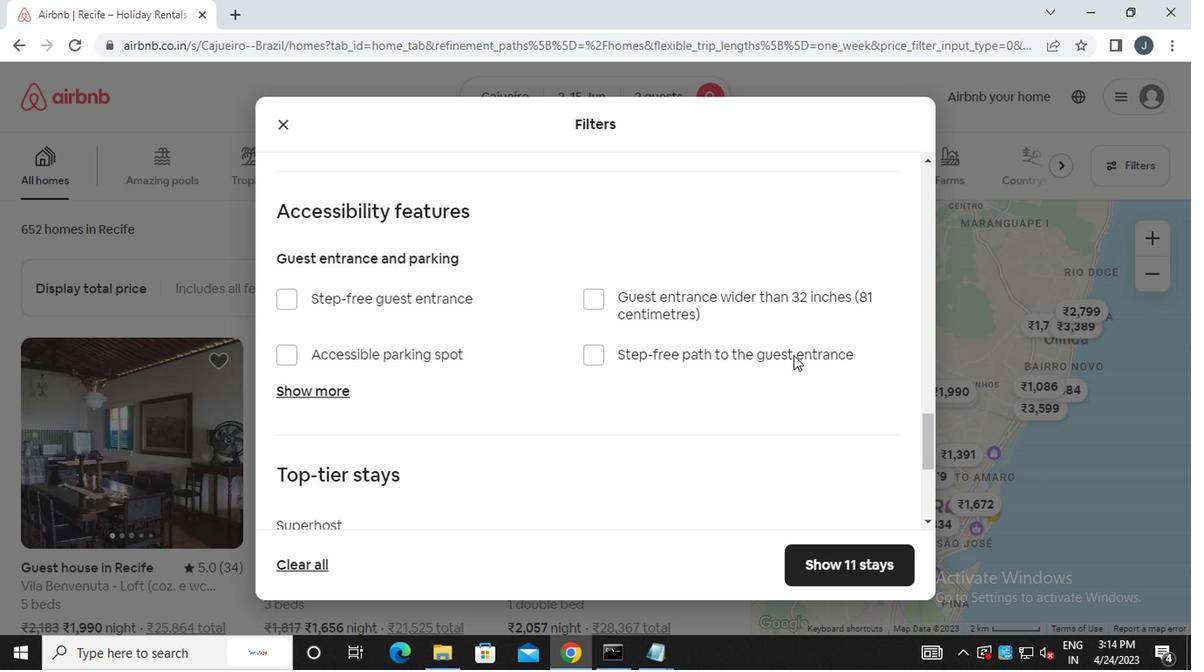 
Action: Mouse scrolled (791, 355) with delta (0, 0)
Screenshot: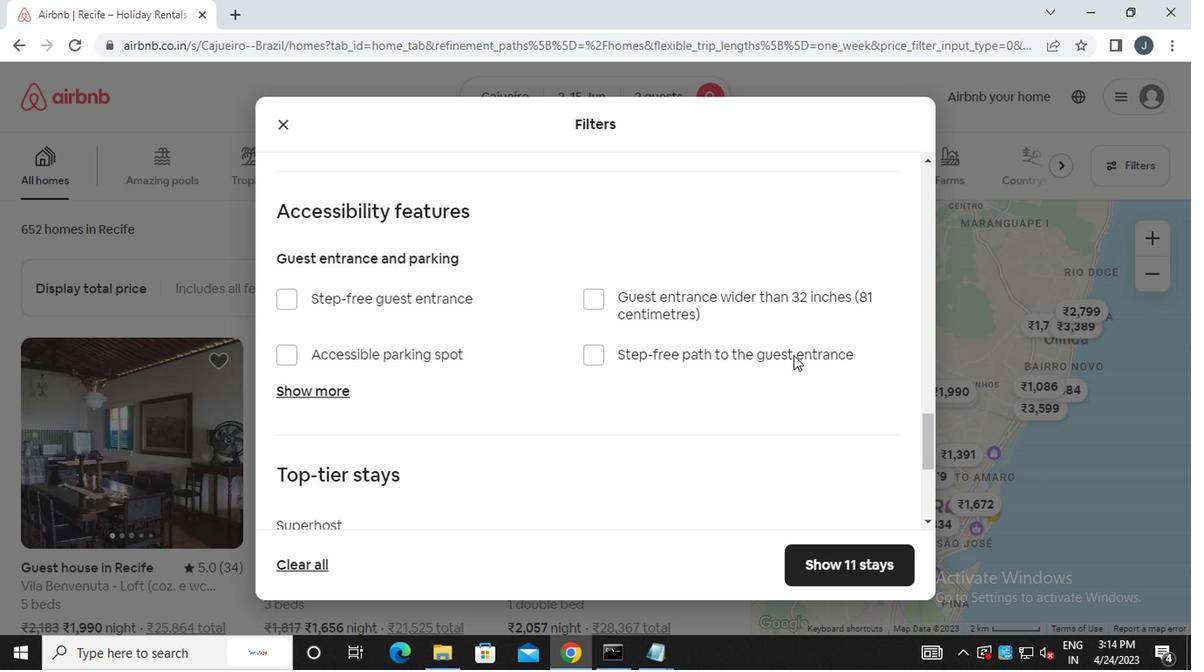 
Action: Mouse scrolled (791, 355) with delta (0, 0)
Screenshot: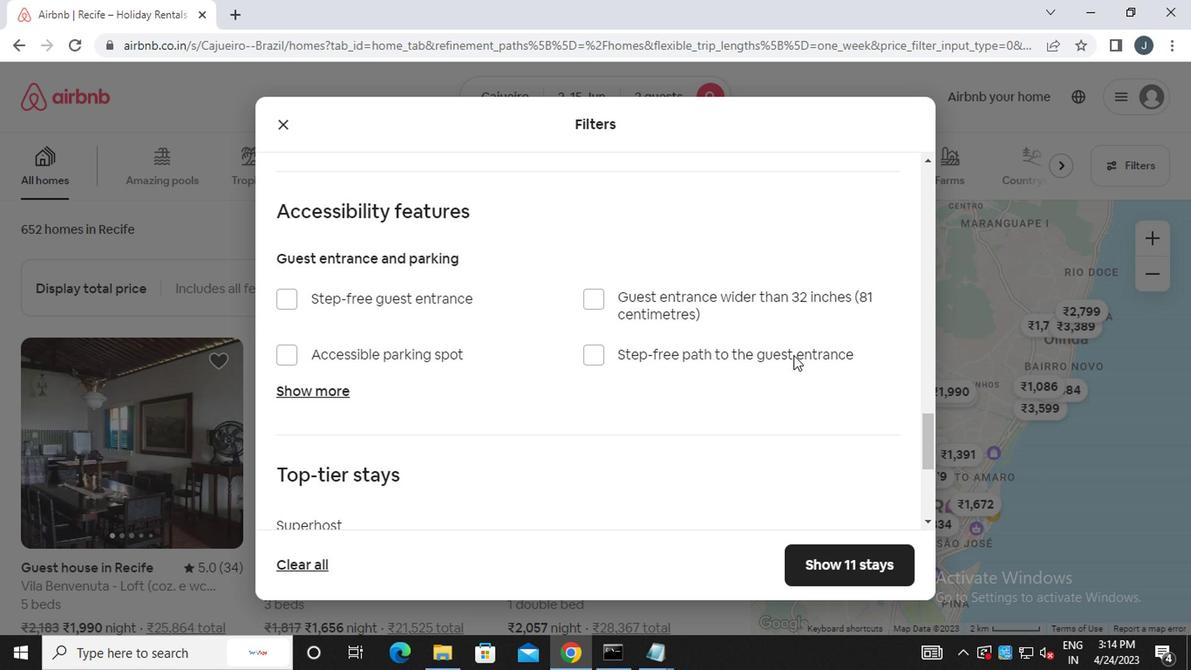 
Action: Mouse scrolled (791, 355) with delta (0, 0)
Screenshot: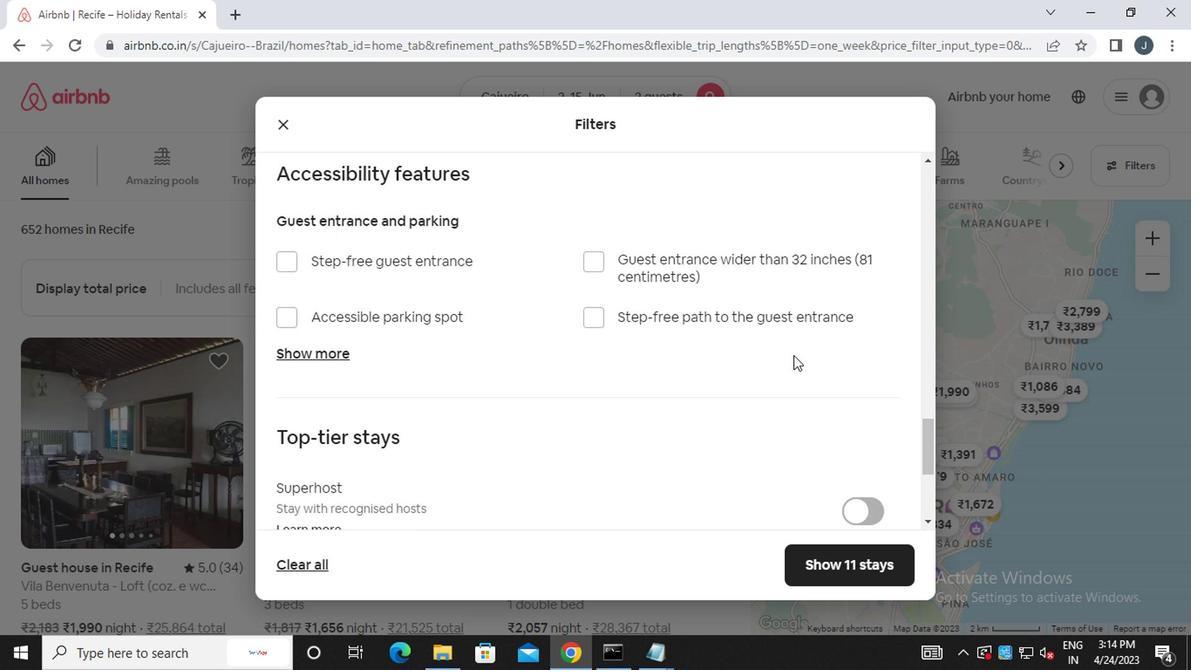 
Action: Mouse moved to (315, 486)
Screenshot: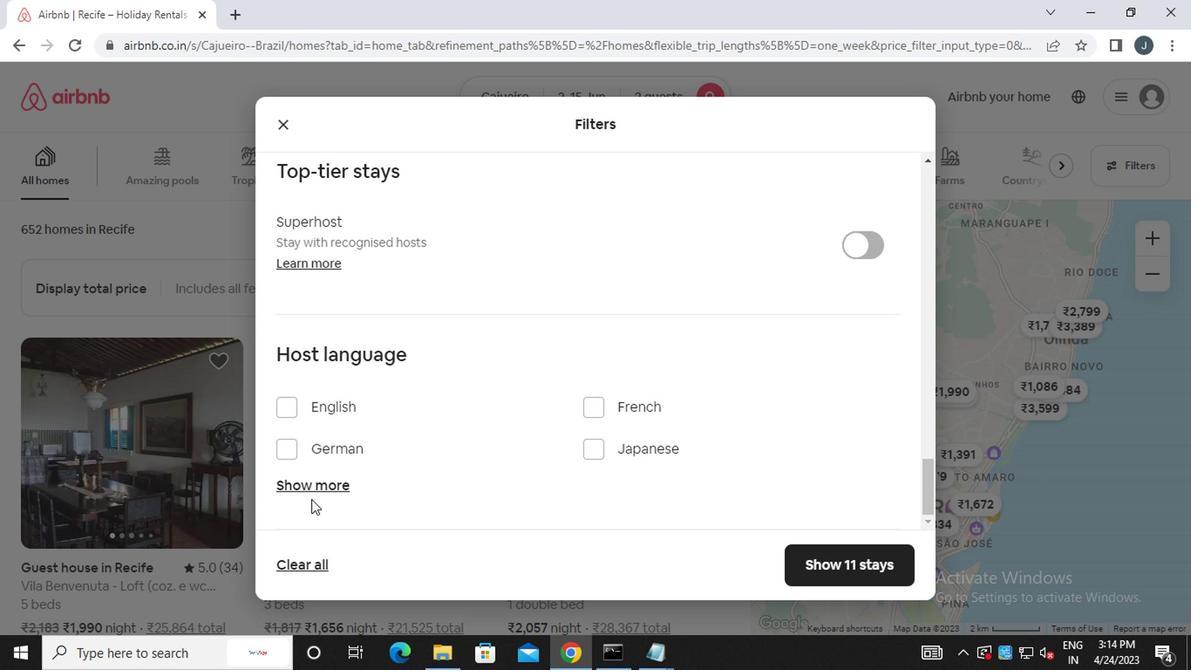 
Action: Mouse pressed left at (315, 486)
Screenshot: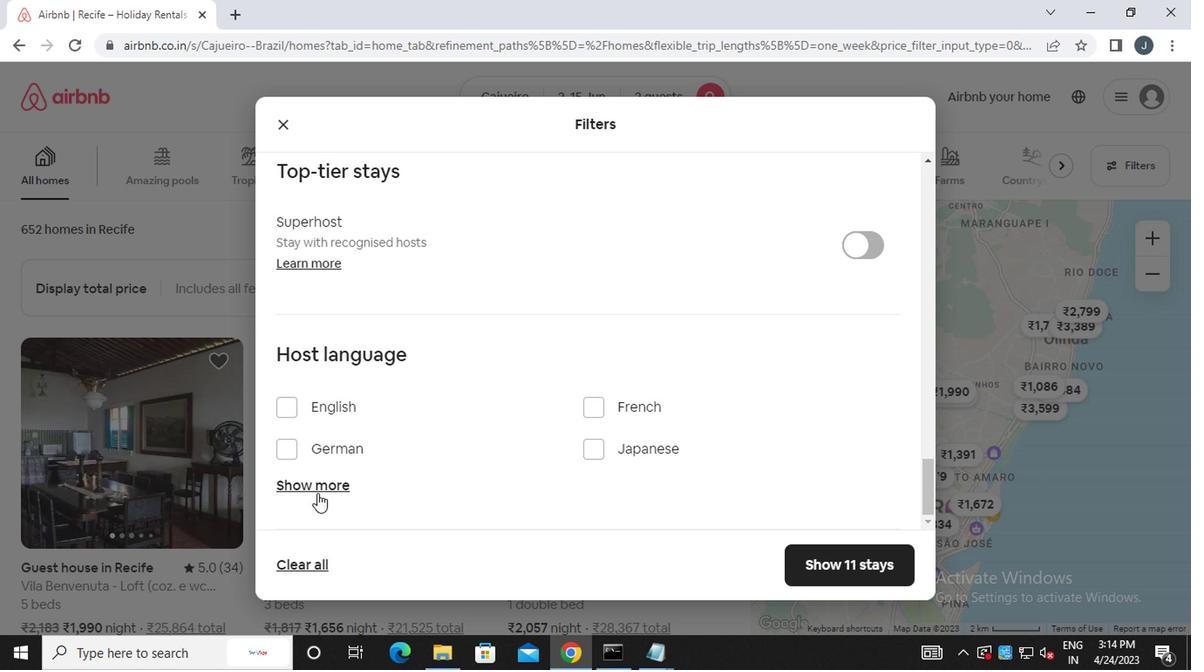
Action: Mouse moved to (644, 488)
Screenshot: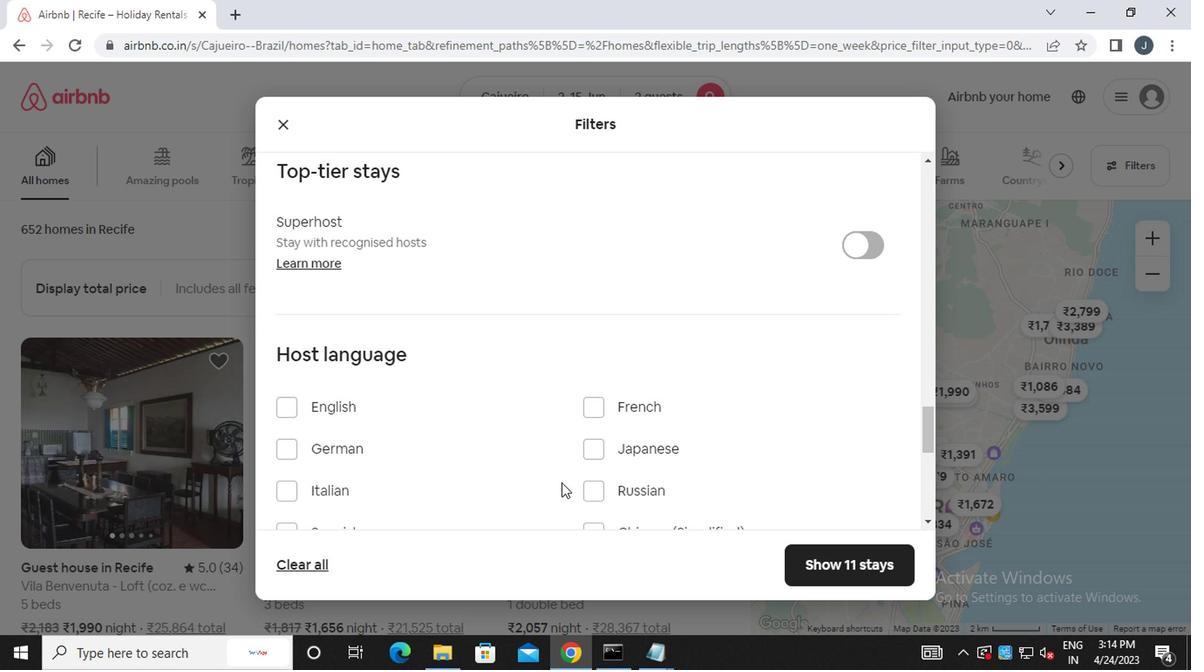 
Action: Mouse scrolled (644, 487) with delta (0, 0)
Screenshot: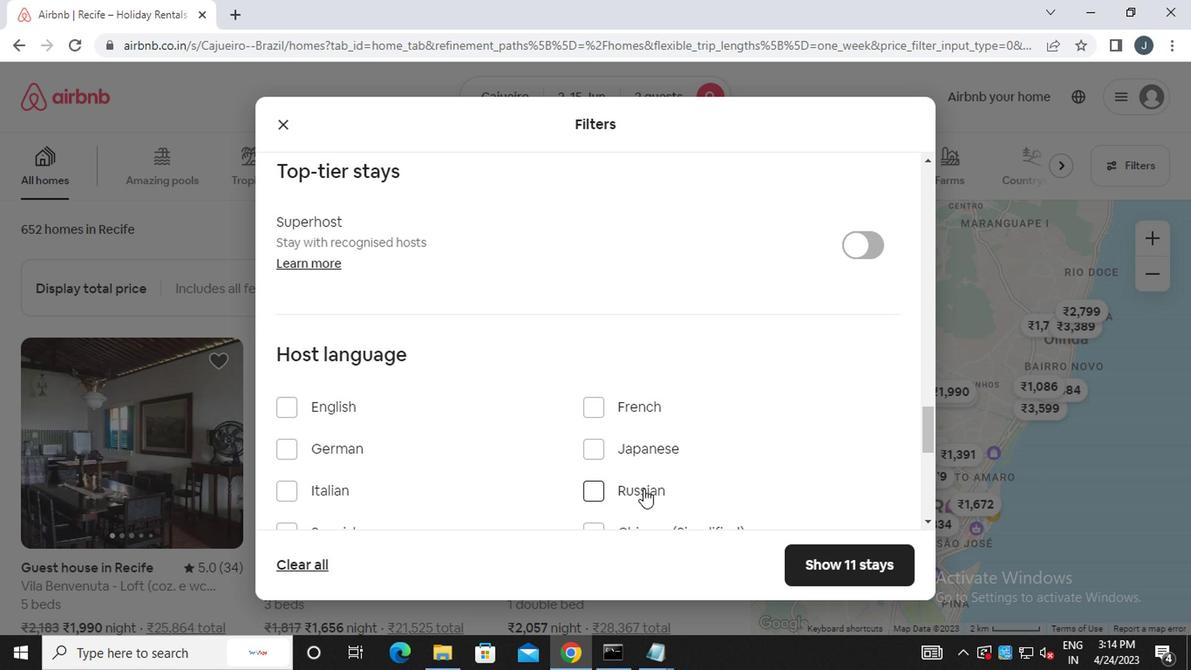 
Action: Mouse scrolled (644, 487) with delta (0, 0)
Screenshot: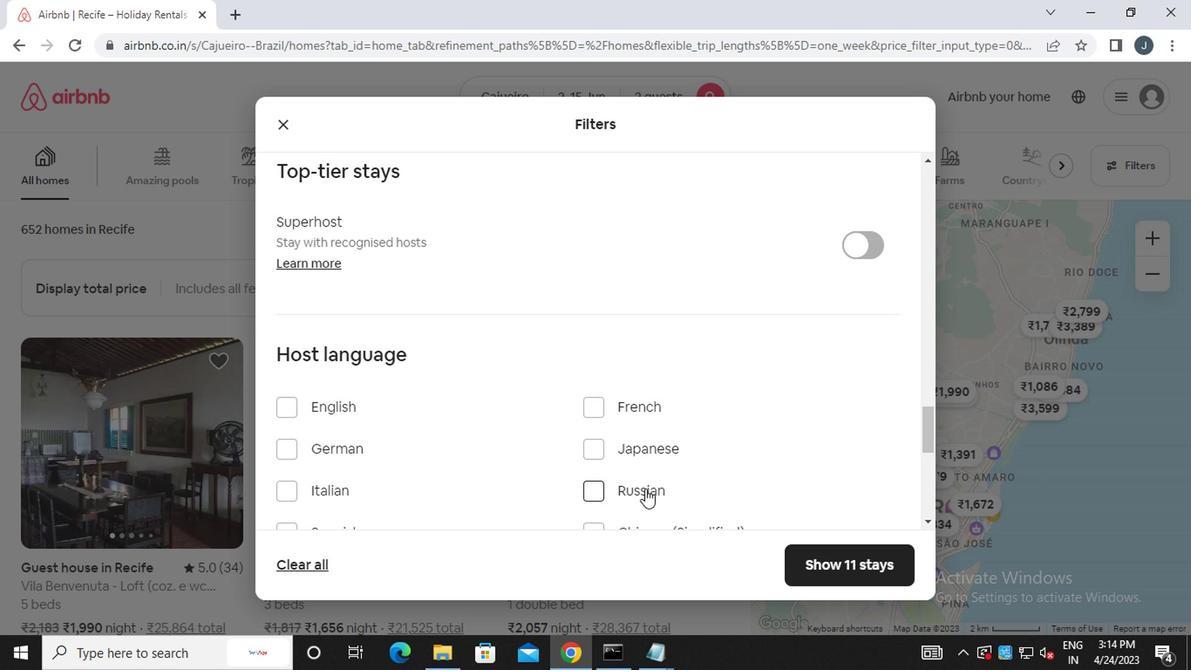 
Action: Mouse moved to (283, 361)
Screenshot: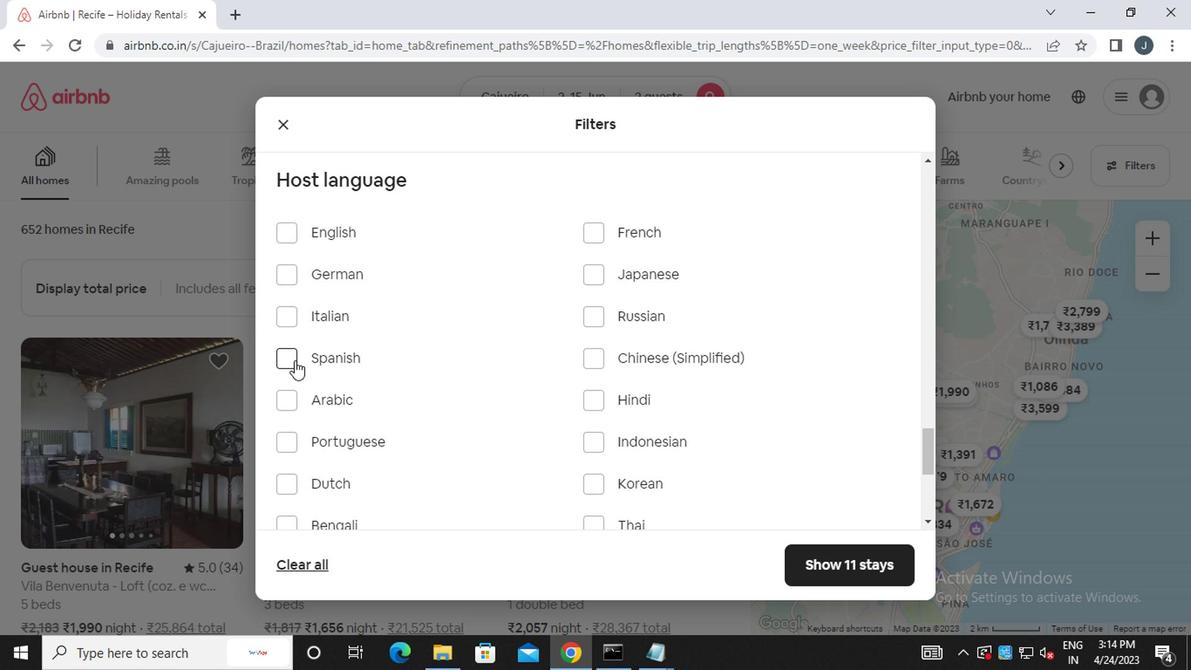 
Action: Mouse pressed left at (283, 361)
Screenshot: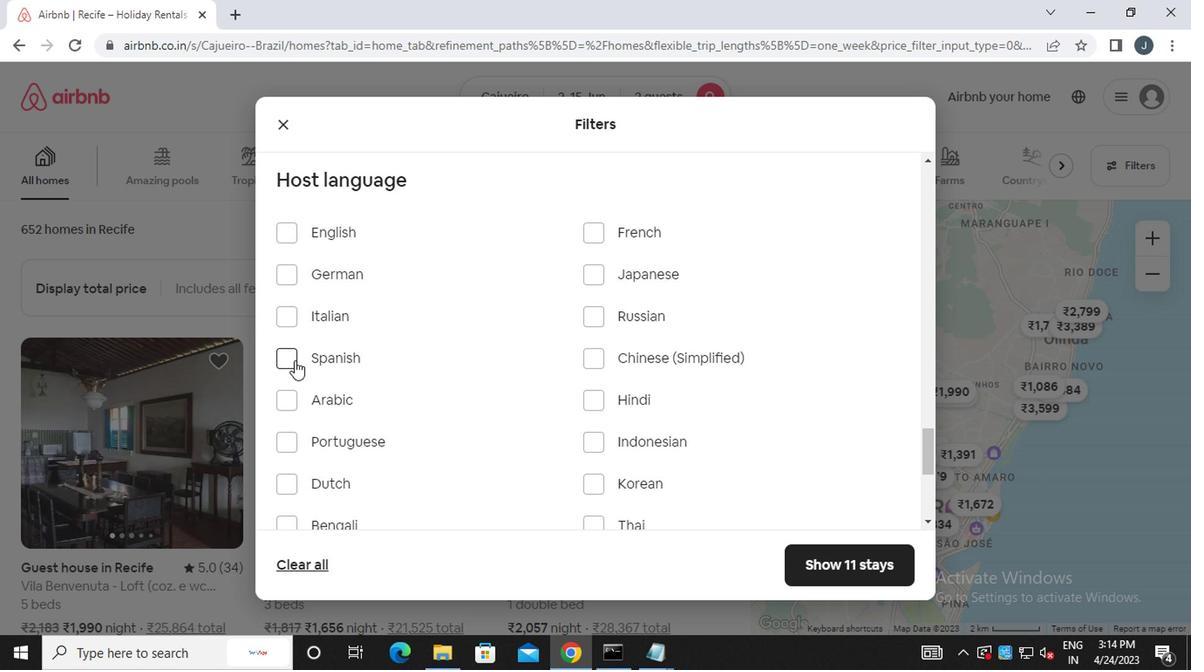 
Action: Mouse moved to (865, 566)
Screenshot: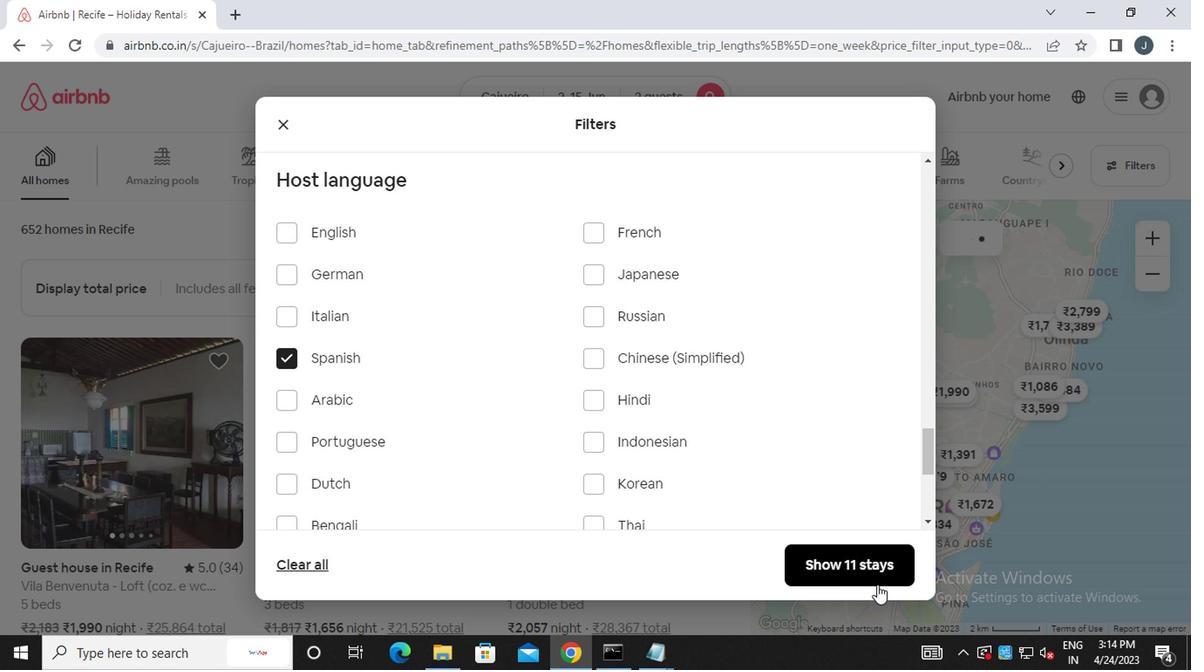 
Action: Mouse pressed left at (865, 566)
Screenshot: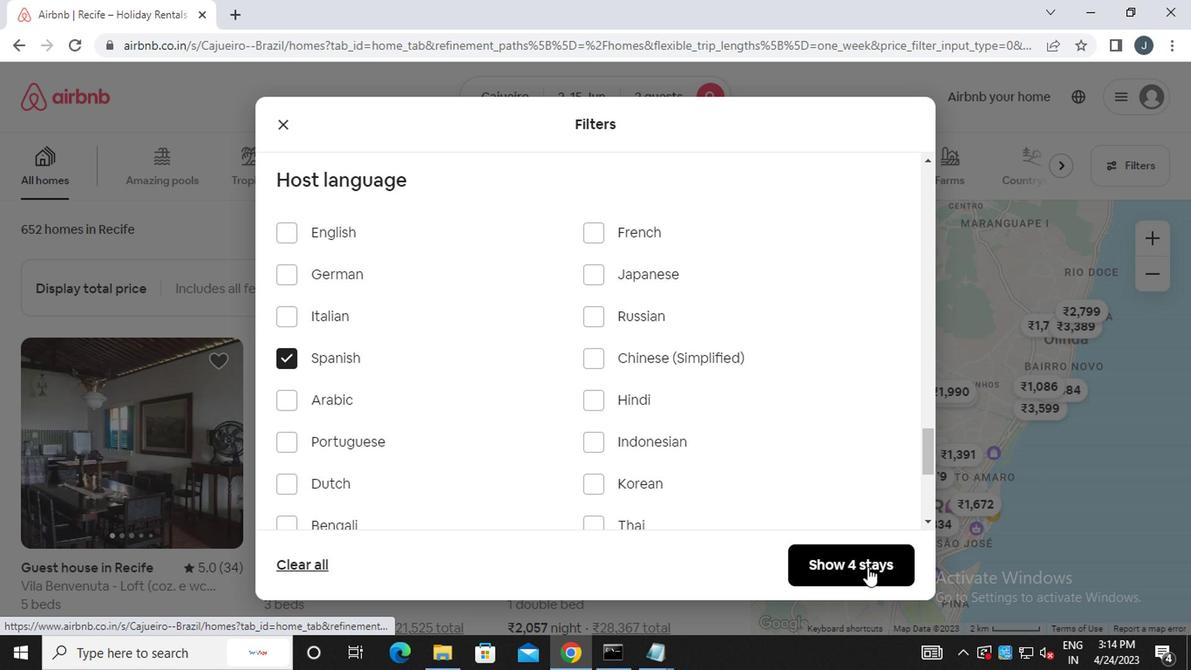 
